 Task: Look for space in Biswān, India from 5th June, 2023 to 16th June, 2023 for 2 adults in price range Rs.7000 to Rs.15000. Place can be entire place with 1  bedroom having 1 bed and 1 bathroom. Property type can be house, flat, guest house, hotel. Booking option can be shelf check-in. Required host language is English.
Action: Mouse moved to (523, 74)
Screenshot: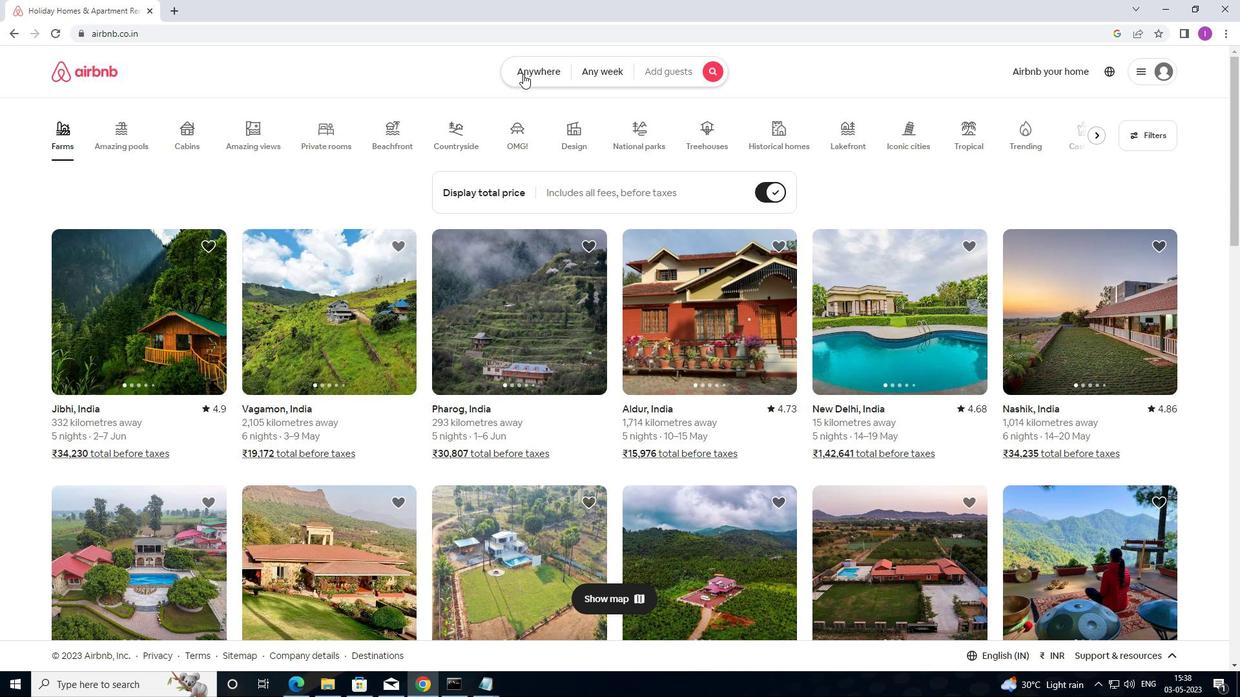 
Action: Mouse pressed left at (523, 74)
Screenshot: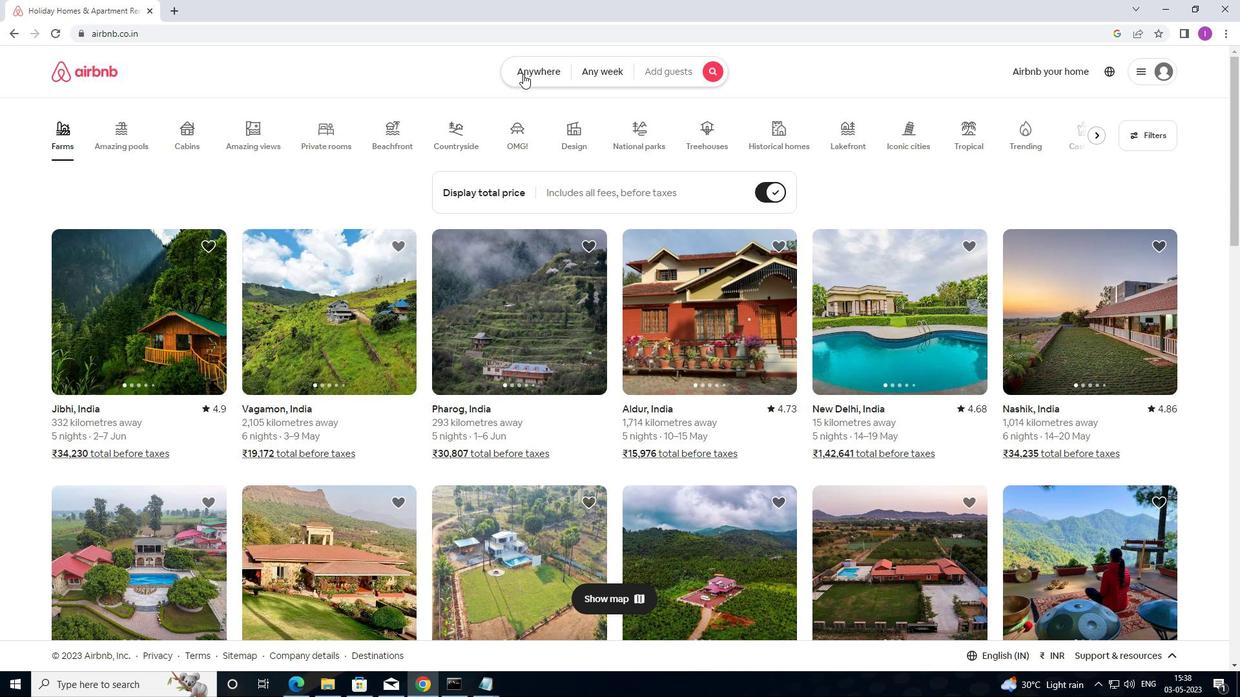 
Action: Mouse moved to (383, 115)
Screenshot: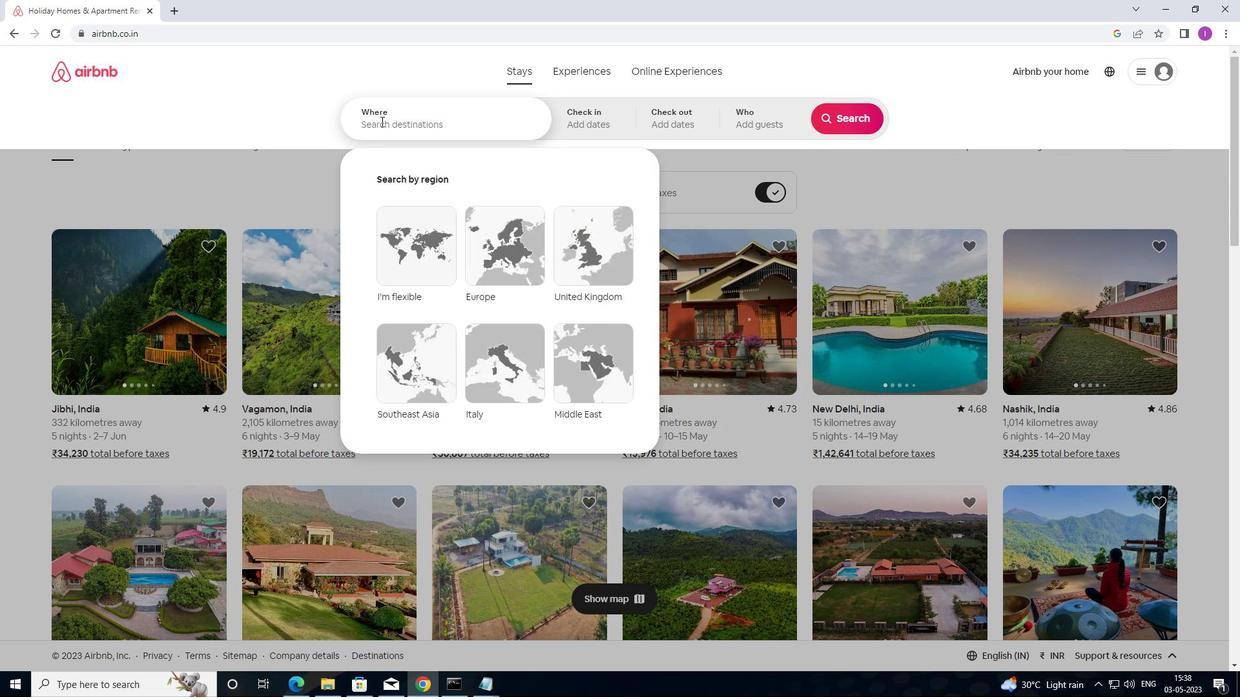 
Action: Mouse pressed left at (383, 115)
Screenshot: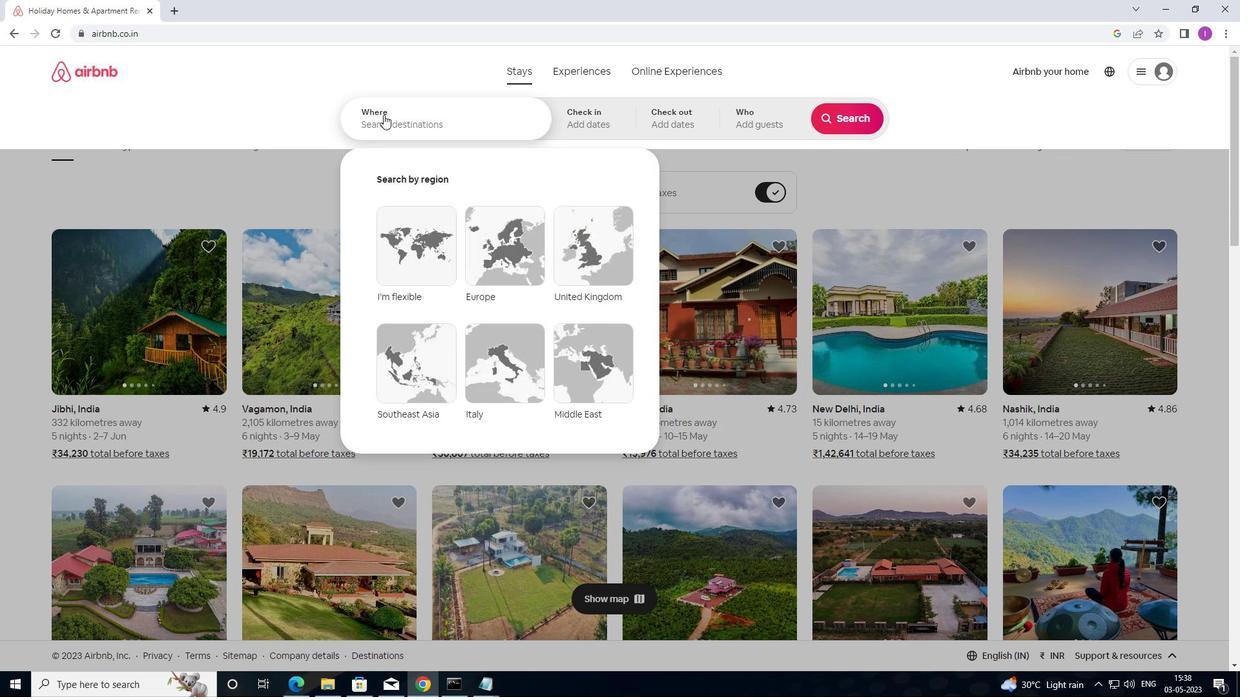 
Action: Mouse moved to (486, 99)
Screenshot: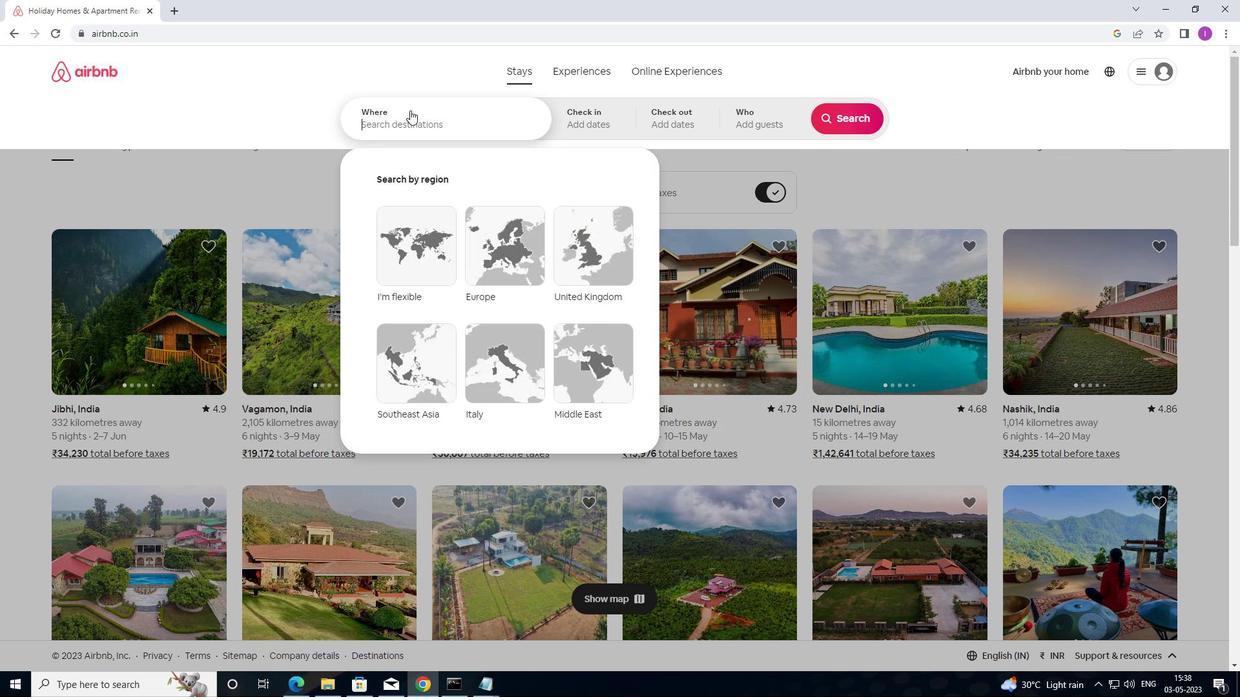 
Action: Key pressed <Key.shift><Key.shift>BISWAN,<Key.shift>INDIA
Screenshot: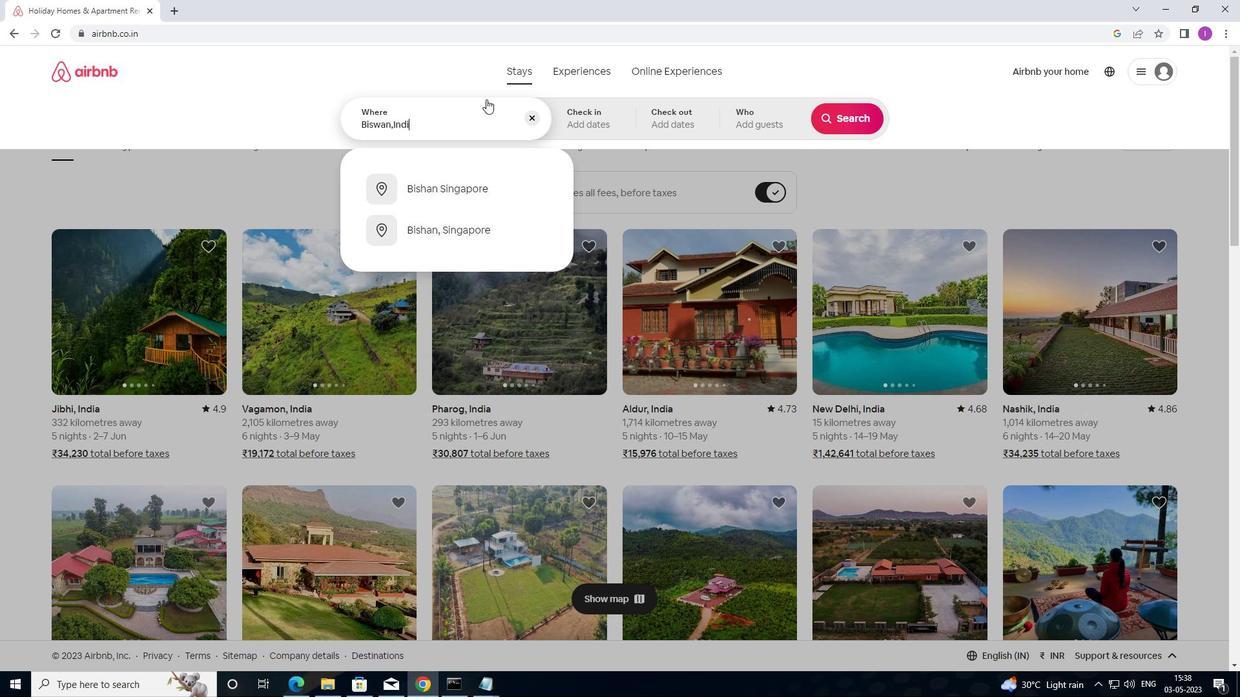 
Action: Mouse moved to (589, 126)
Screenshot: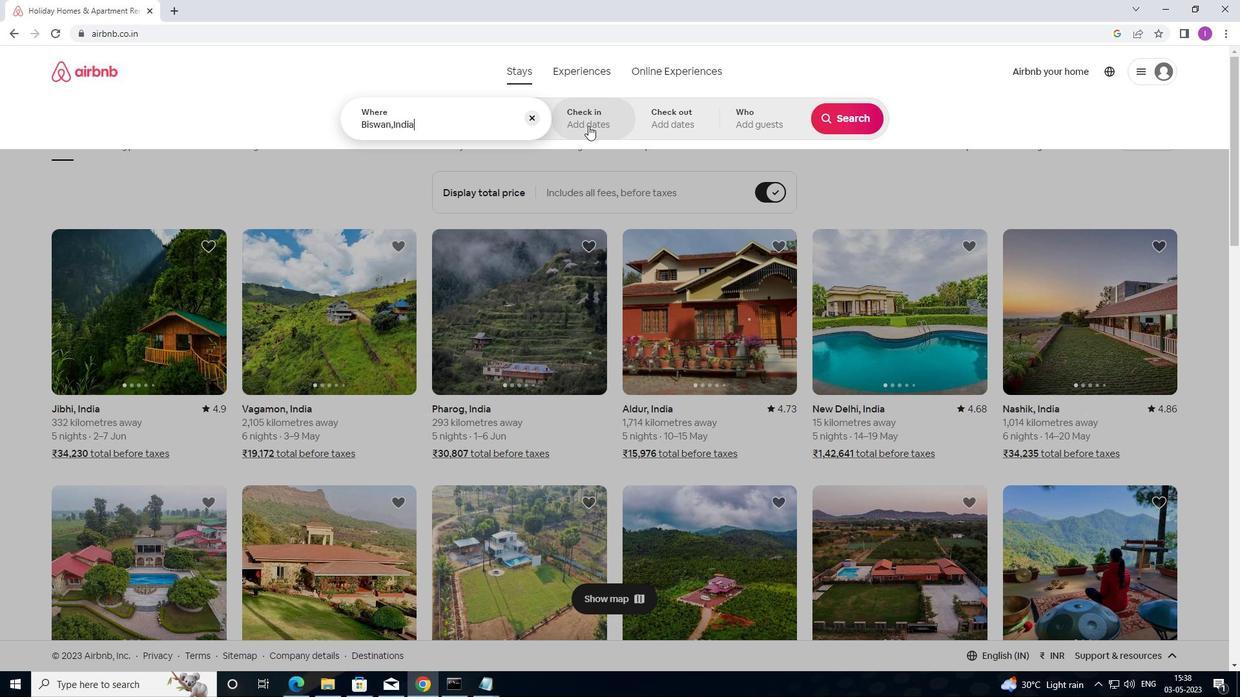 
Action: Mouse pressed left at (589, 126)
Screenshot: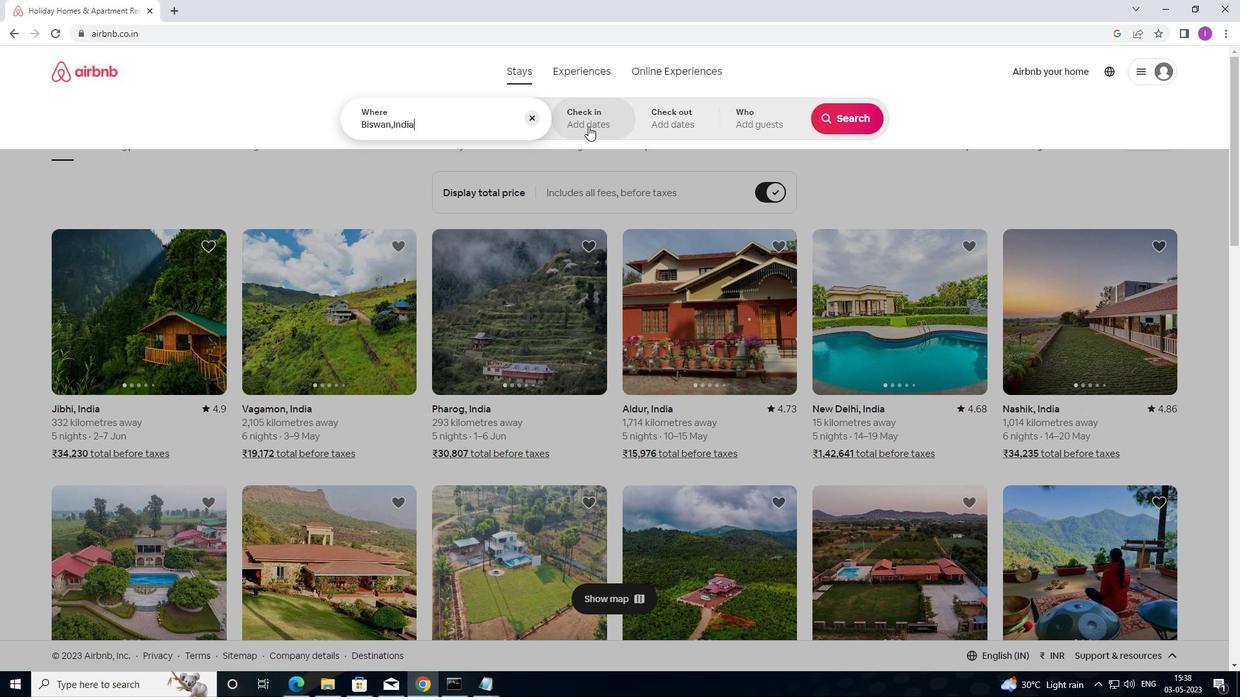 
Action: Mouse moved to (673, 306)
Screenshot: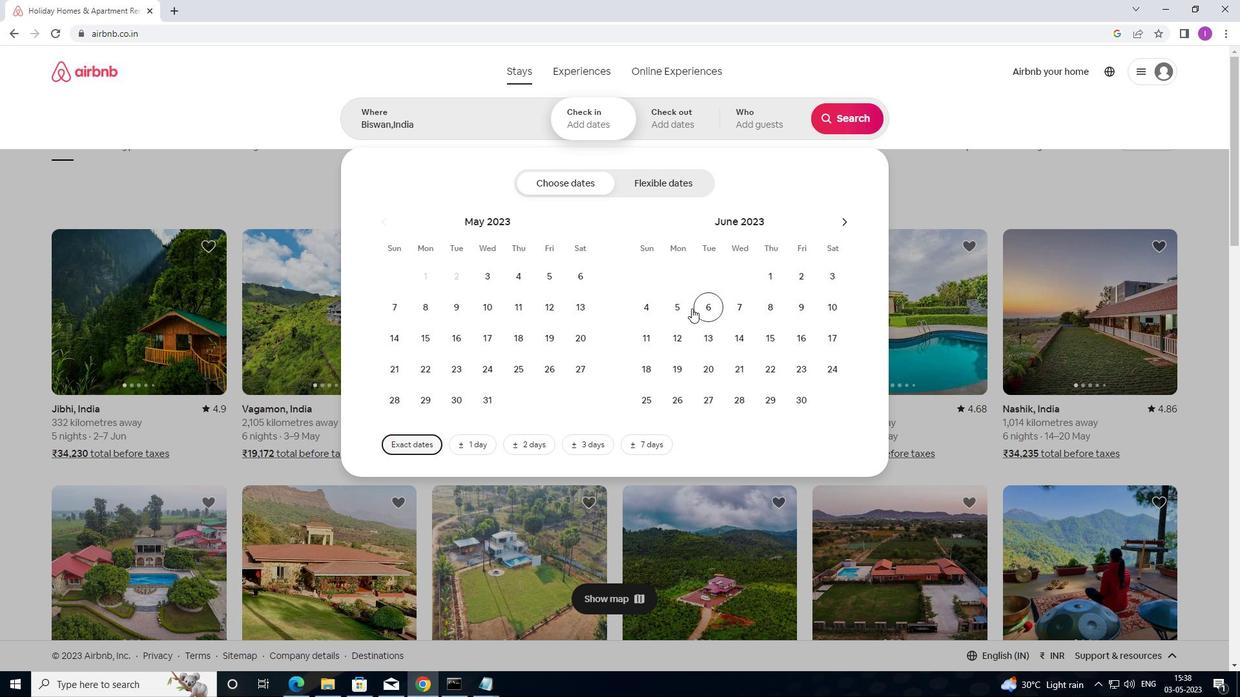 
Action: Mouse pressed left at (673, 306)
Screenshot: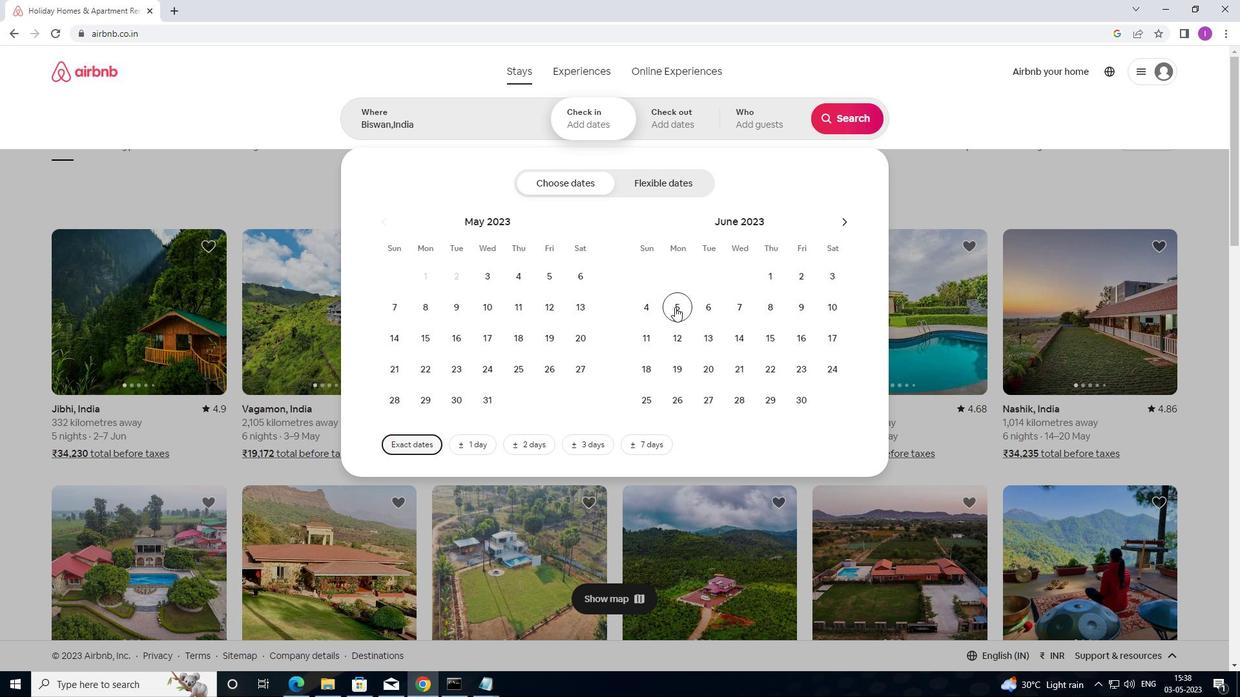 
Action: Mouse moved to (808, 336)
Screenshot: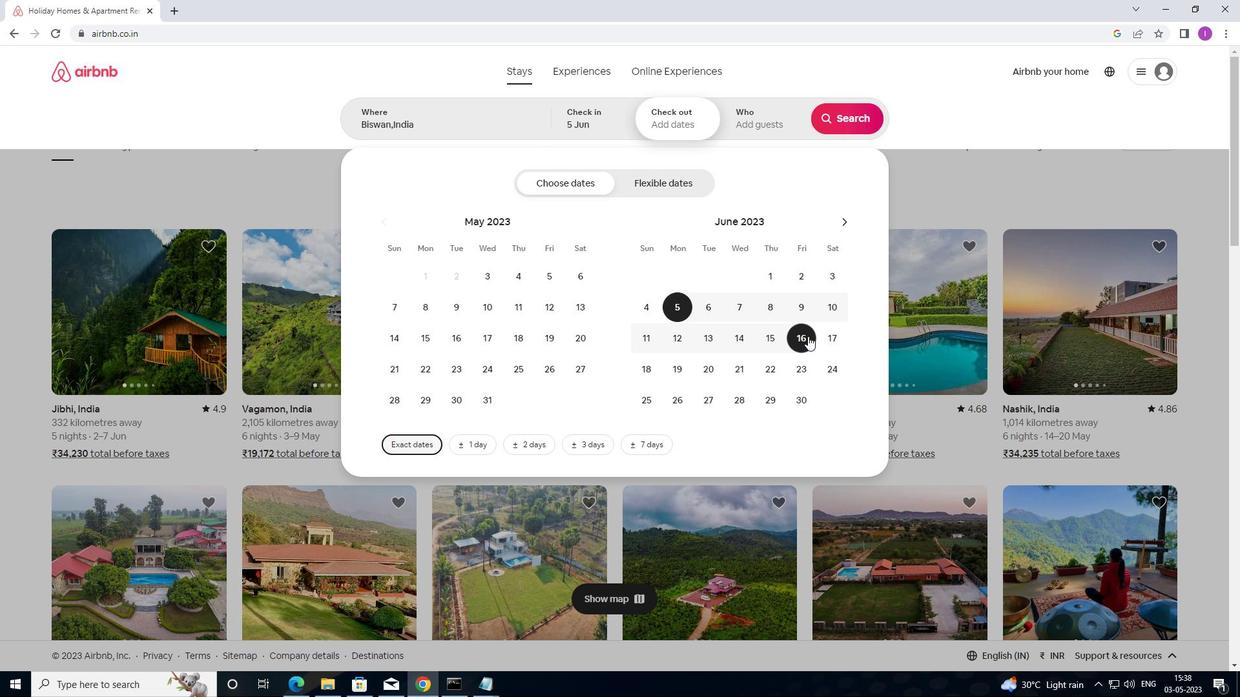 
Action: Mouse pressed left at (808, 336)
Screenshot: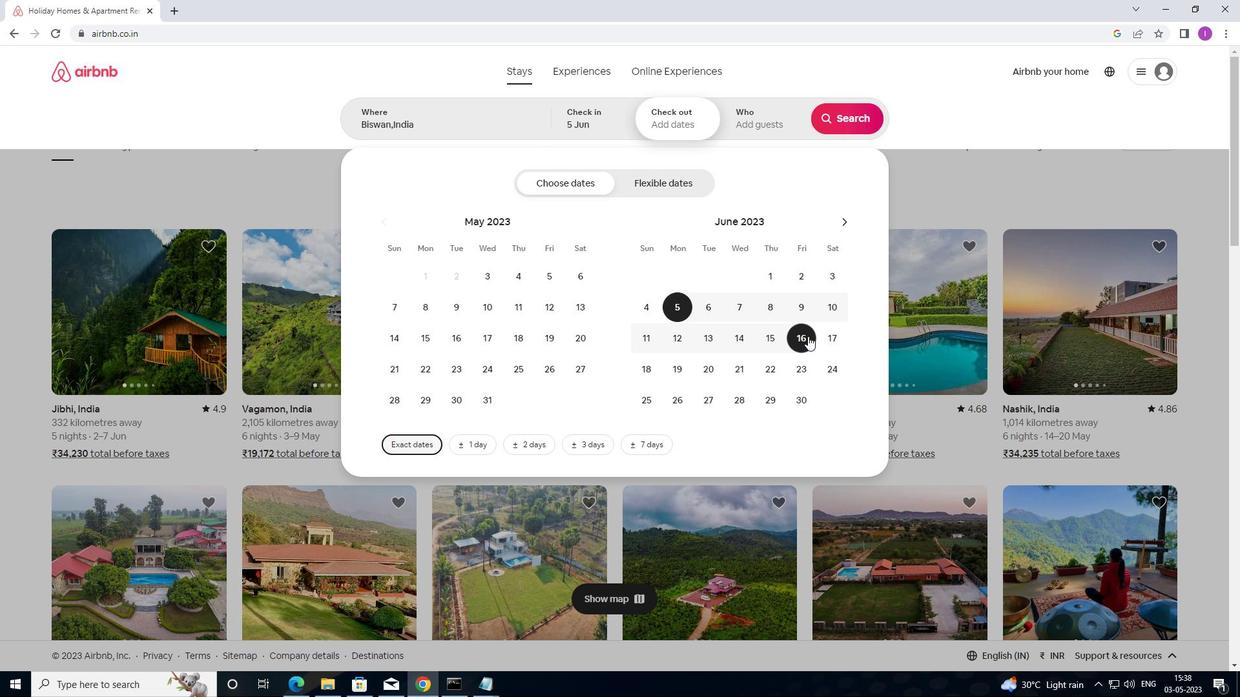 
Action: Mouse moved to (756, 130)
Screenshot: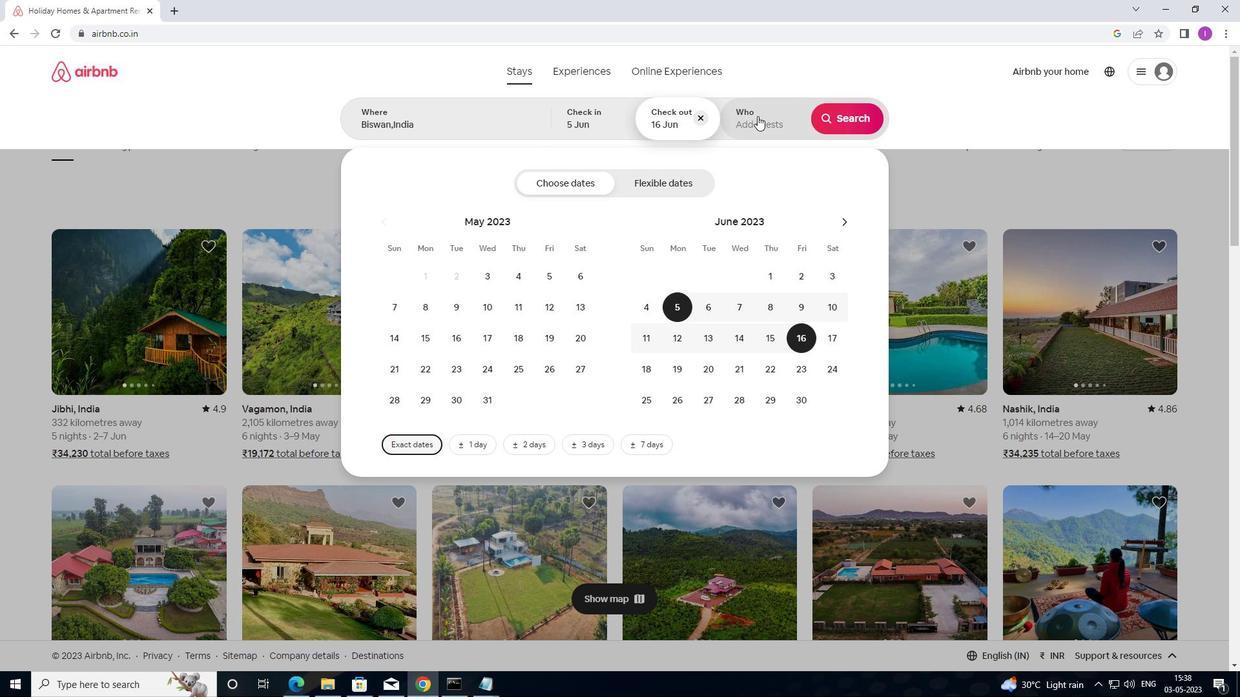 
Action: Mouse pressed left at (756, 130)
Screenshot: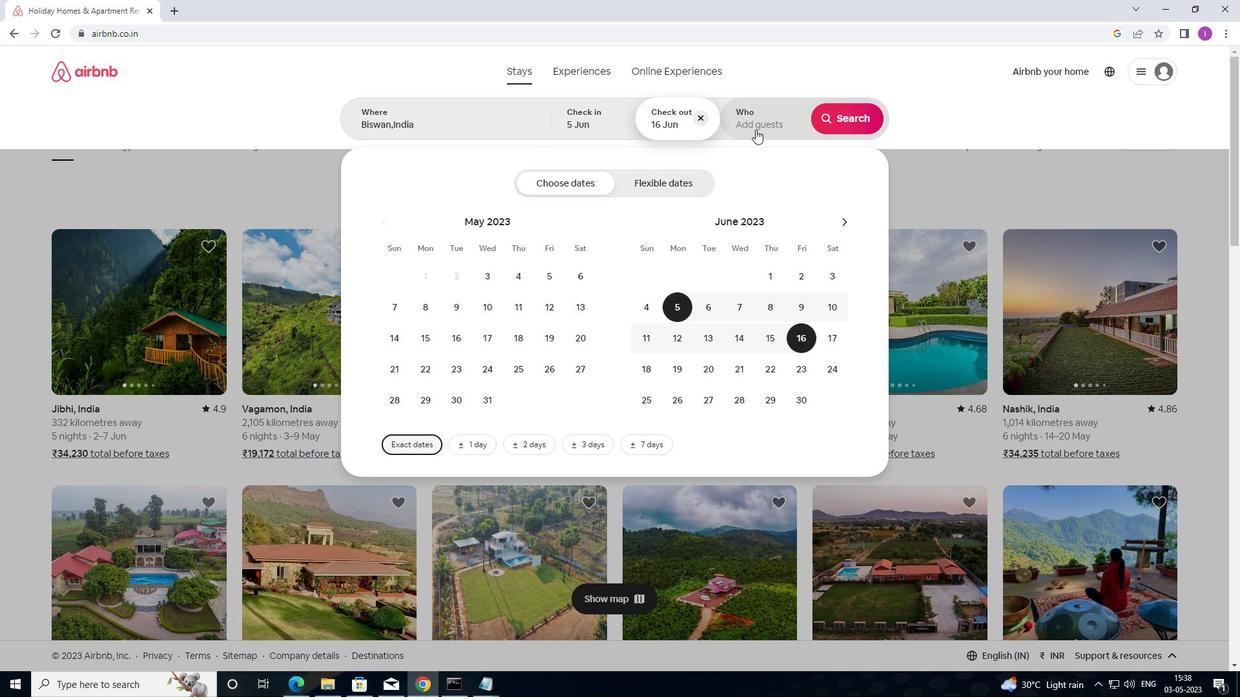 
Action: Mouse moved to (852, 188)
Screenshot: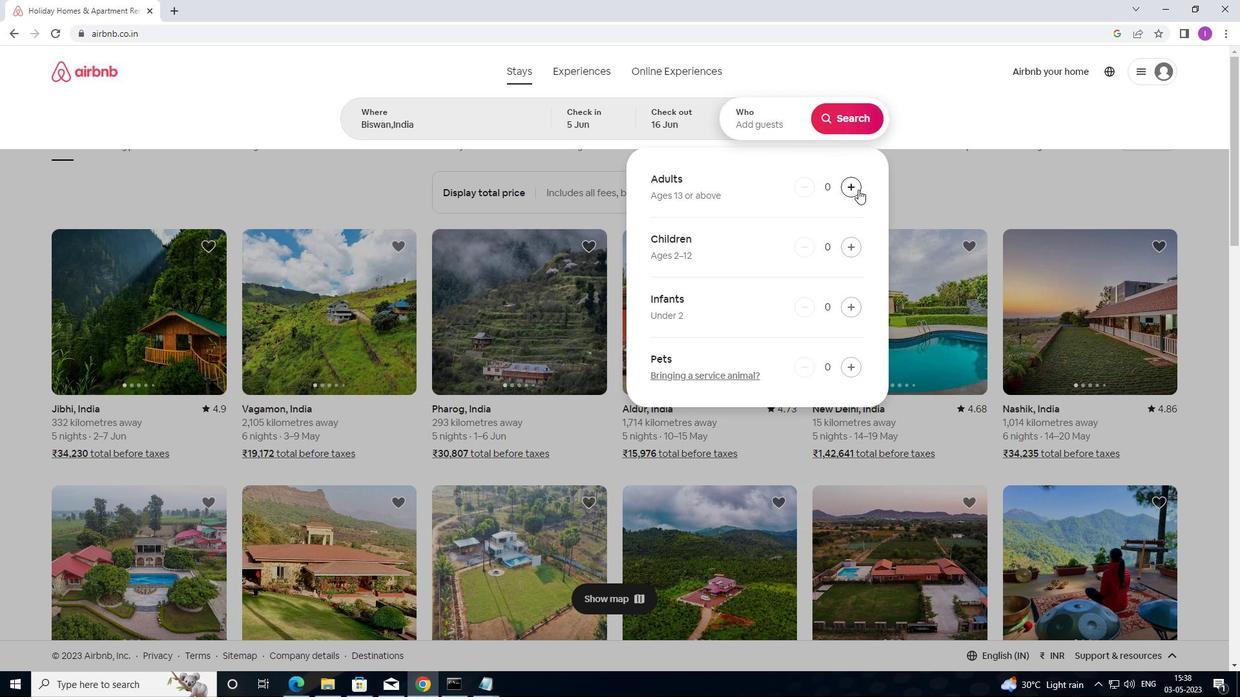
Action: Mouse pressed left at (852, 188)
Screenshot: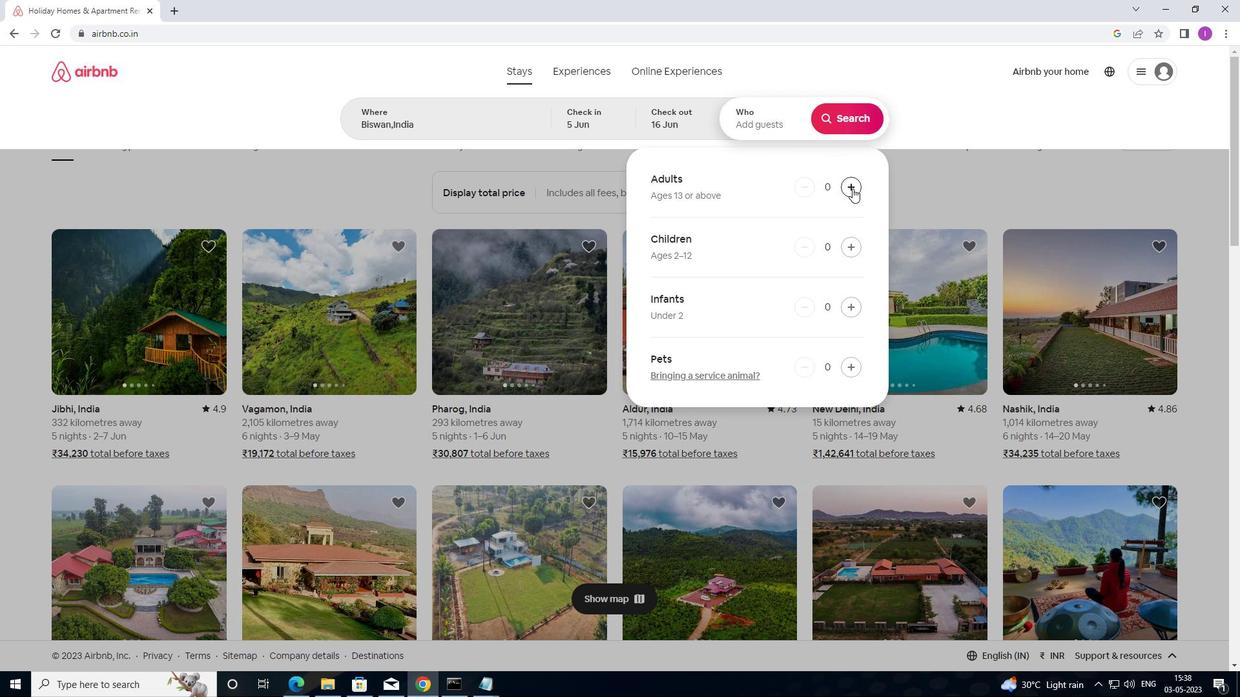 
Action: Mouse pressed left at (852, 188)
Screenshot: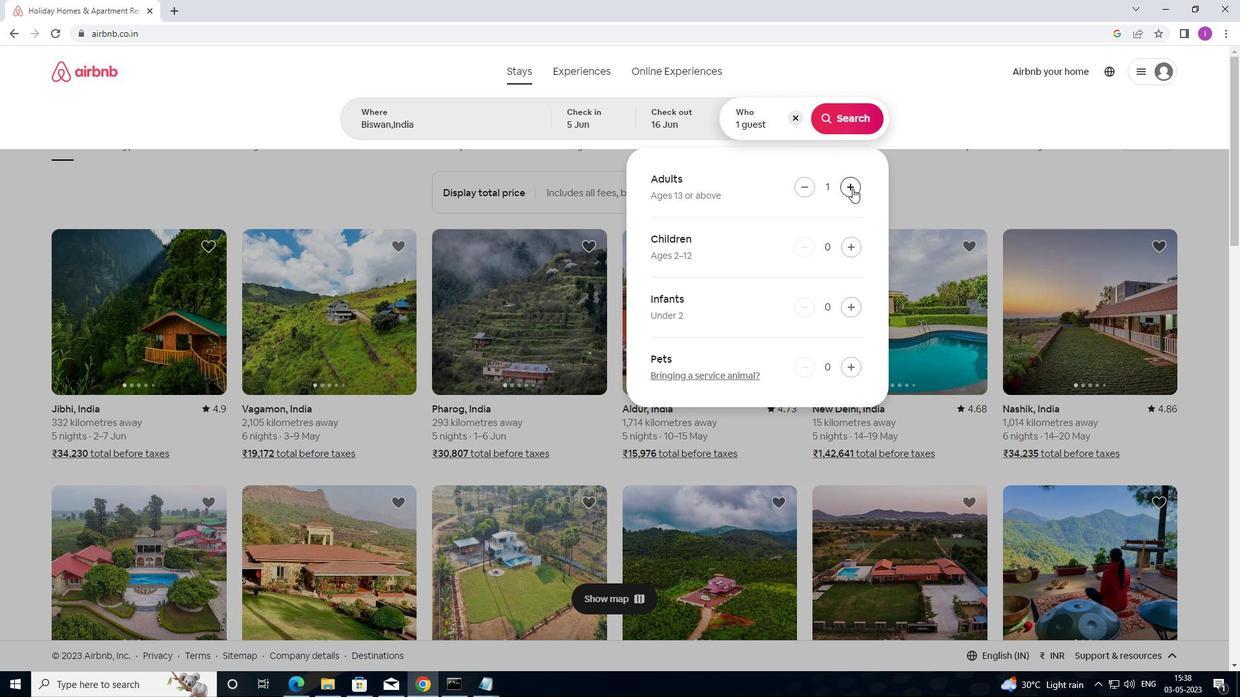 
Action: Mouse moved to (852, 120)
Screenshot: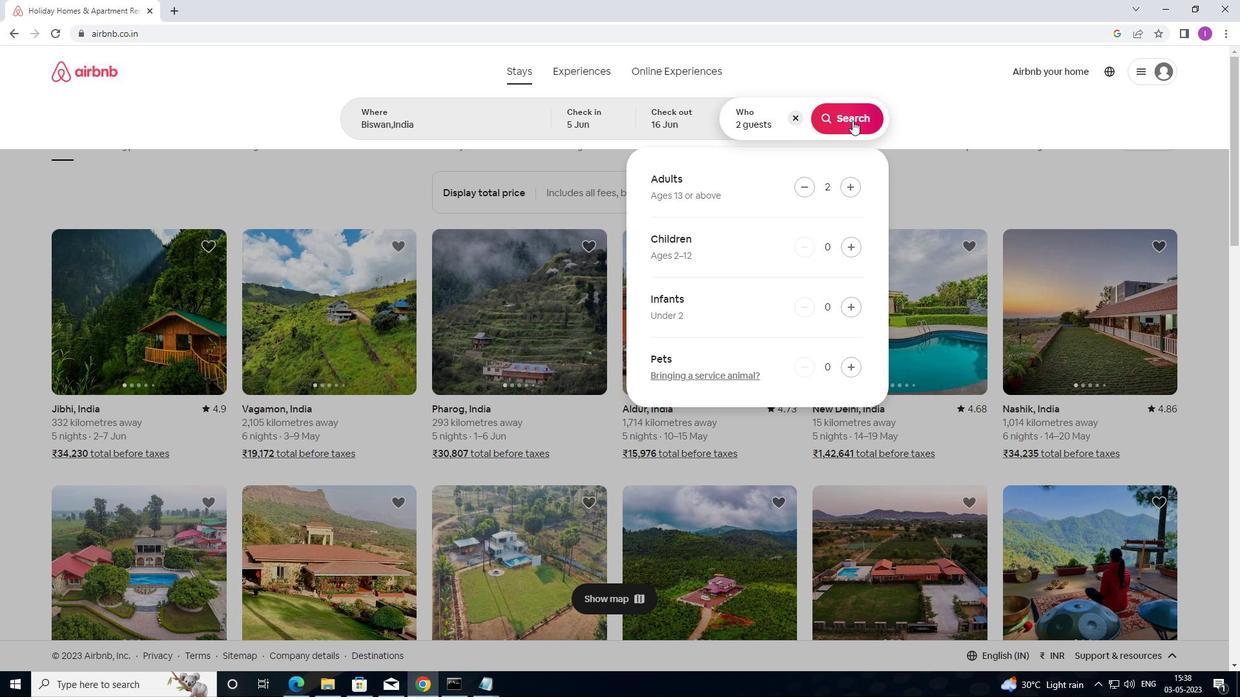 
Action: Mouse pressed left at (852, 120)
Screenshot: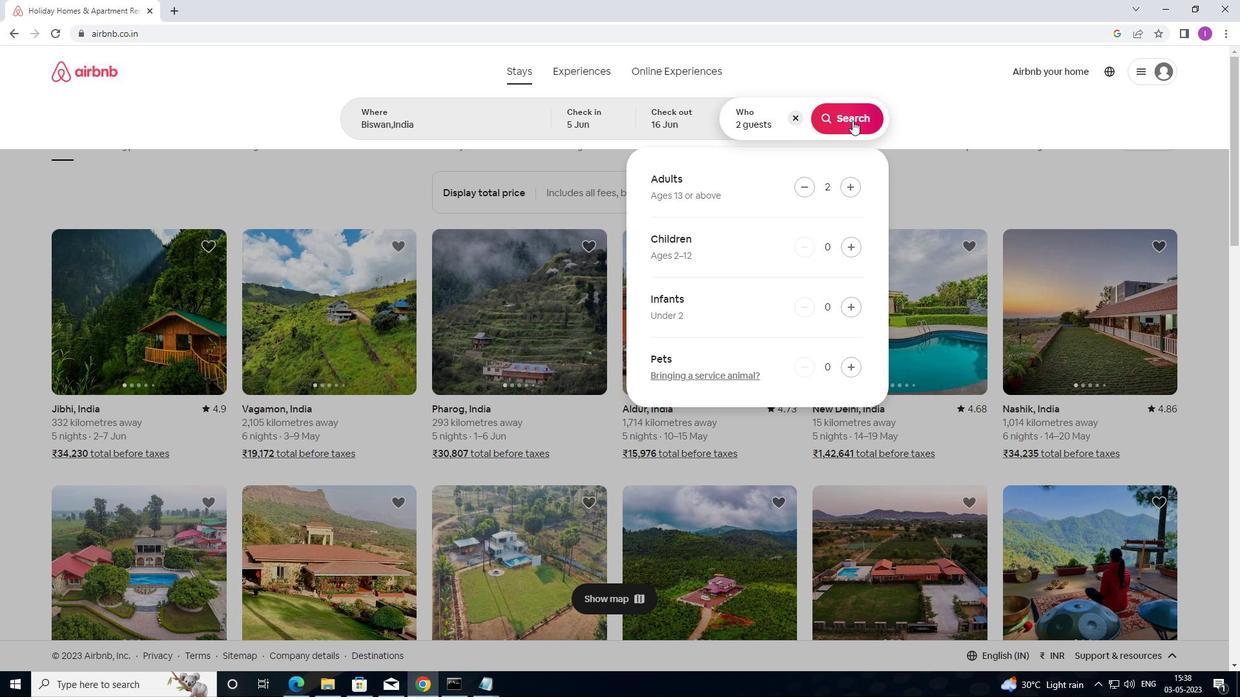 
Action: Mouse moved to (1182, 120)
Screenshot: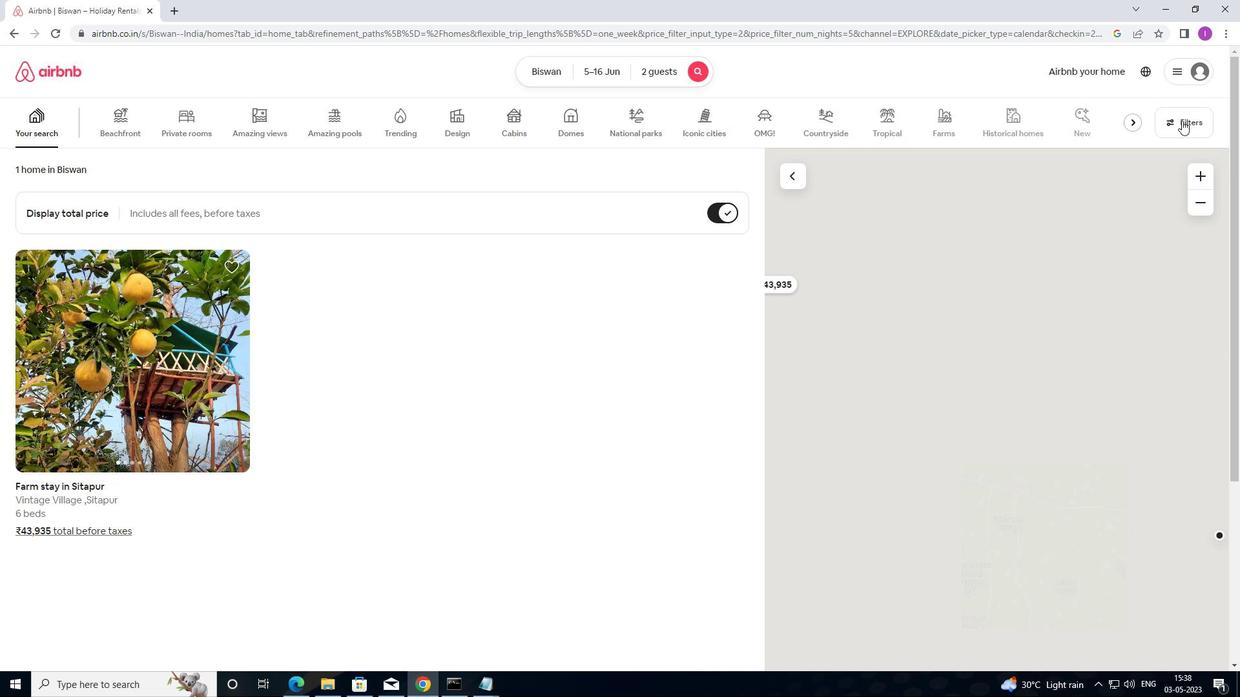 
Action: Mouse pressed left at (1182, 120)
Screenshot: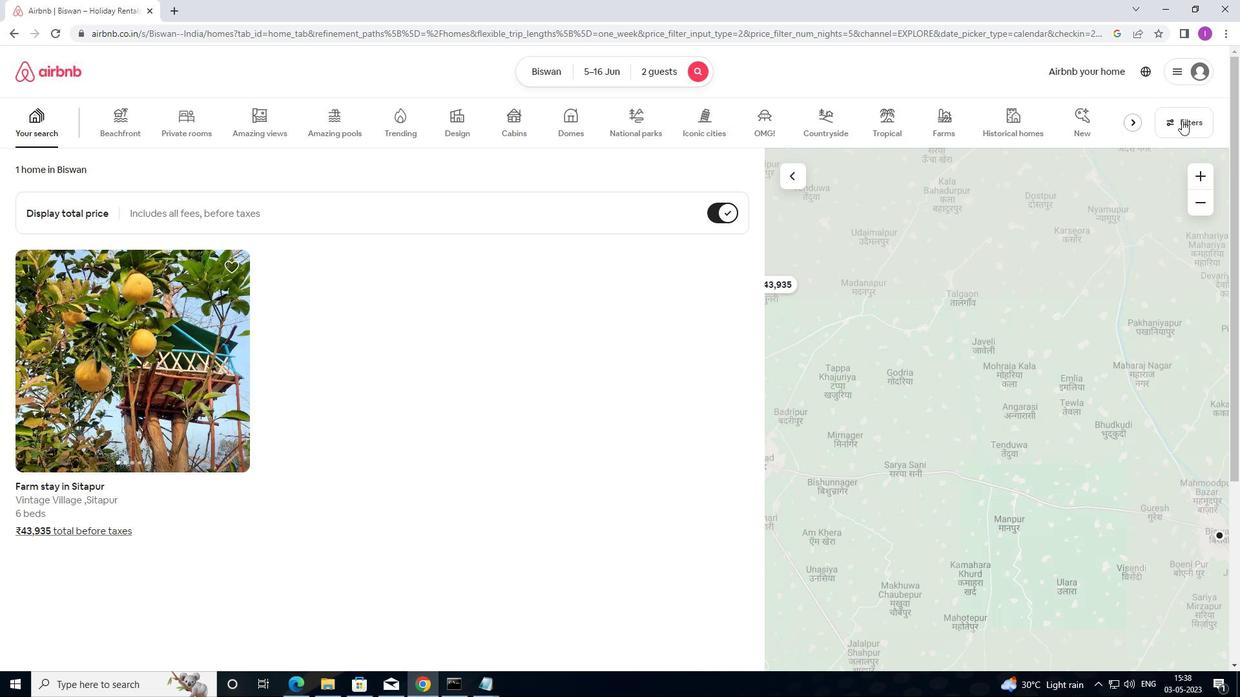 
Action: Mouse moved to (478, 290)
Screenshot: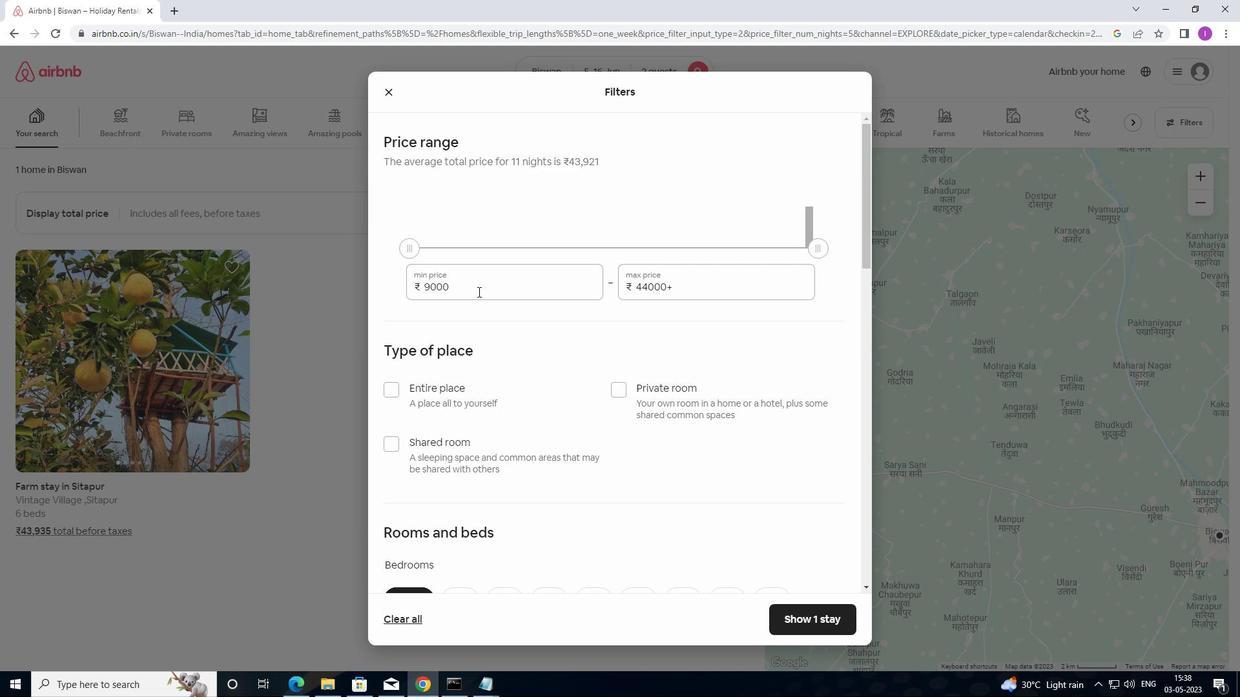 
Action: Mouse pressed left at (478, 290)
Screenshot: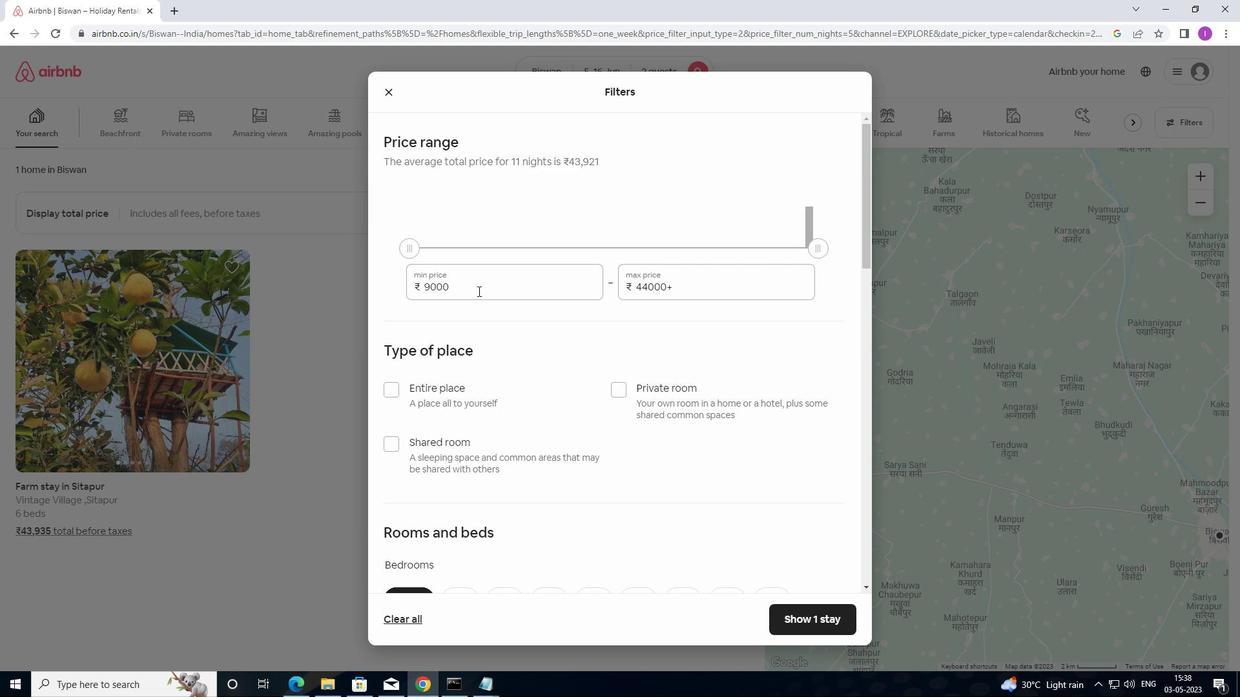
Action: Mouse moved to (435, 270)
Screenshot: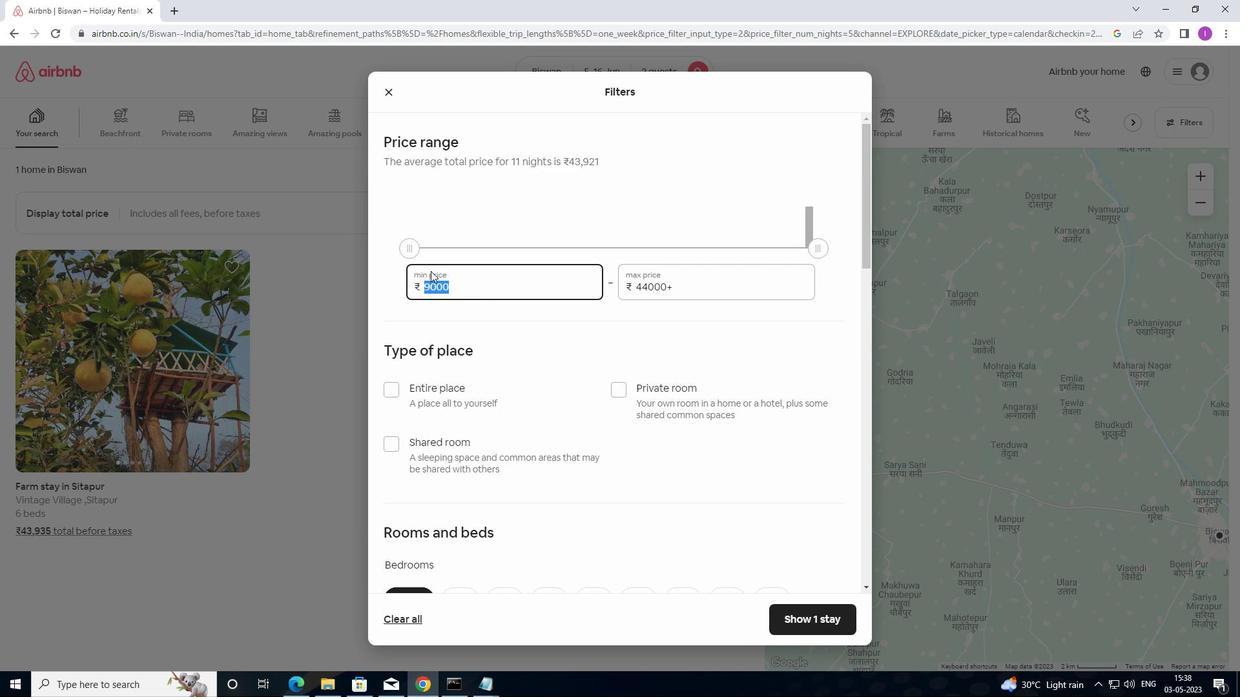 
Action: Key pressed 7
Screenshot: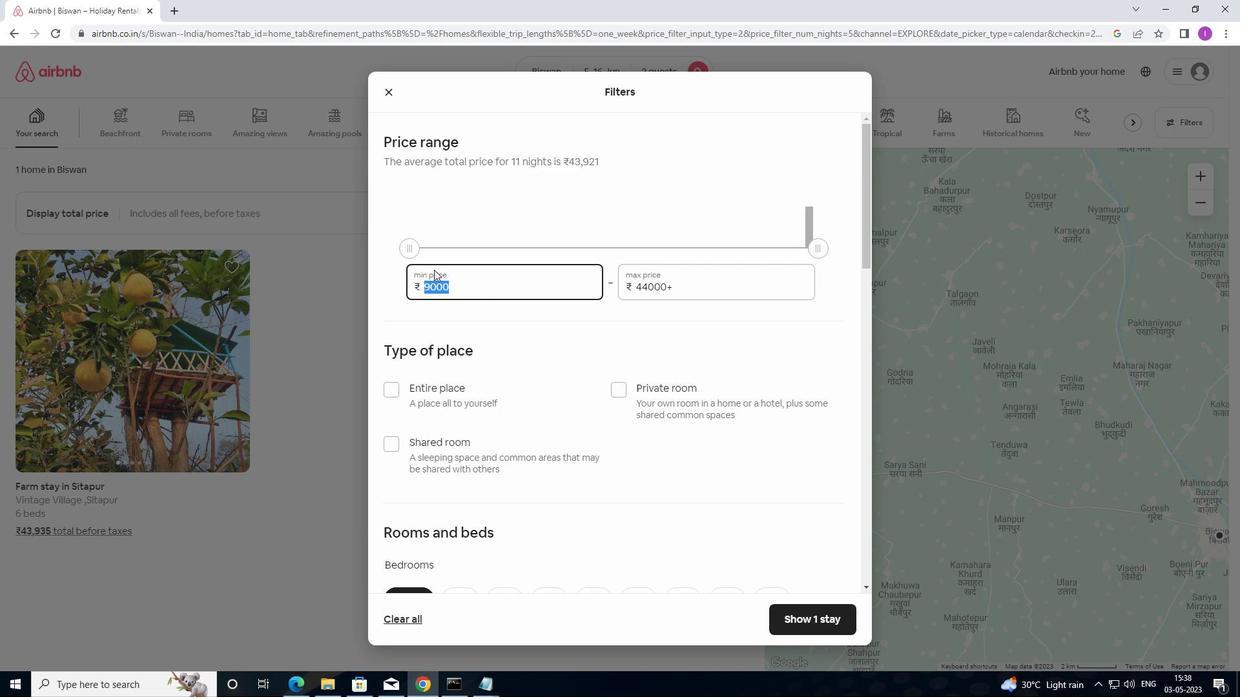 
Action: Mouse moved to (441, 269)
Screenshot: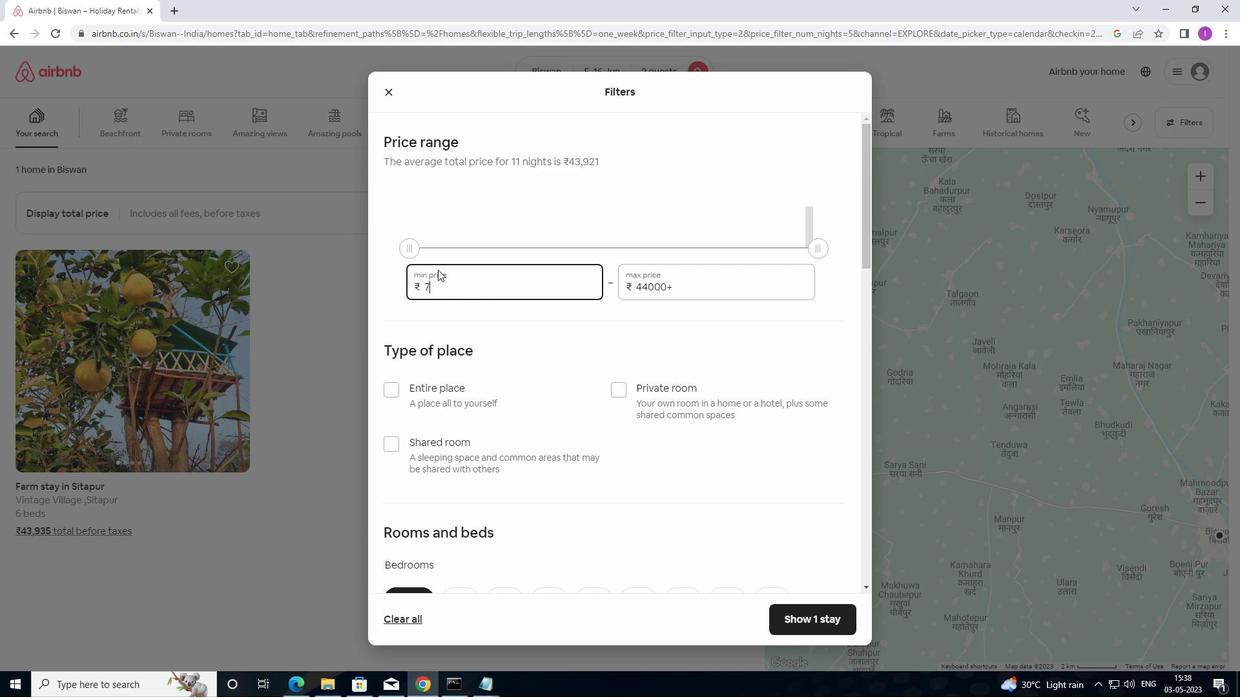 
Action: Key pressed 00
Screenshot: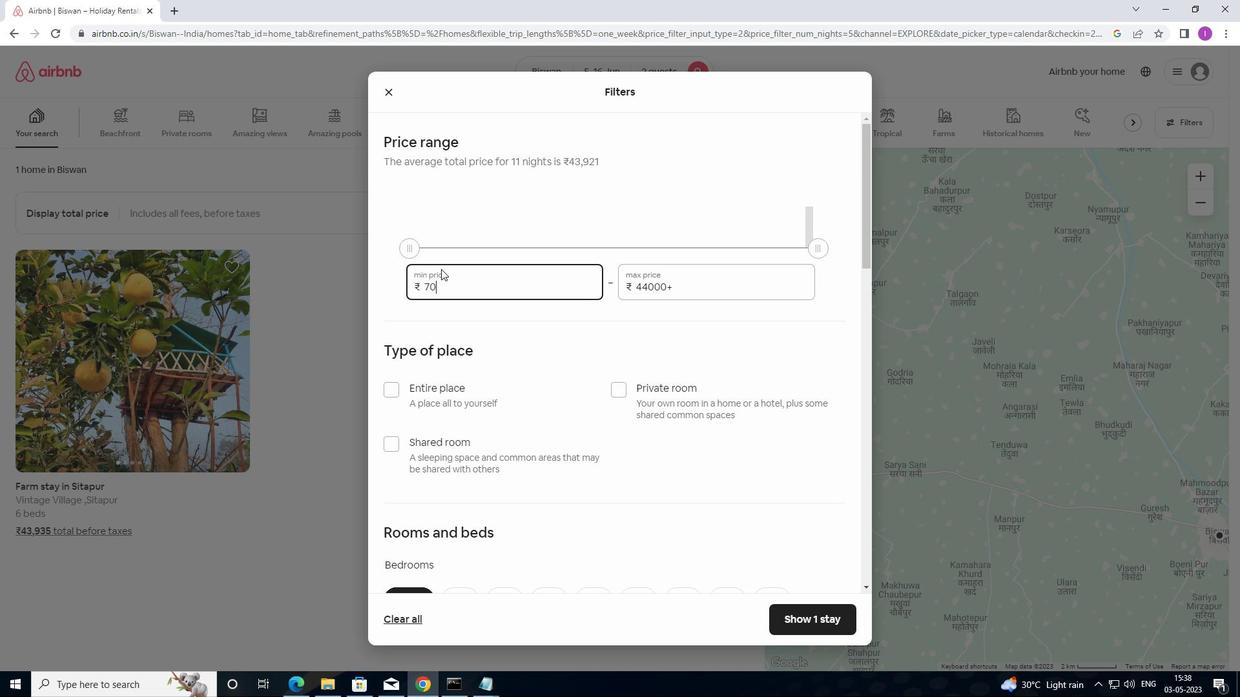 
Action: Mouse moved to (448, 267)
Screenshot: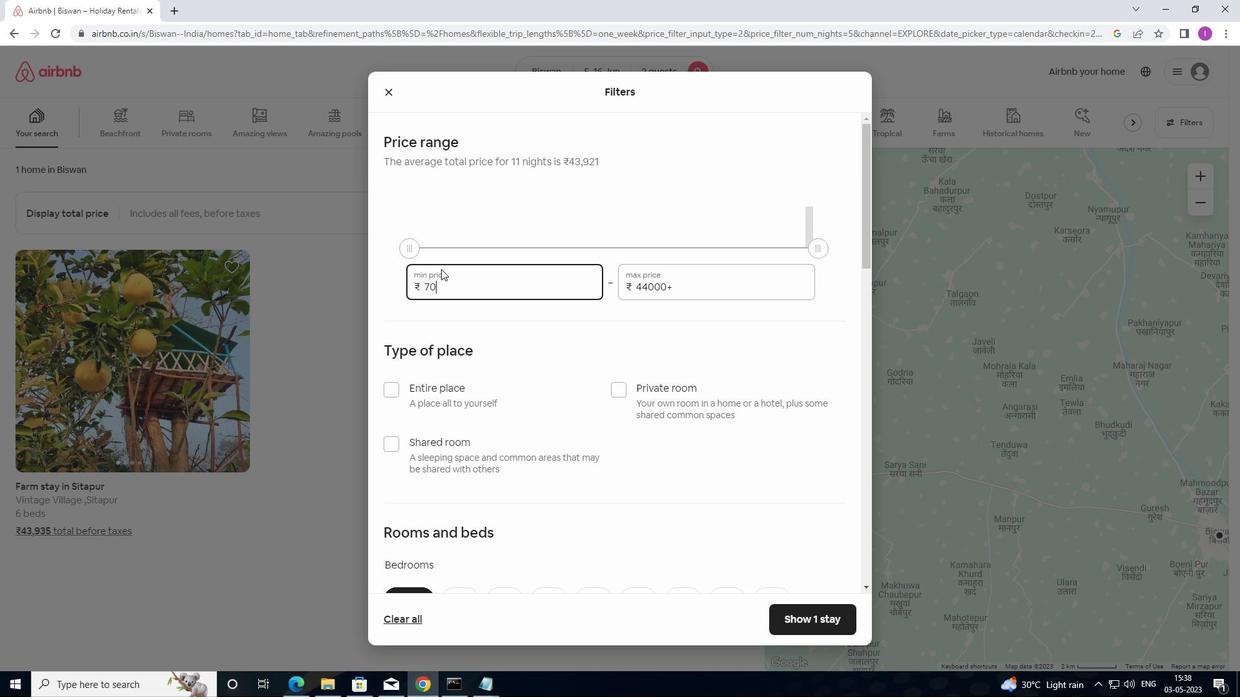 
Action: Key pressed 0
Screenshot: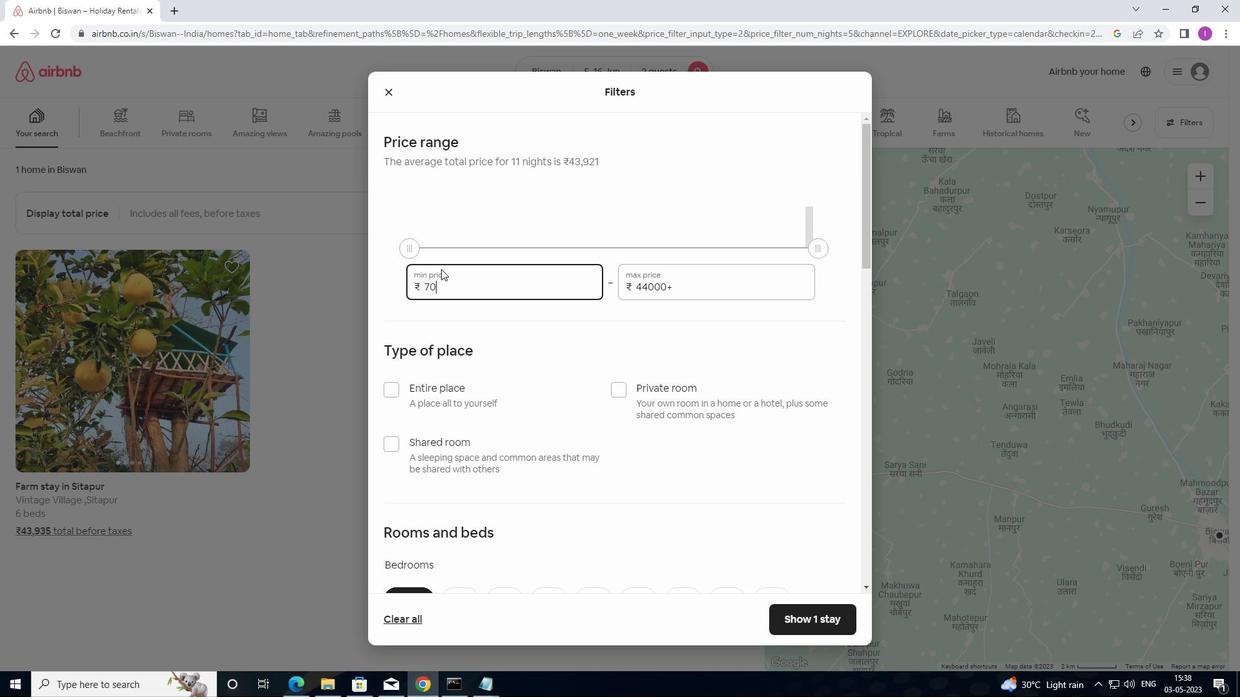 
Action: Mouse moved to (701, 288)
Screenshot: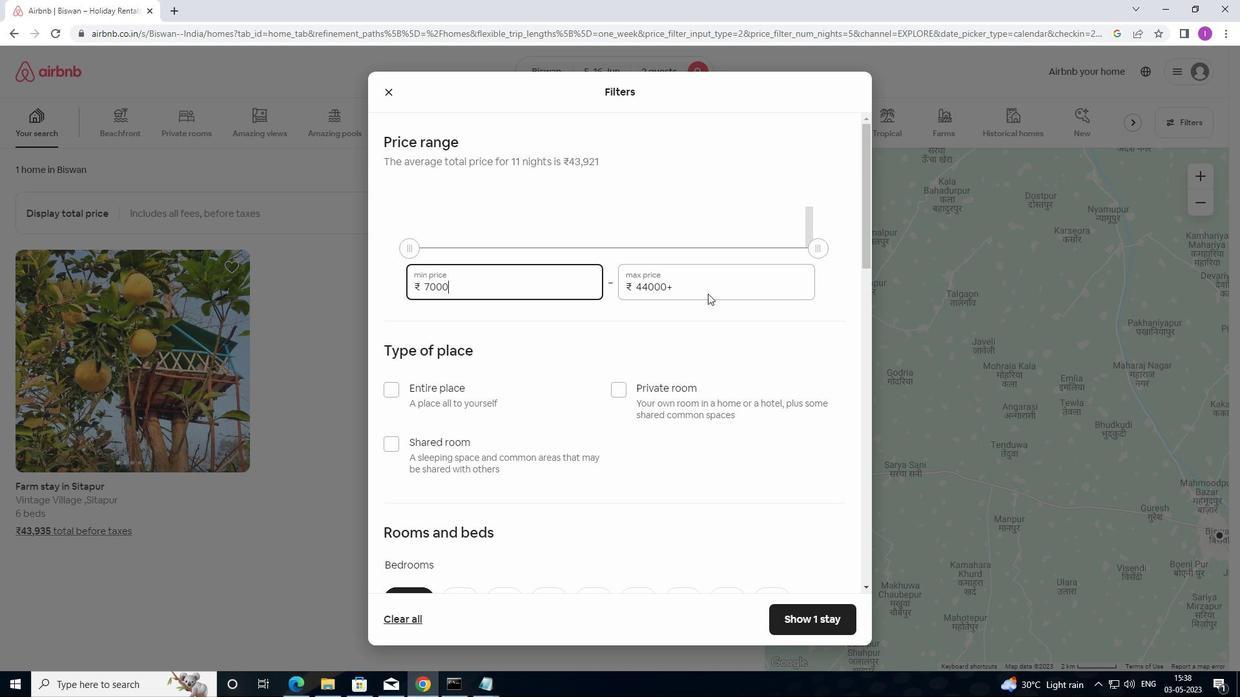 
Action: Mouse pressed left at (701, 288)
Screenshot: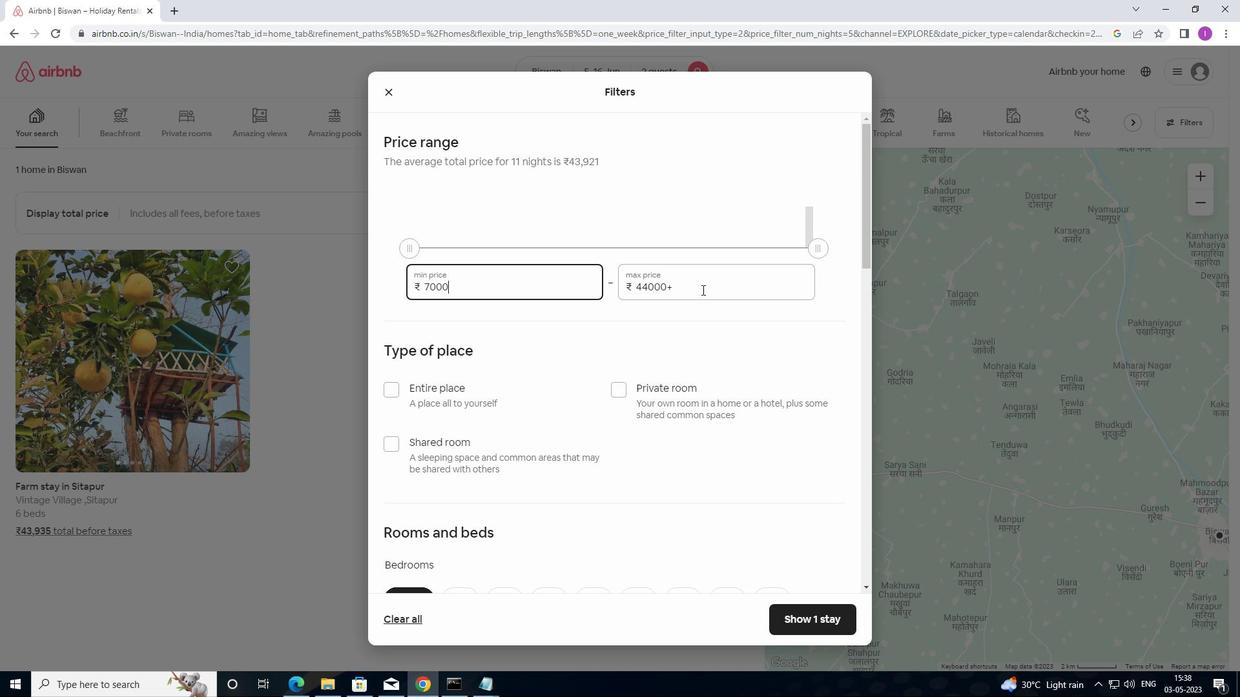 
Action: Mouse moved to (631, 291)
Screenshot: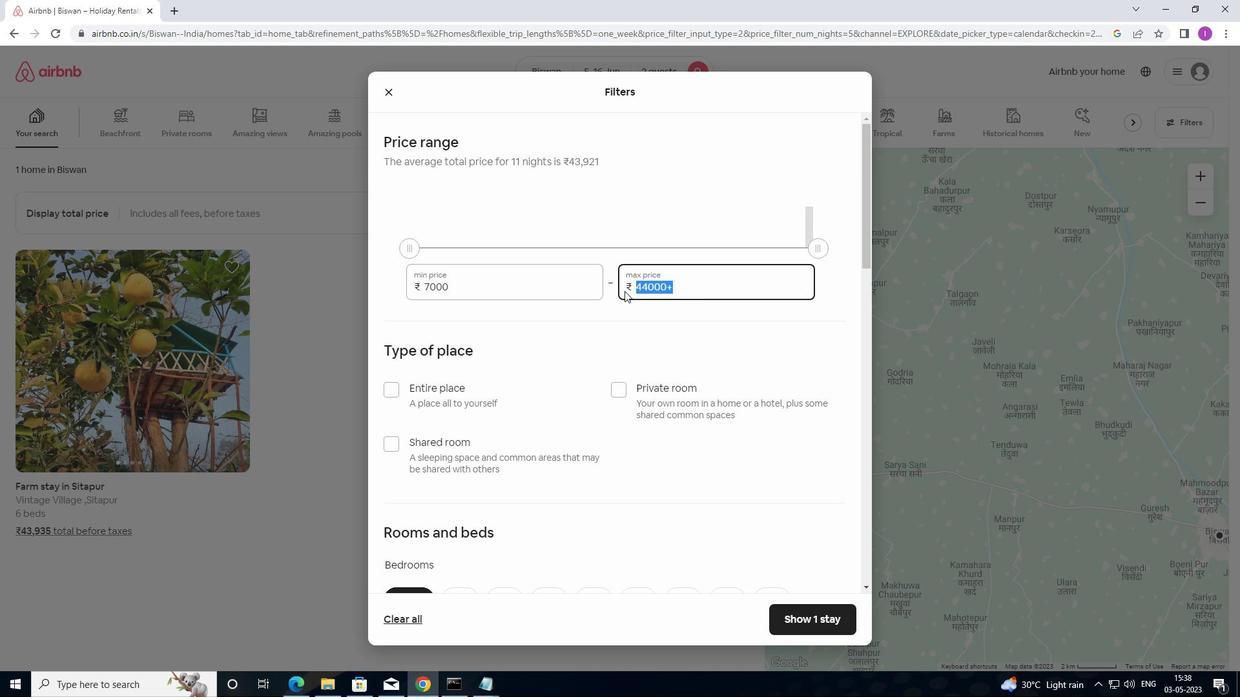 
Action: Key pressed 1
Screenshot: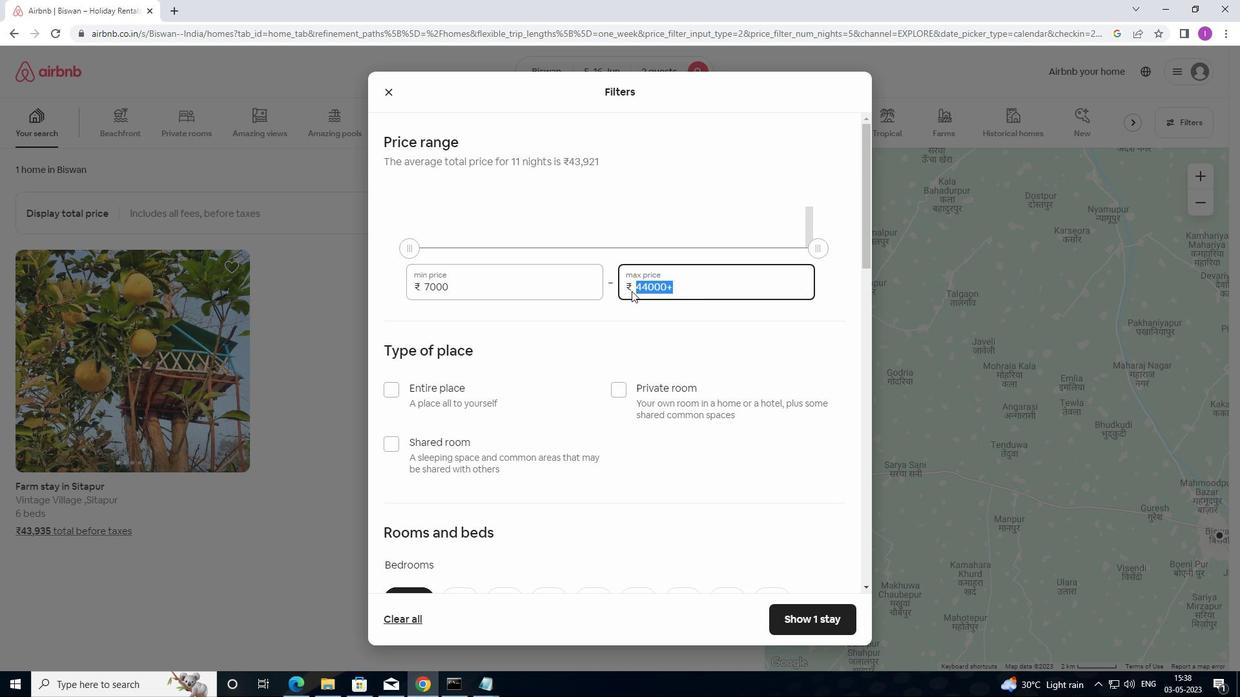 
Action: Mouse moved to (632, 290)
Screenshot: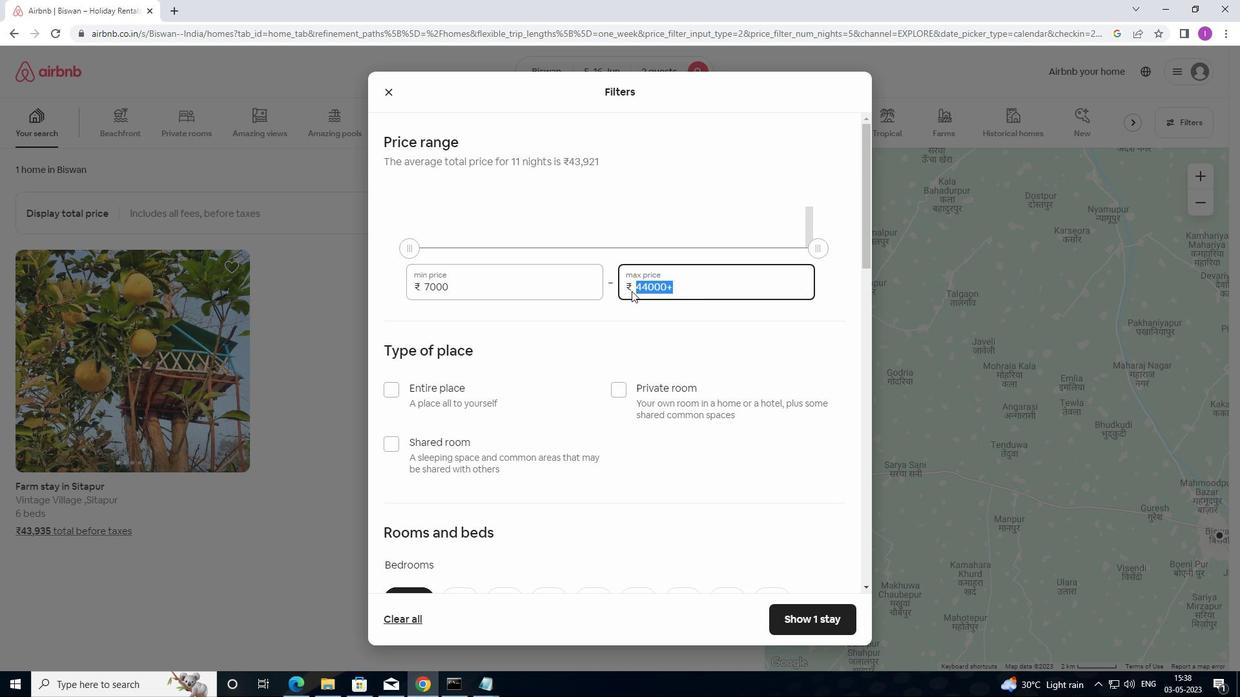 
Action: Key pressed 500
Screenshot: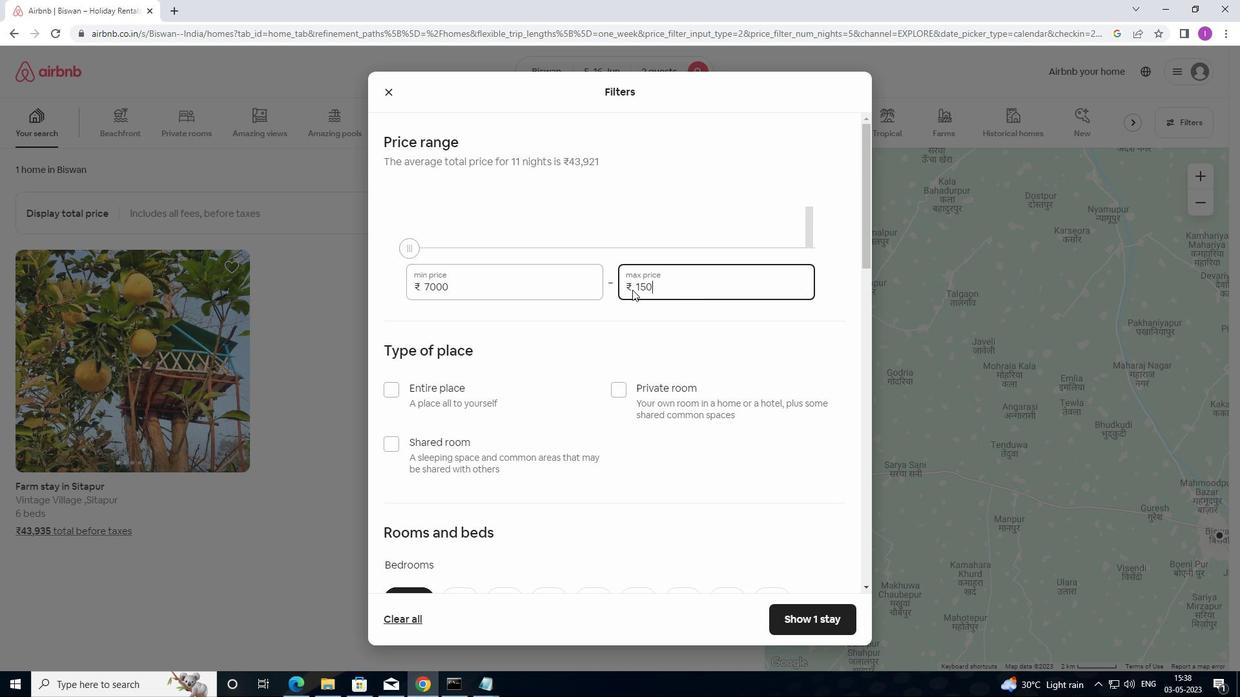 
Action: Mouse moved to (634, 289)
Screenshot: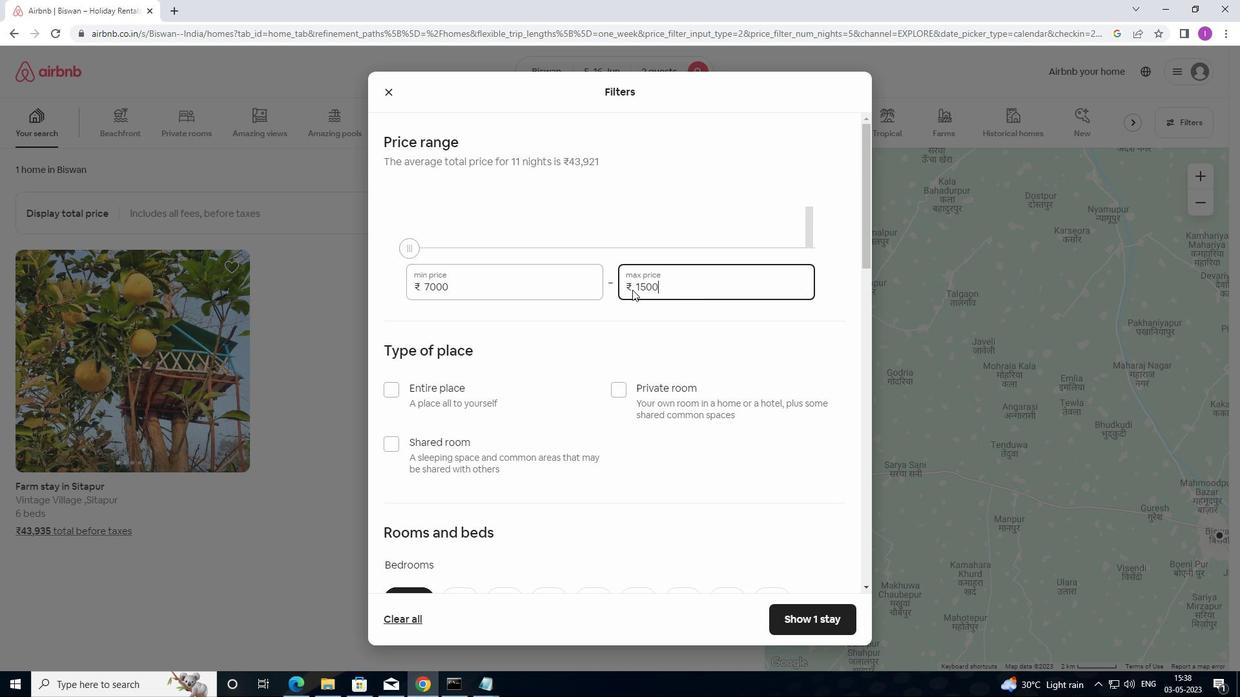 
Action: Key pressed 0
Screenshot: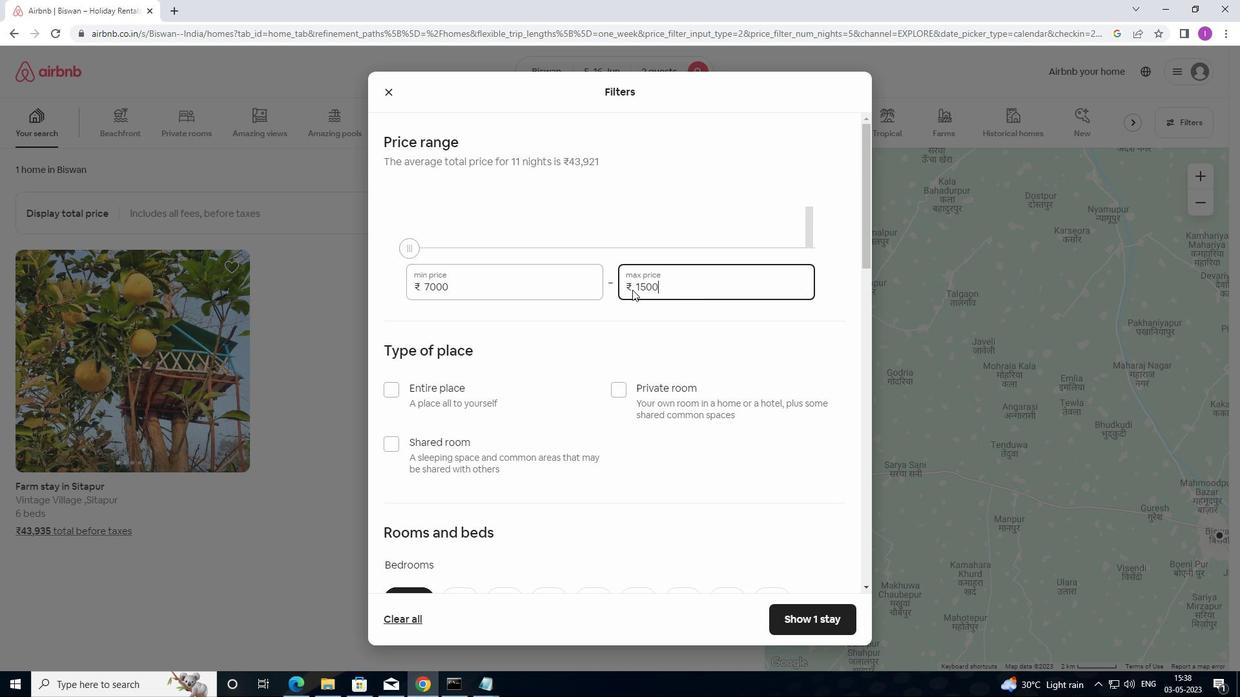 
Action: Mouse moved to (627, 303)
Screenshot: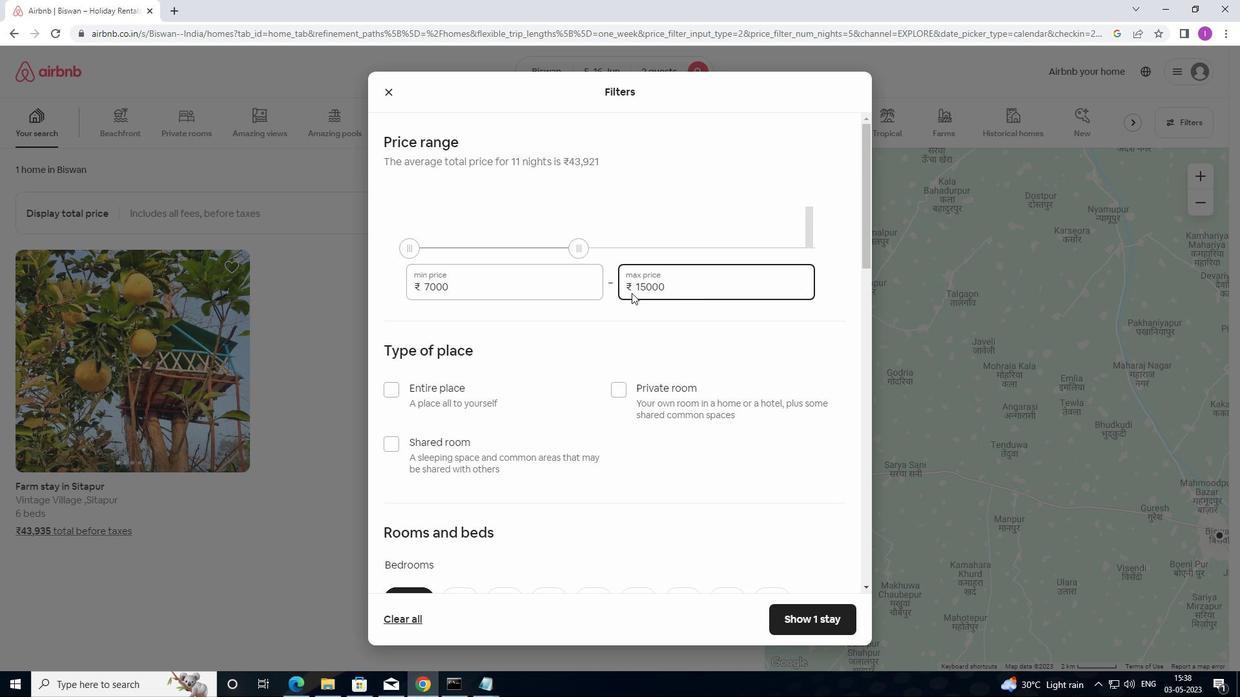
Action: Mouse scrolled (627, 303) with delta (0, 0)
Screenshot: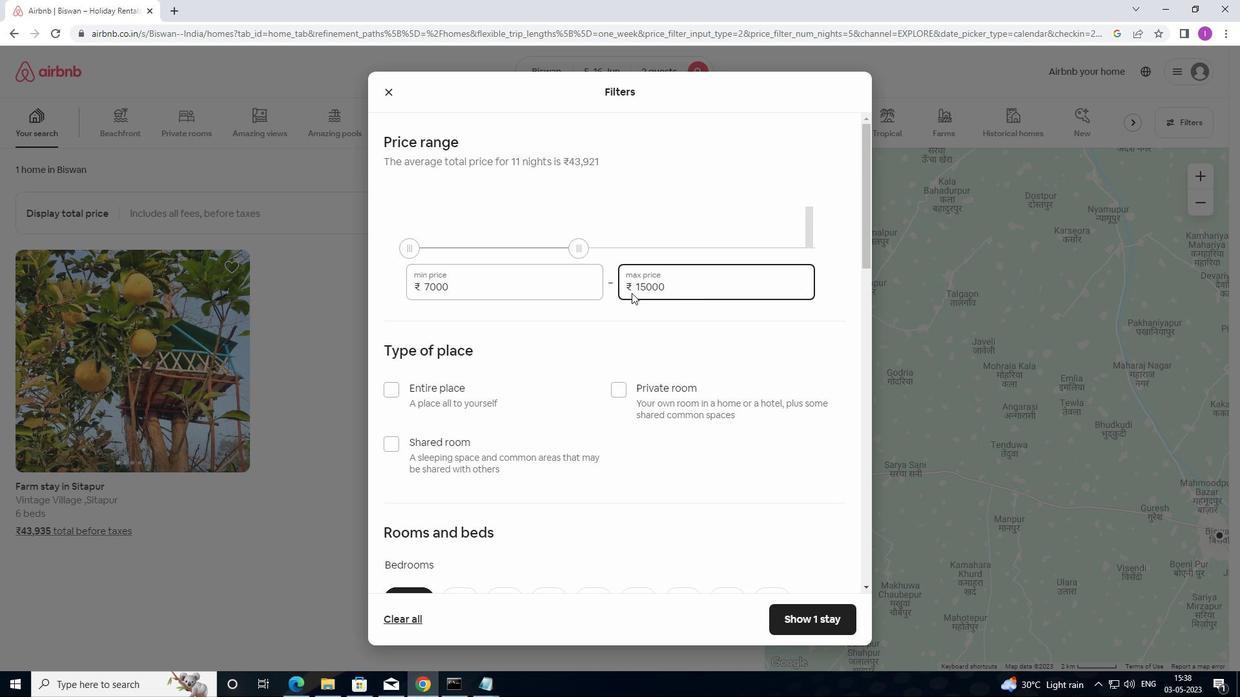 
Action: Mouse moved to (626, 306)
Screenshot: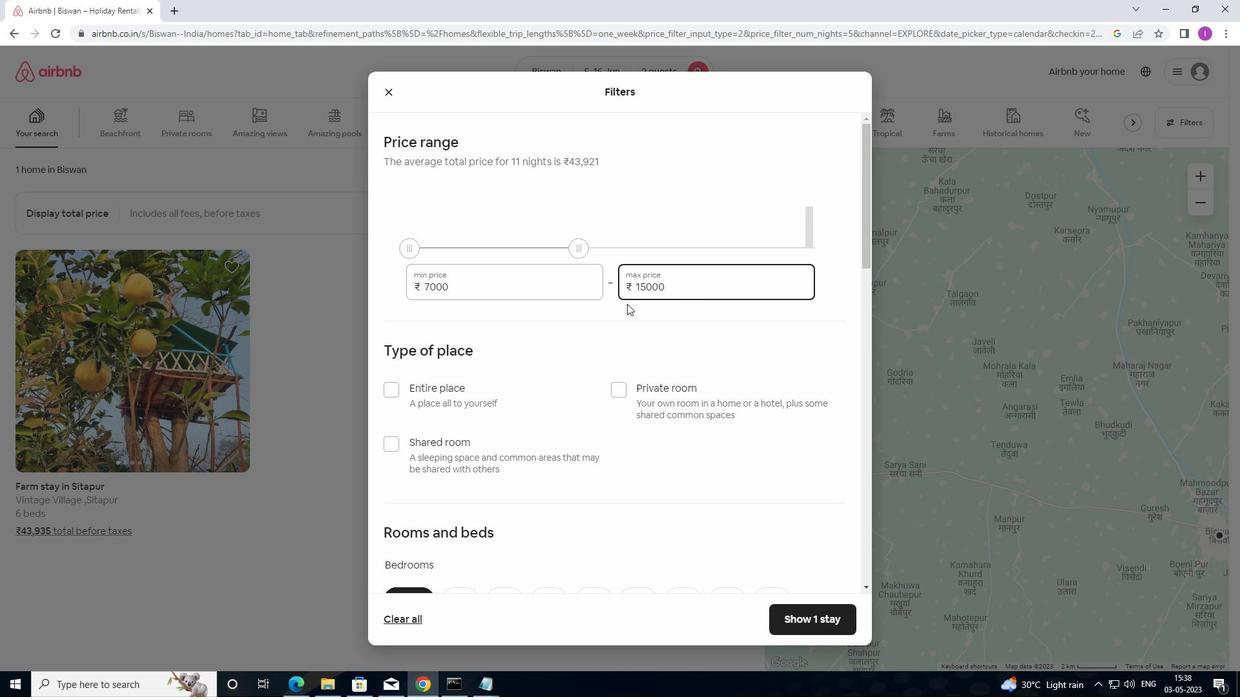
Action: Mouse scrolled (626, 305) with delta (0, 0)
Screenshot: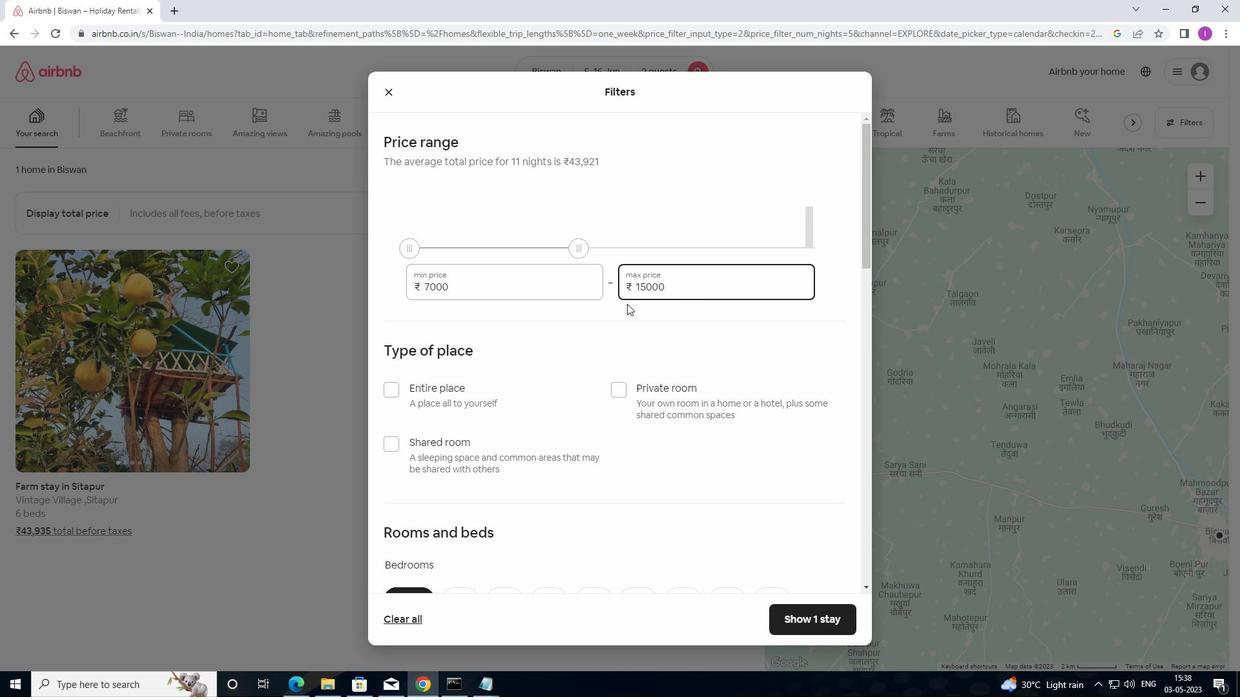 
Action: Mouse moved to (396, 255)
Screenshot: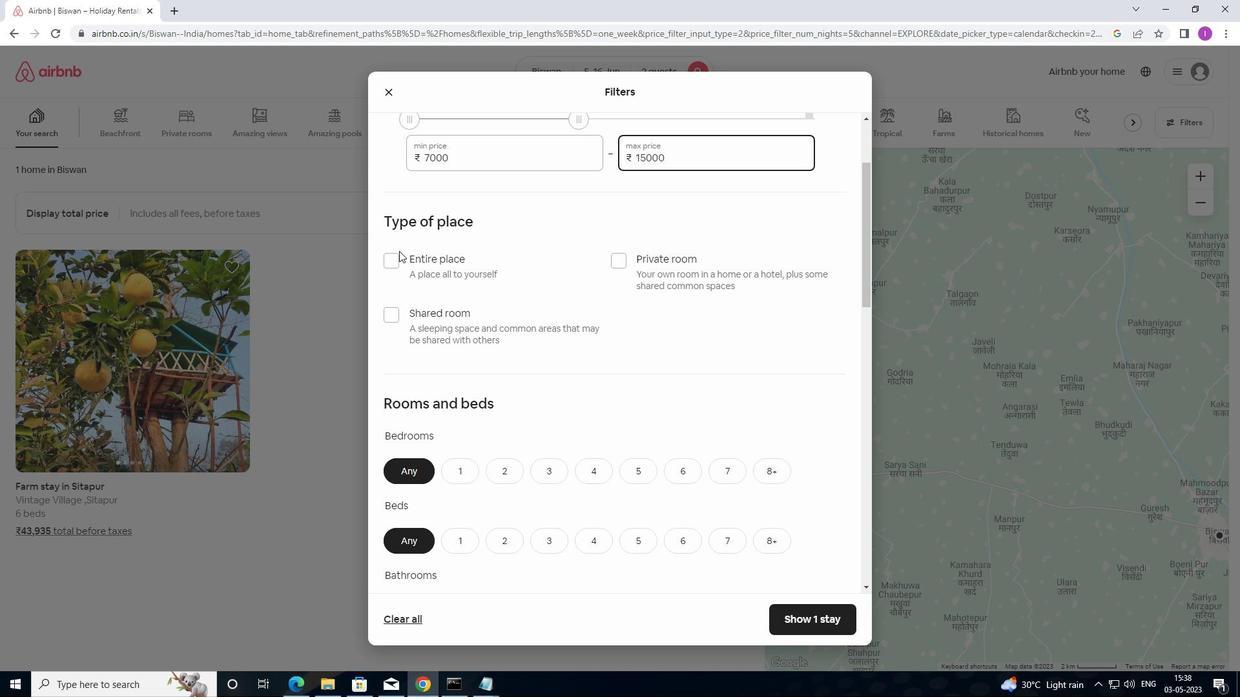 
Action: Mouse pressed left at (396, 255)
Screenshot: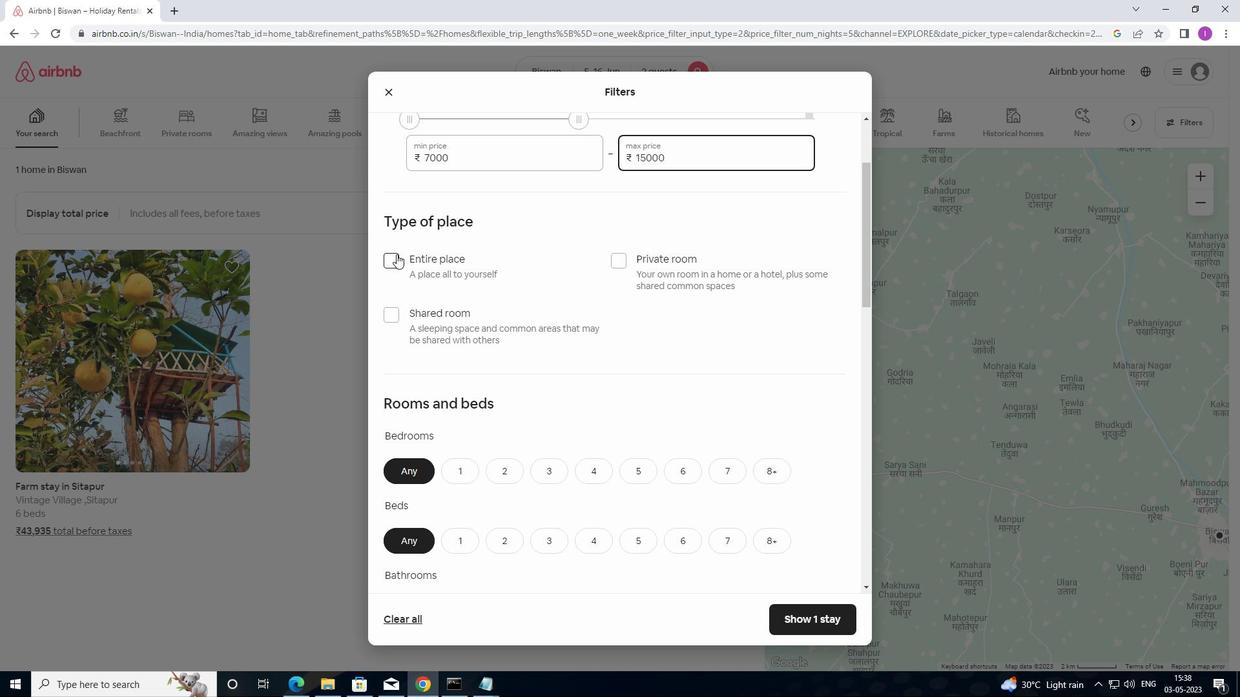 
Action: Mouse moved to (578, 280)
Screenshot: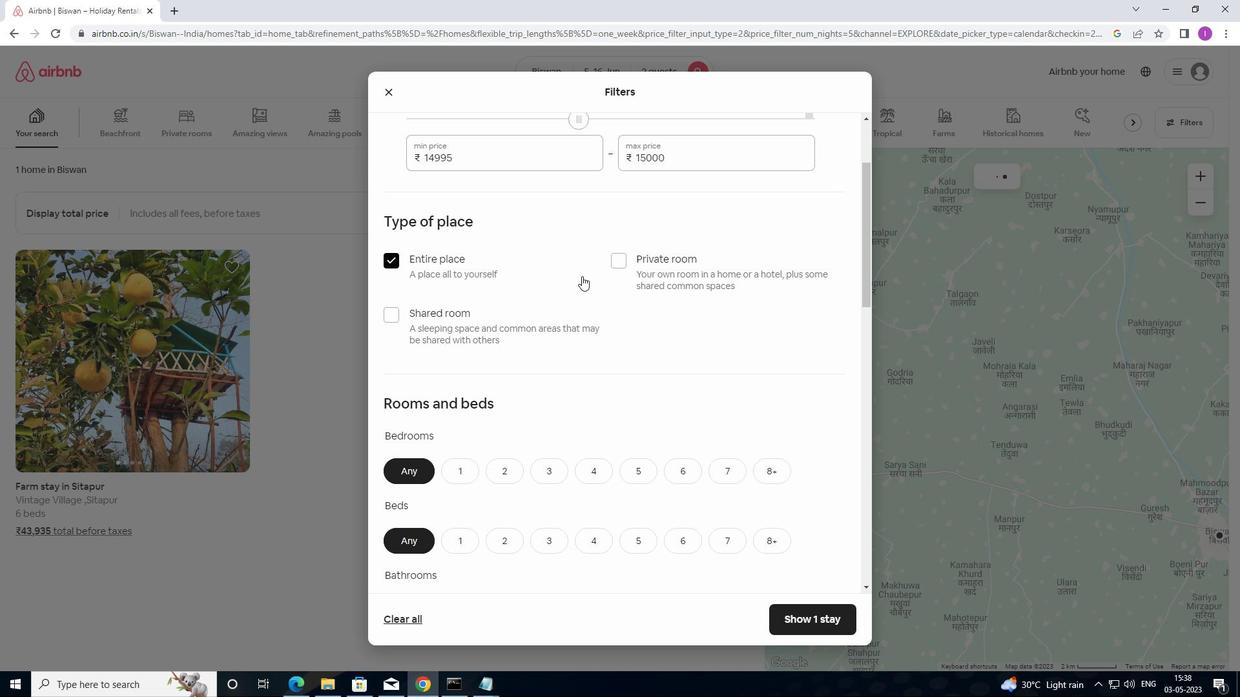 
Action: Mouse scrolled (578, 279) with delta (0, 0)
Screenshot: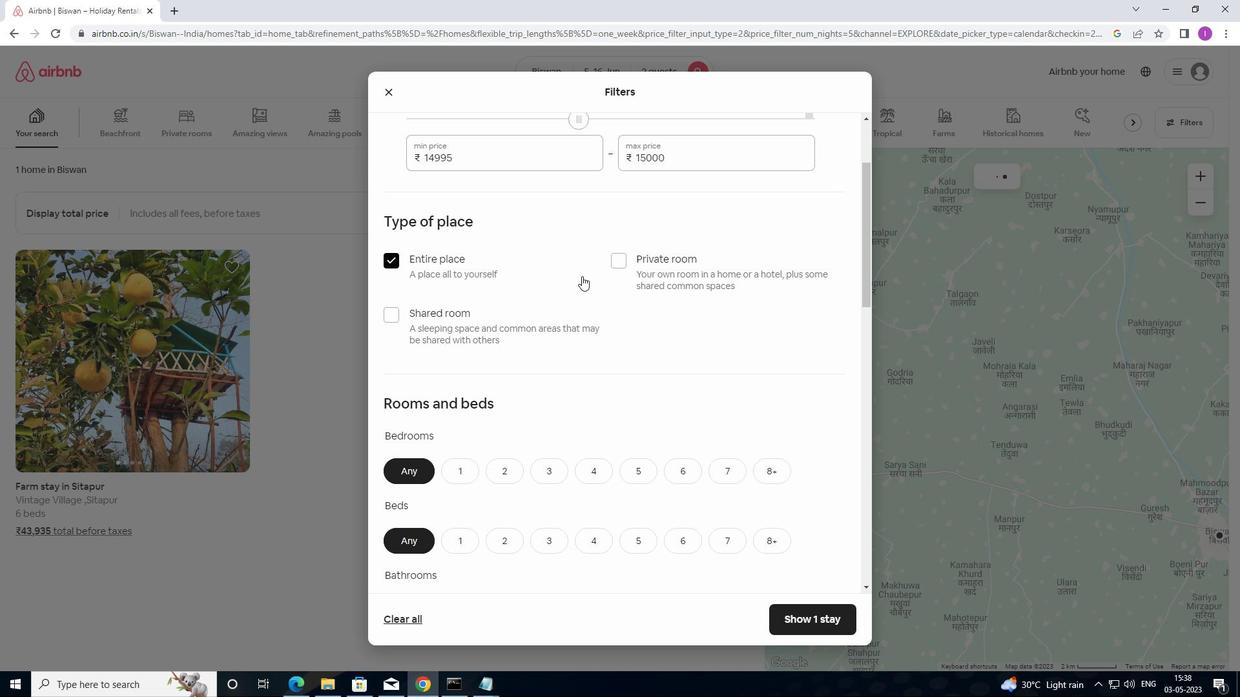 
Action: Mouse moved to (573, 281)
Screenshot: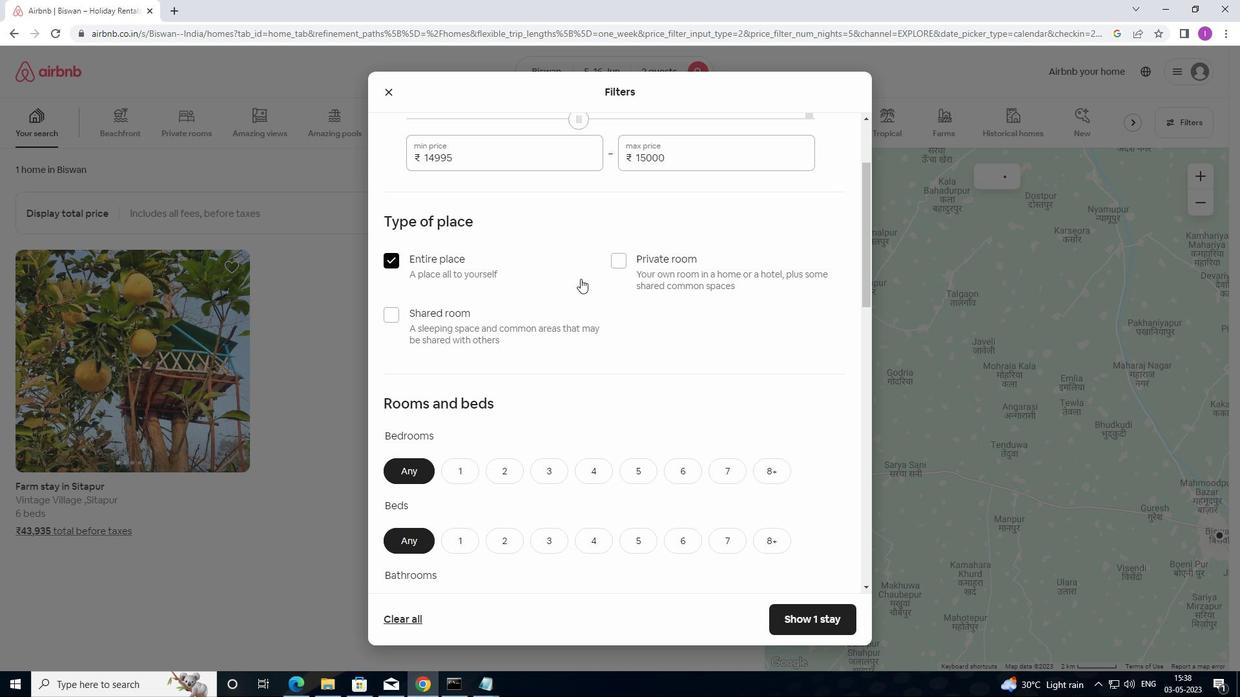
Action: Mouse scrolled (573, 281) with delta (0, 0)
Screenshot: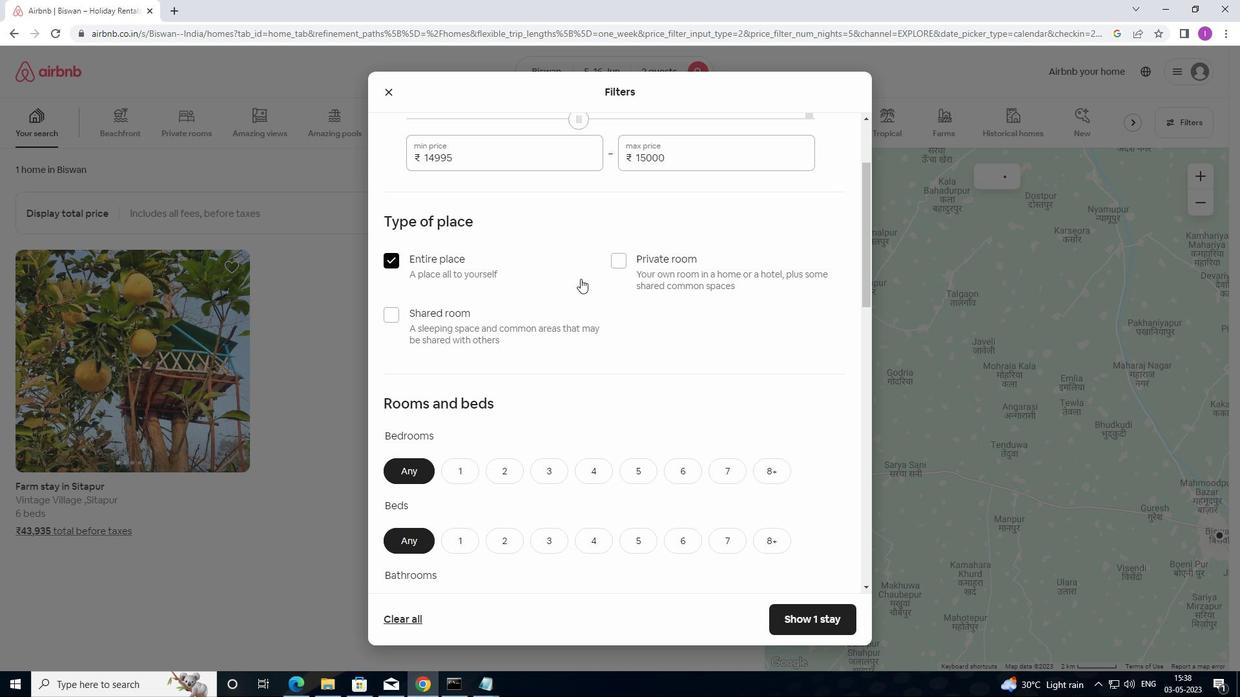 
Action: Mouse moved to (464, 345)
Screenshot: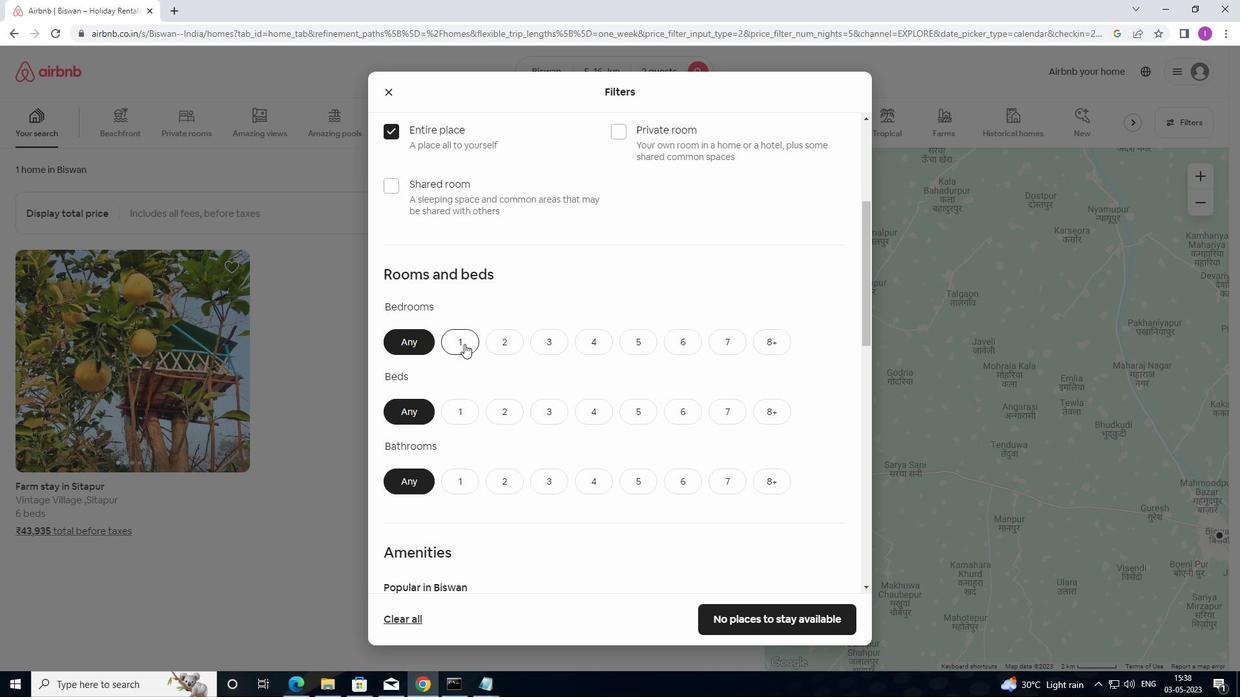 
Action: Mouse pressed left at (464, 345)
Screenshot: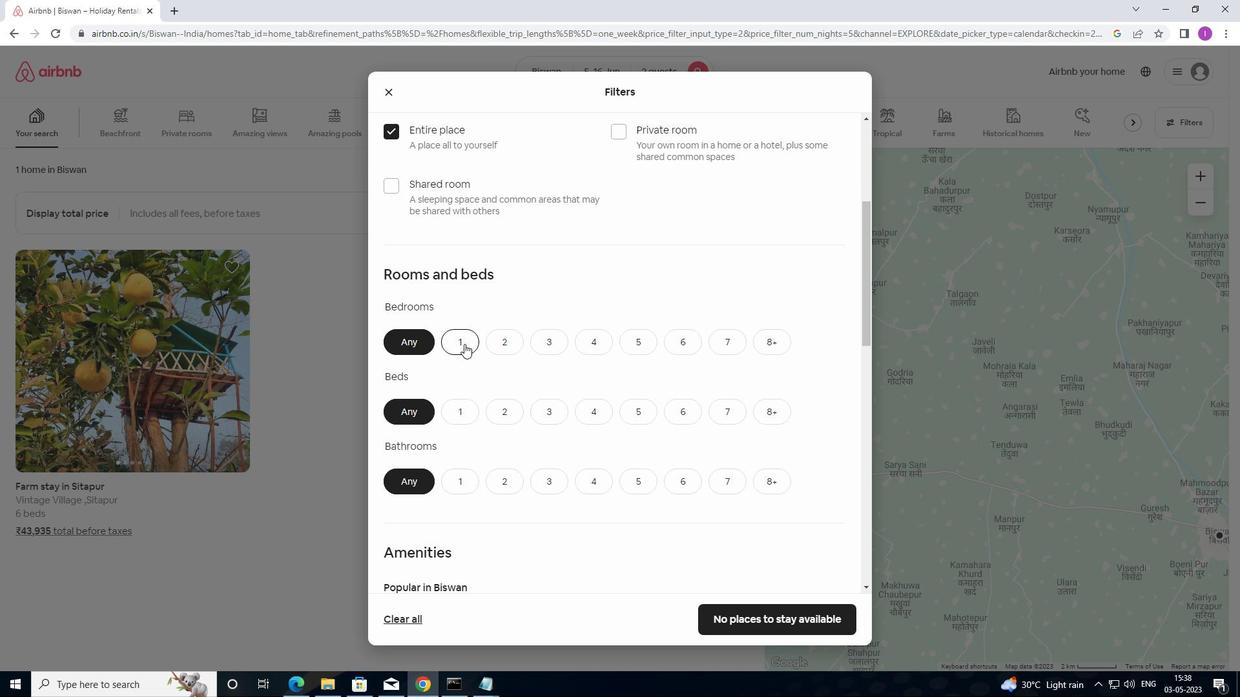 
Action: Mouse moved to (469, 407)
Screenshot: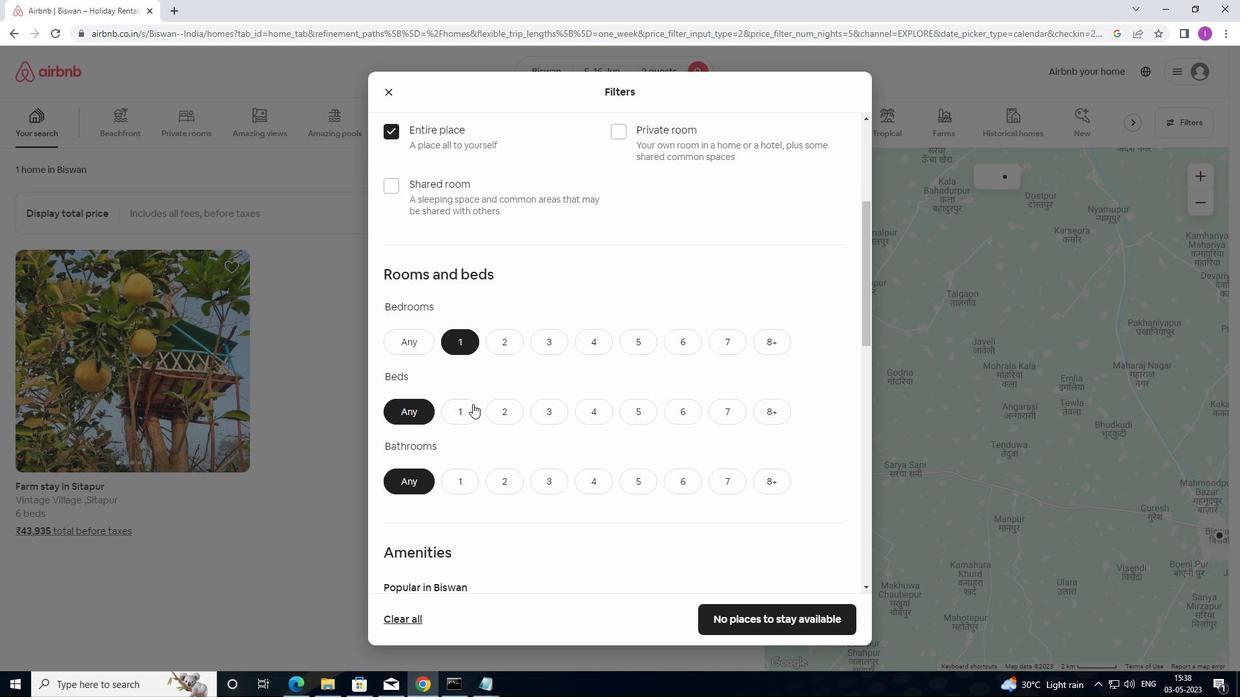 
Action: Mouse pressed left at (469, 407)
Screenshot: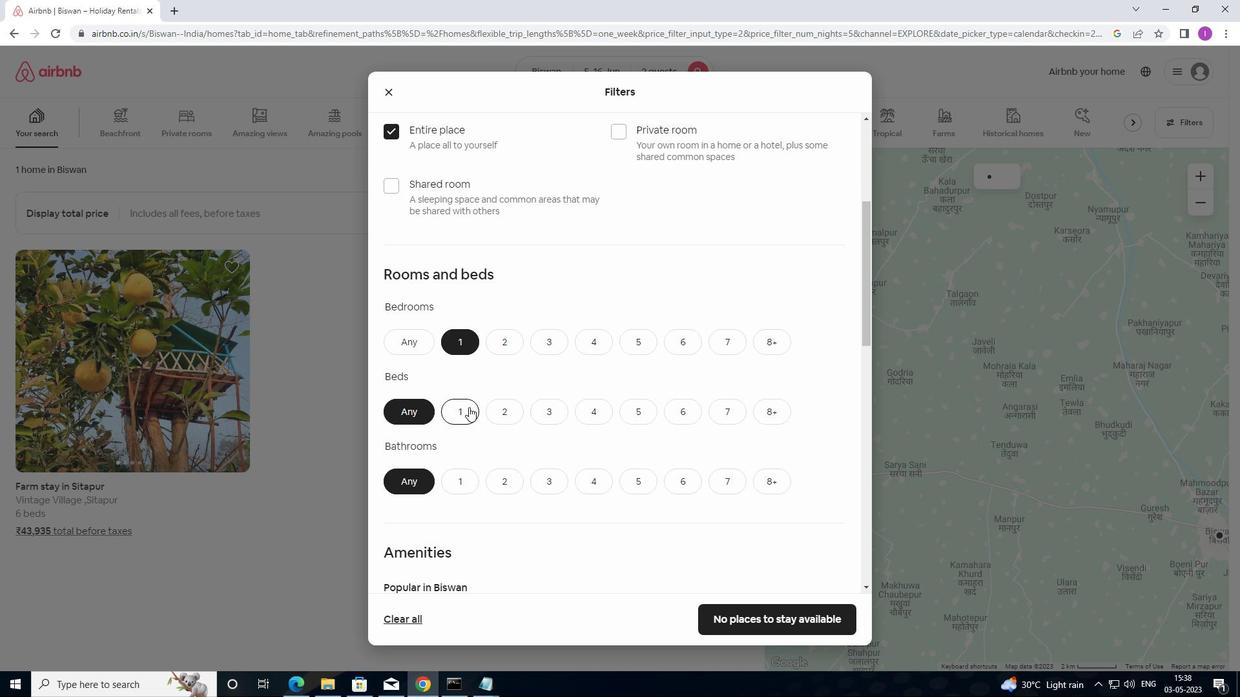 
Action: Mouse moved to (459, 487)
Screenshot: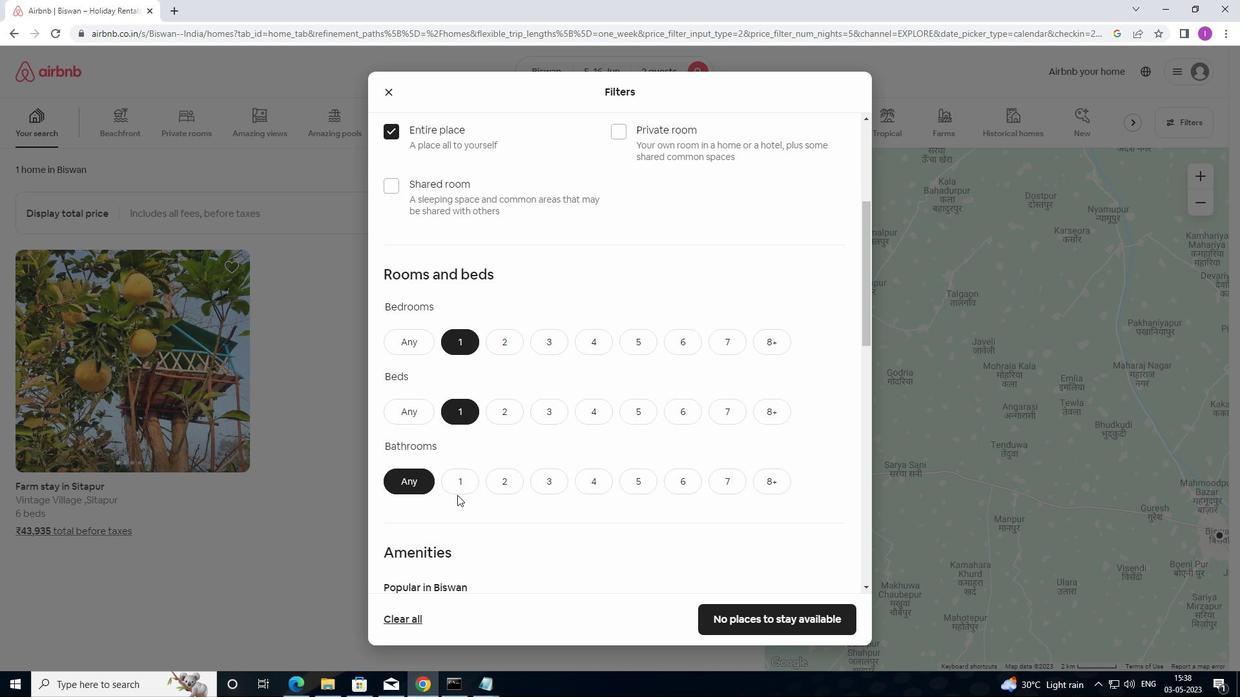 
Action: Mouse pressed left at (459, 487)
Screenshot: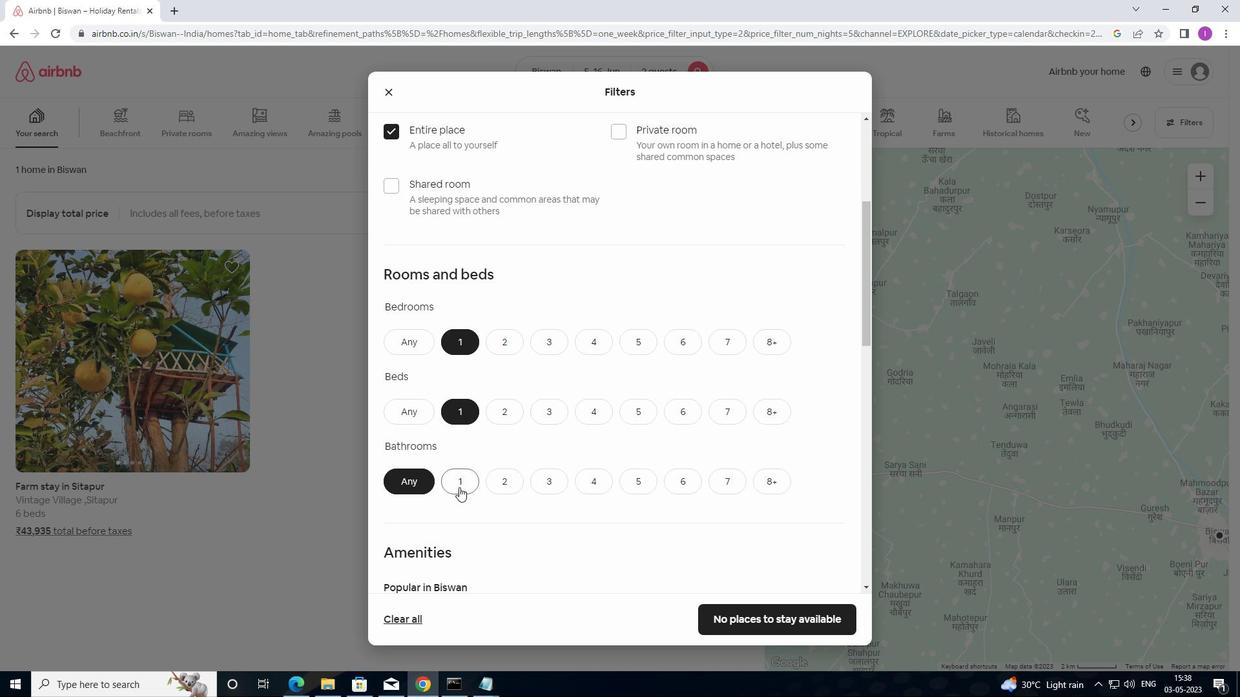 
Action: Mouse moved to (537, 510)
Screenshot: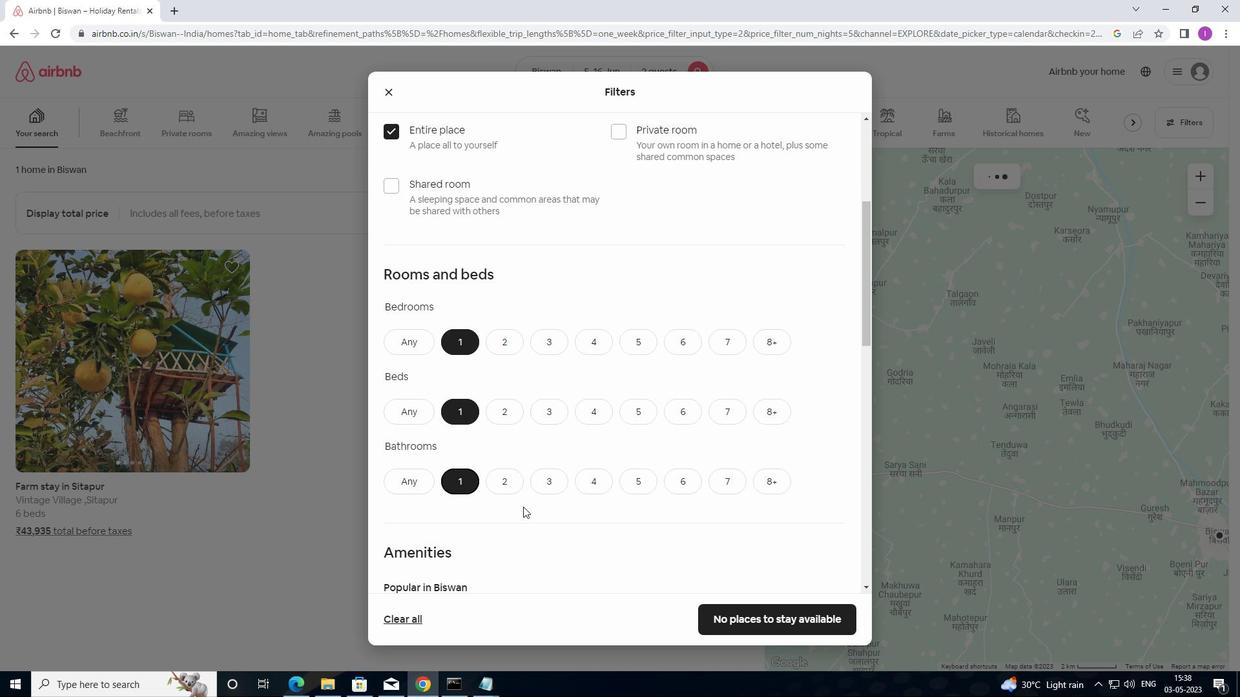 
Action: Mouse scrolled (537, 509) with delta (0, 0)
Screenshot: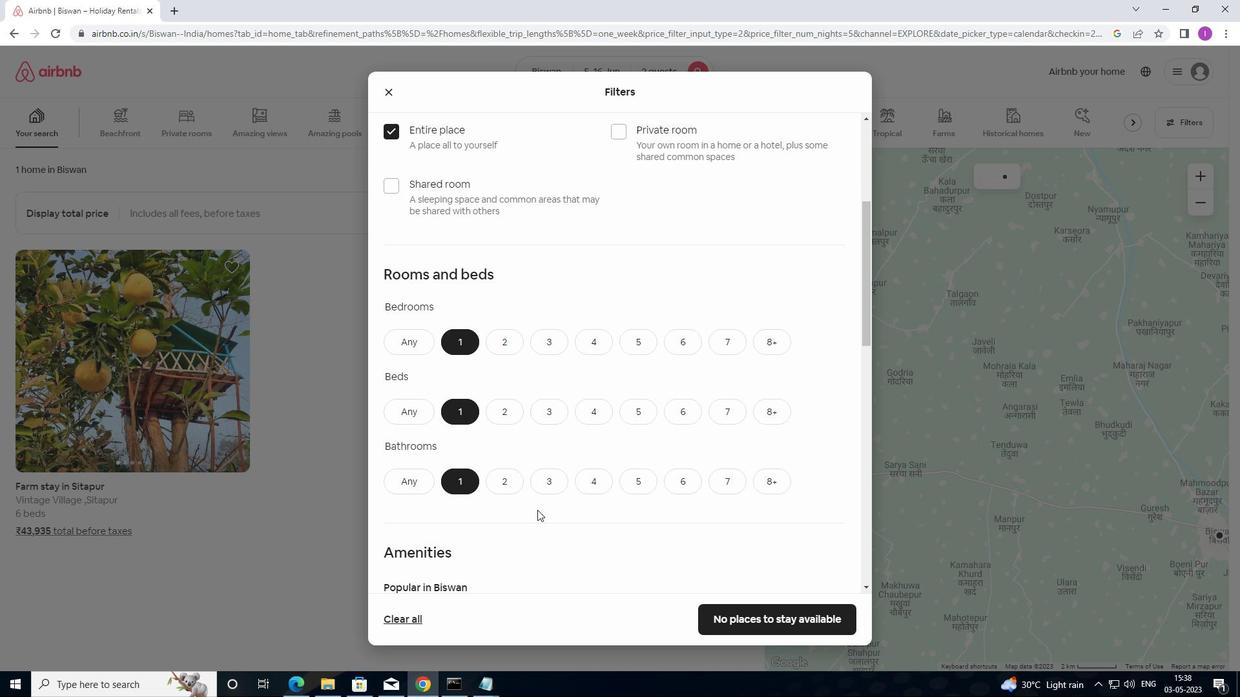 
Action: Mouse scrolled (537, 509) with delta (0, 0)
Screenshot: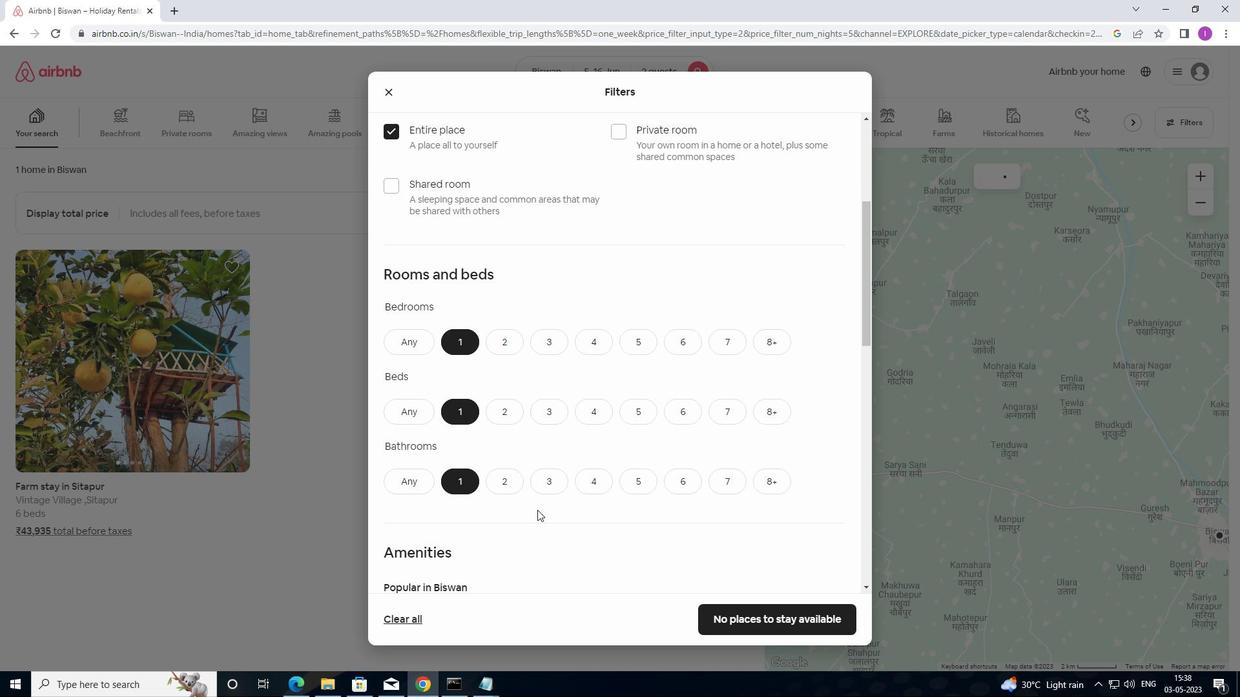 
Action: Mouse moved to (544, 507)
Screenshot: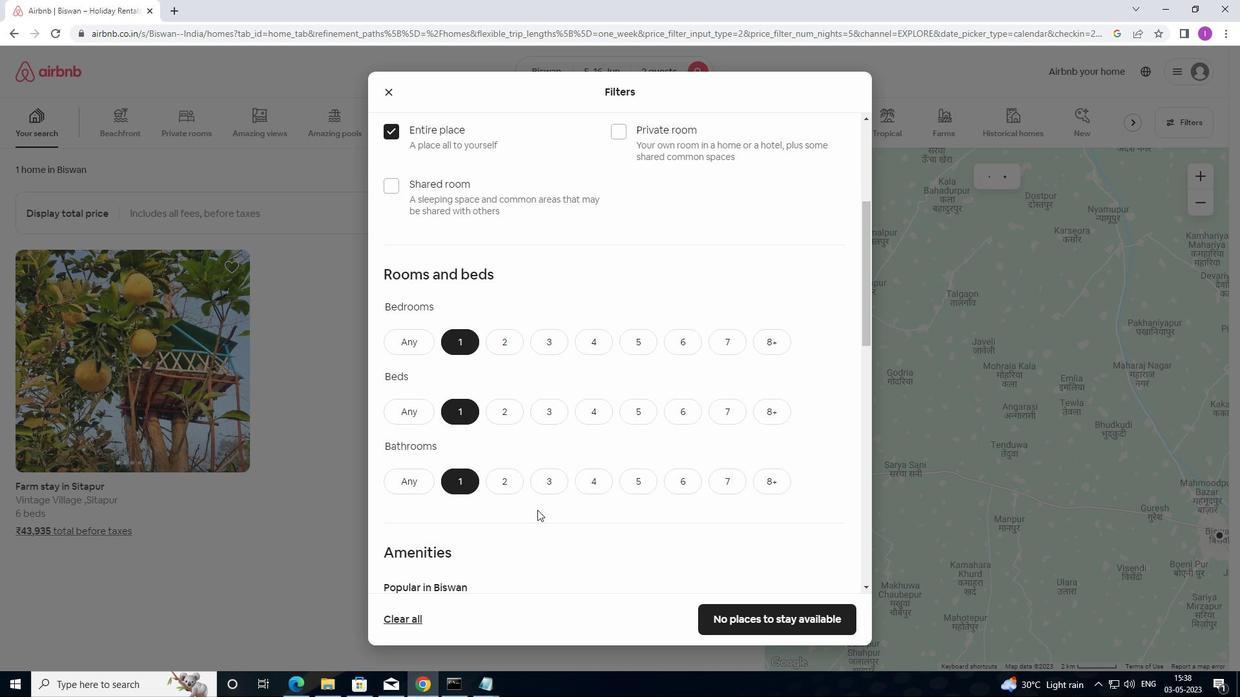 
Action: Mouse scrolled (544, 507) with delta (0, 0)
Screenshot: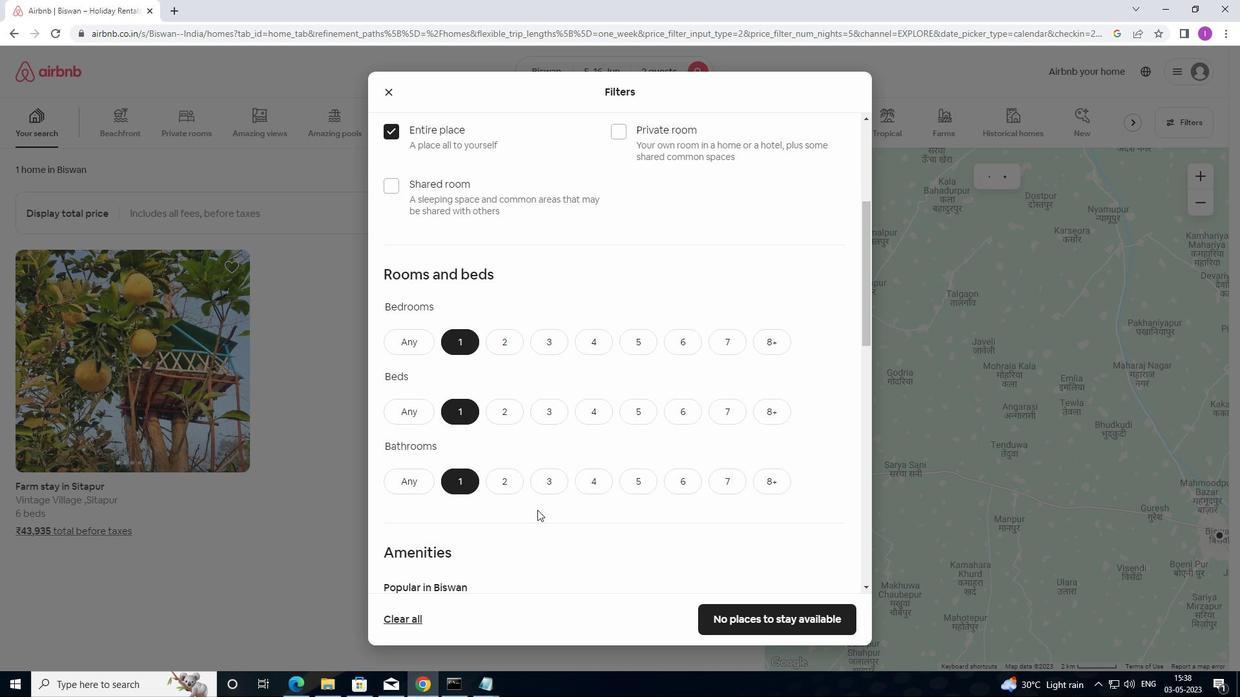 
Action: Mouse moved to (560, 492)
Screenshot: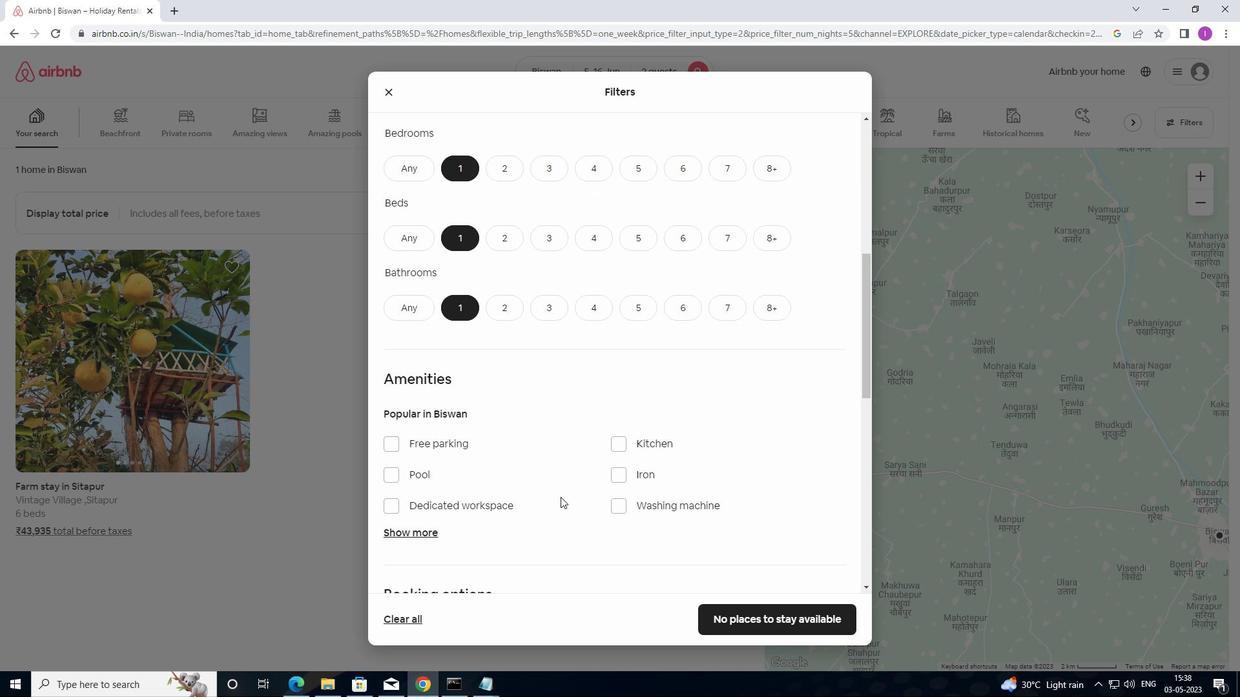 
Action: Mouse scrolled (560, 491) with delta (0, 0)
Screenshot: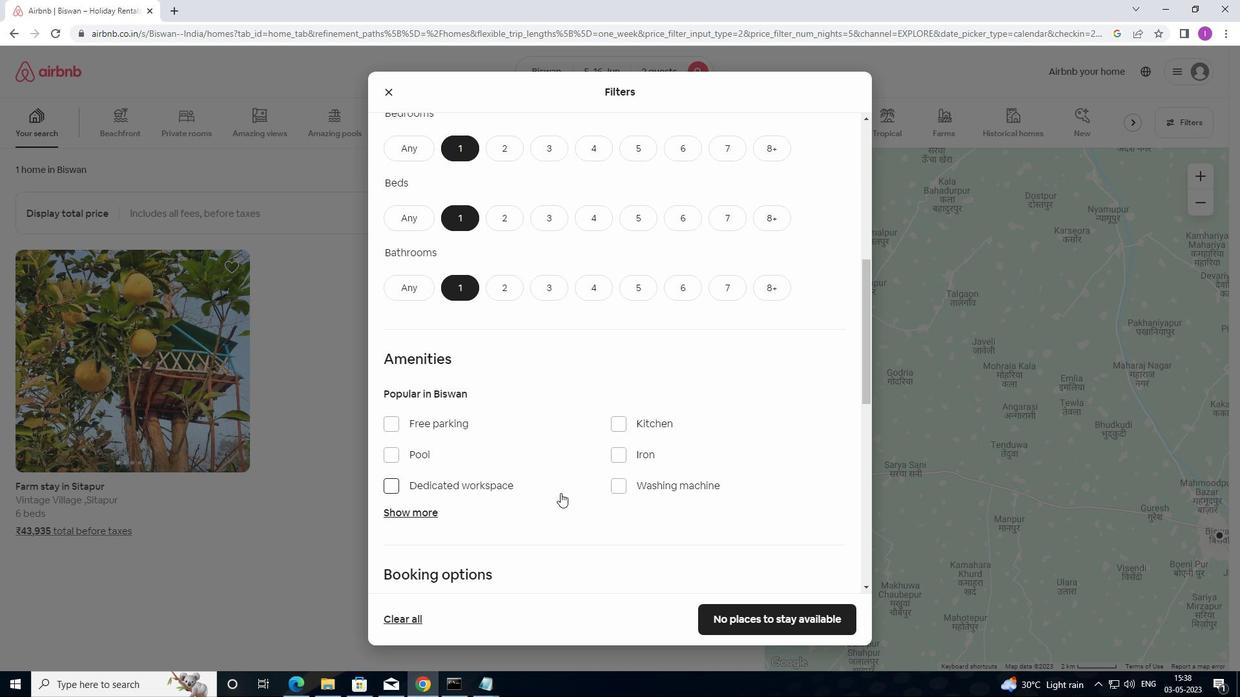 
Action: Mouse scrolled (560, 491) with delta (0, 0)
Screenshot: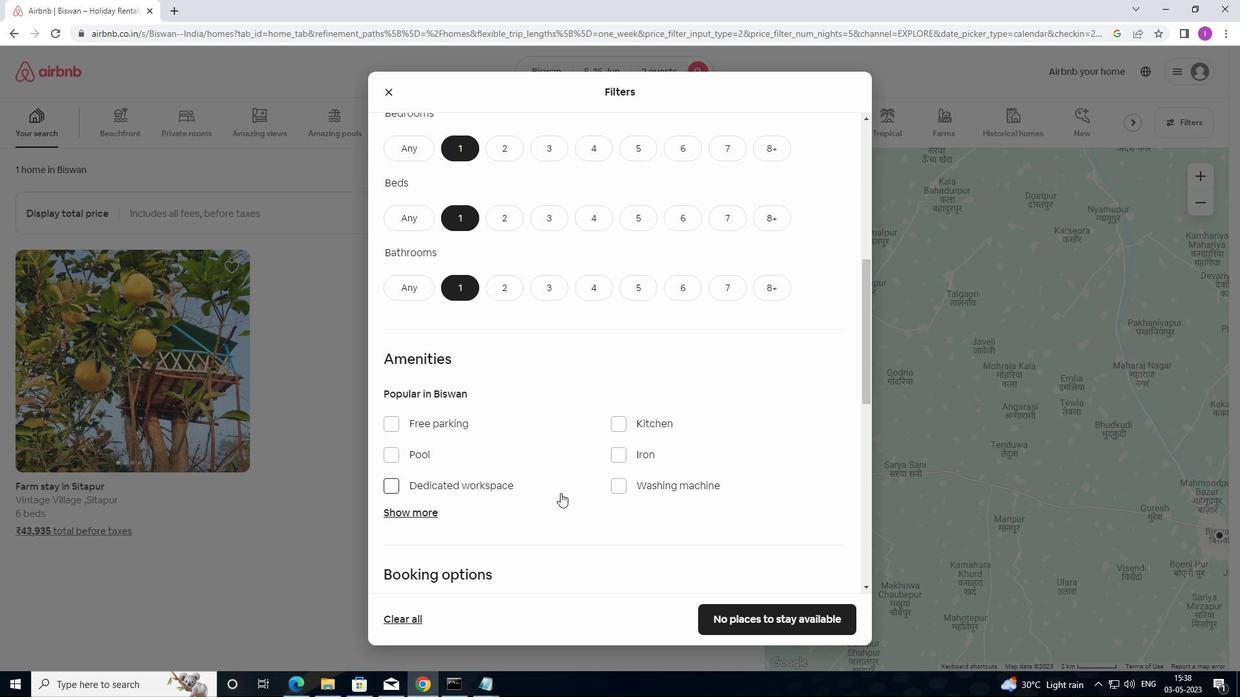 
Action: Mouse moved to (539, 381)
Screenshot: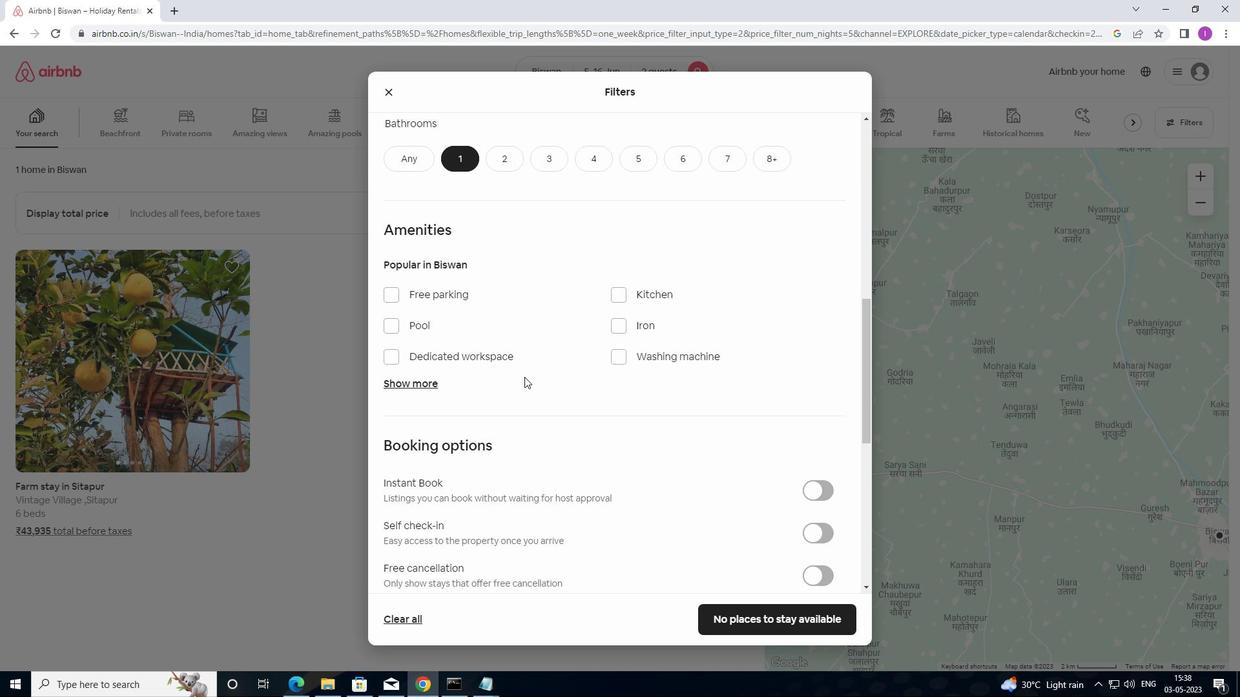 
Action: Mouse scrolled (539, 381) with delta (0, 0)
Screenshot: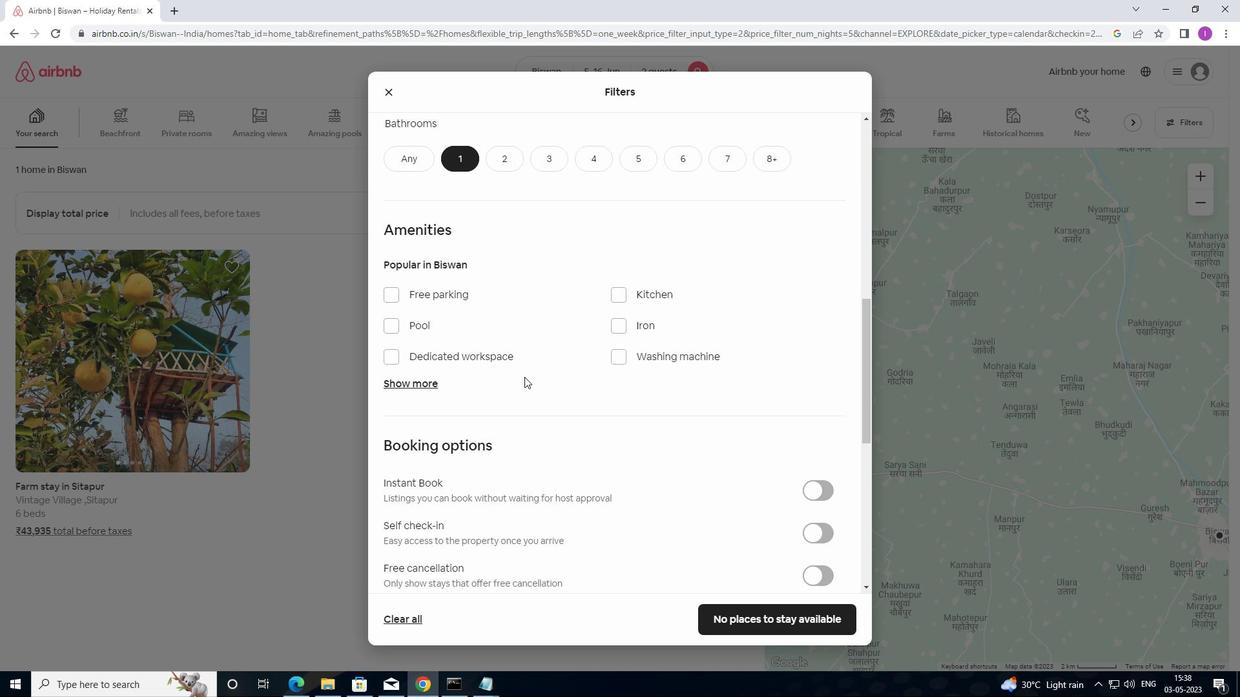 
Action: Mouse moved to (548, 388)
Screenshot: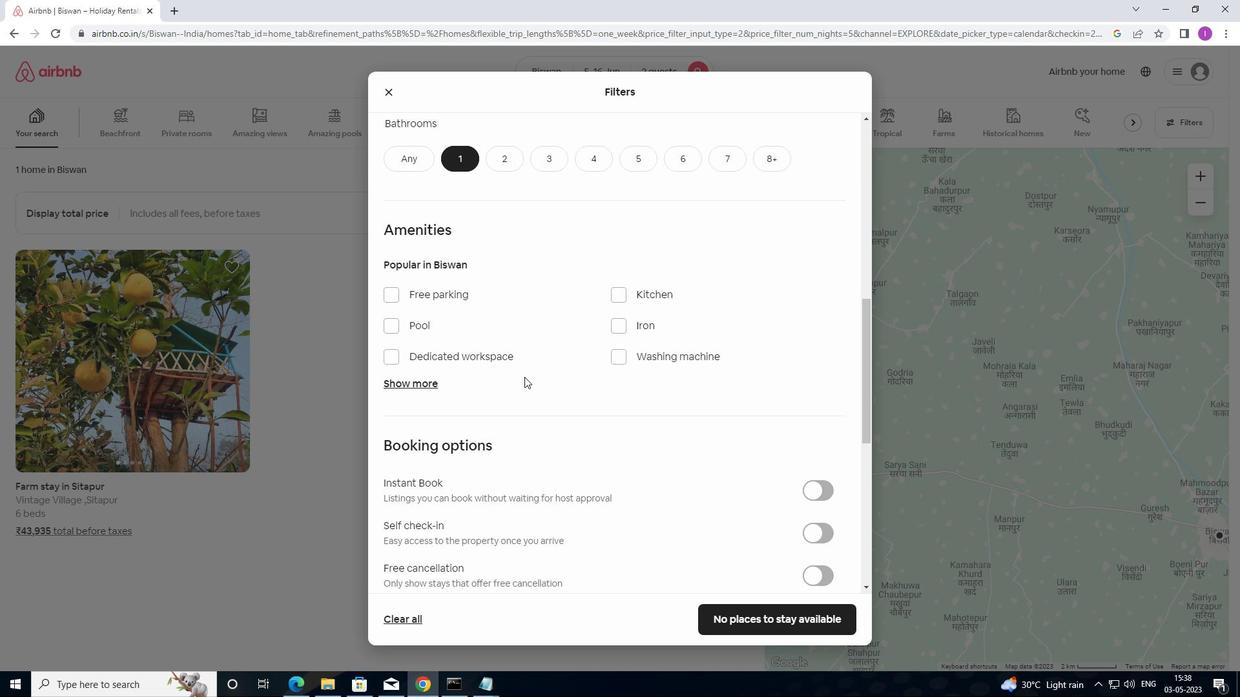 
Action: Mouse scrolled (548, 387) with delta (0, 0)
Screenshot: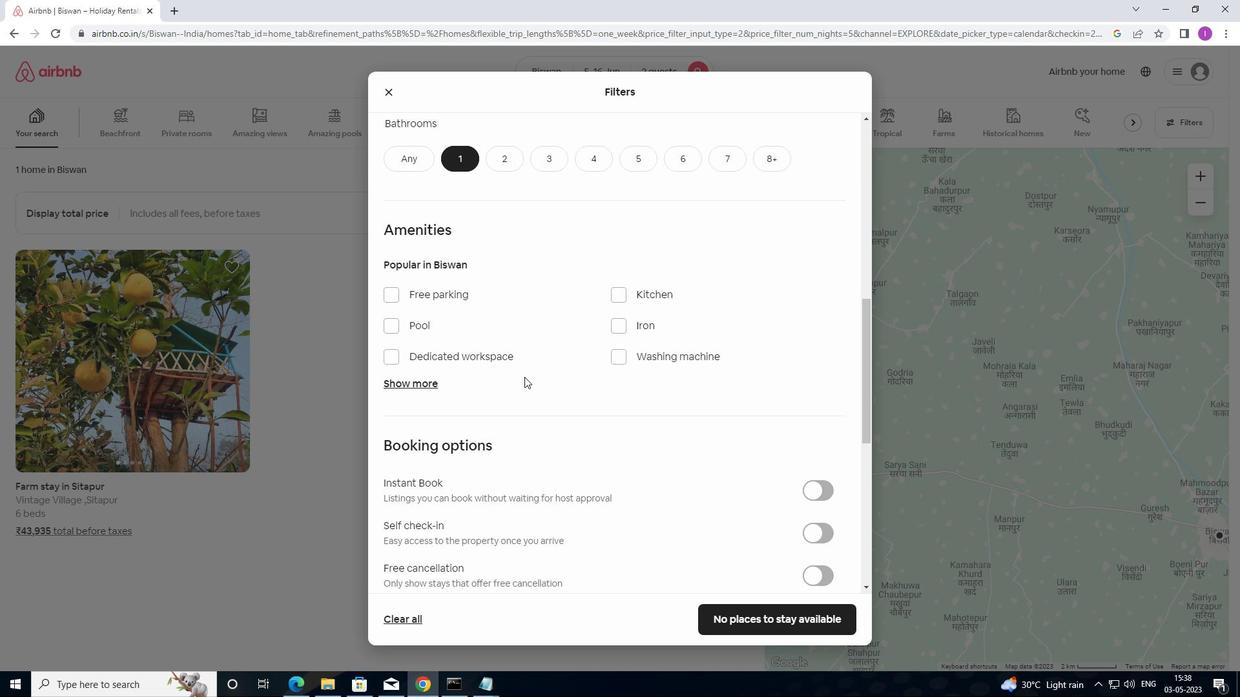 
Action: Mouse moved to (573, 399)
Screenshot: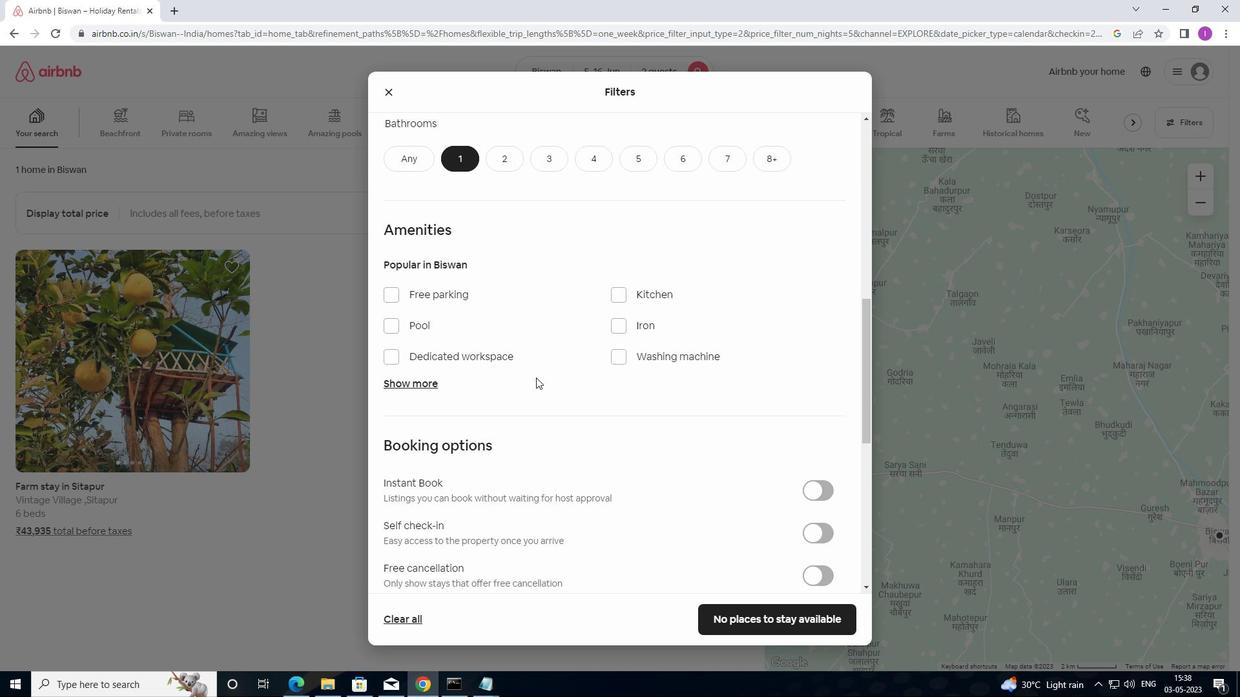 
Action: Mouse scrolled (573, 399) with delta (0, 0)
Screenshot: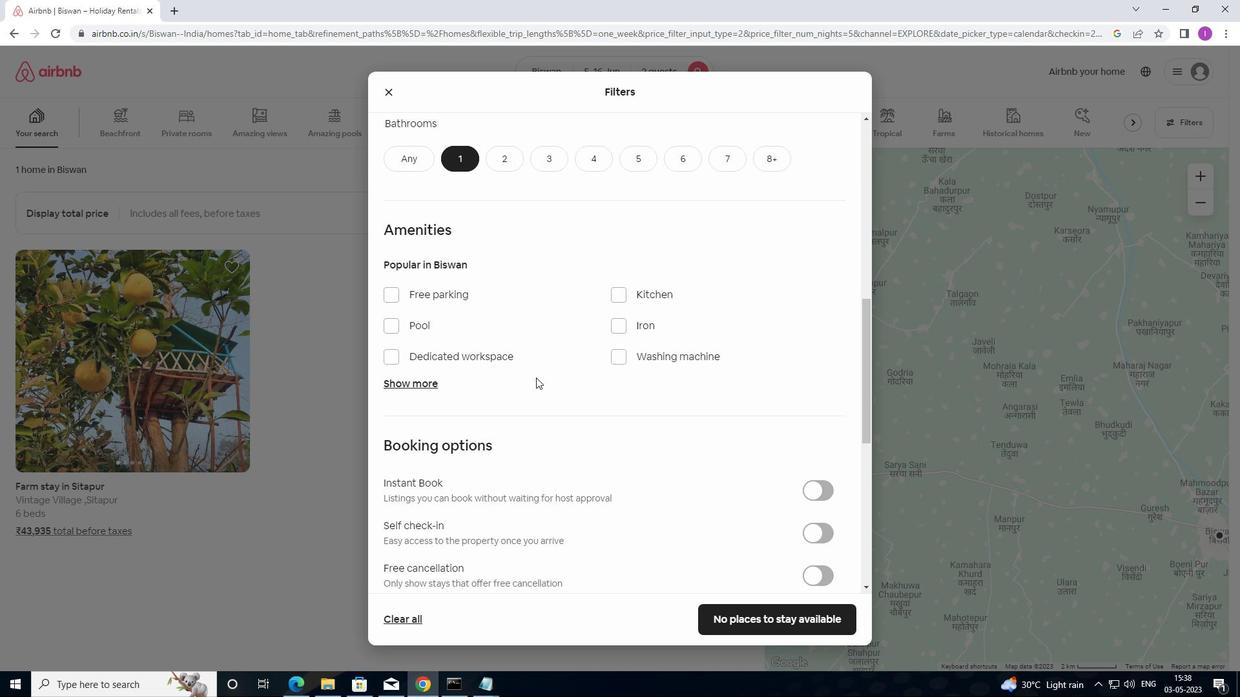 
Action: Mouse moved to (584, 401)
Screenshot: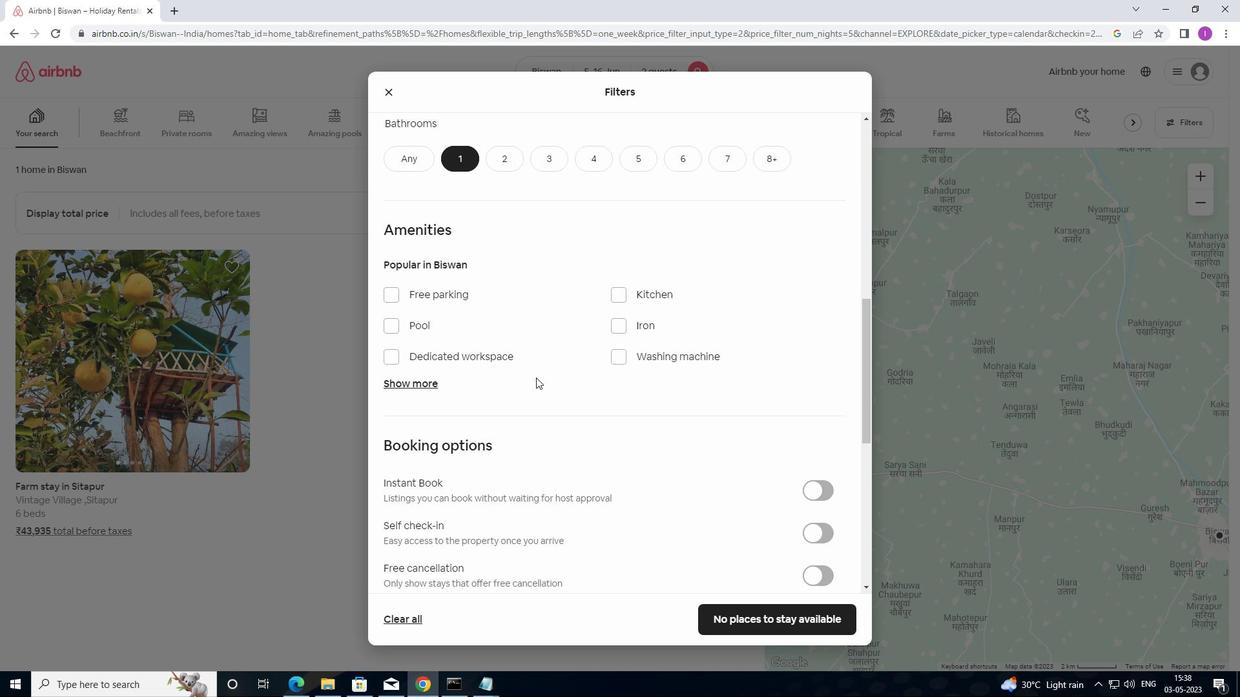
Action: Mouse scrolled (584, 400) with delta (0, 0)
Screenshot: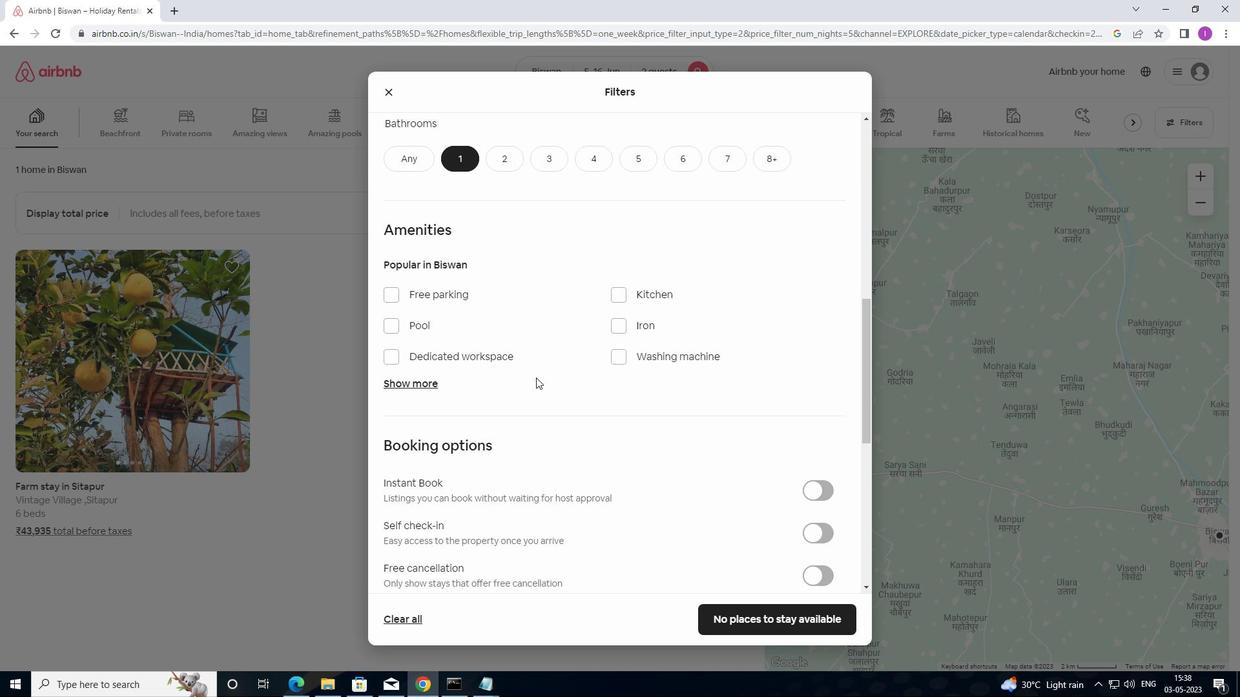 
Action: Mouse moved to (822, 275)
Screenshot: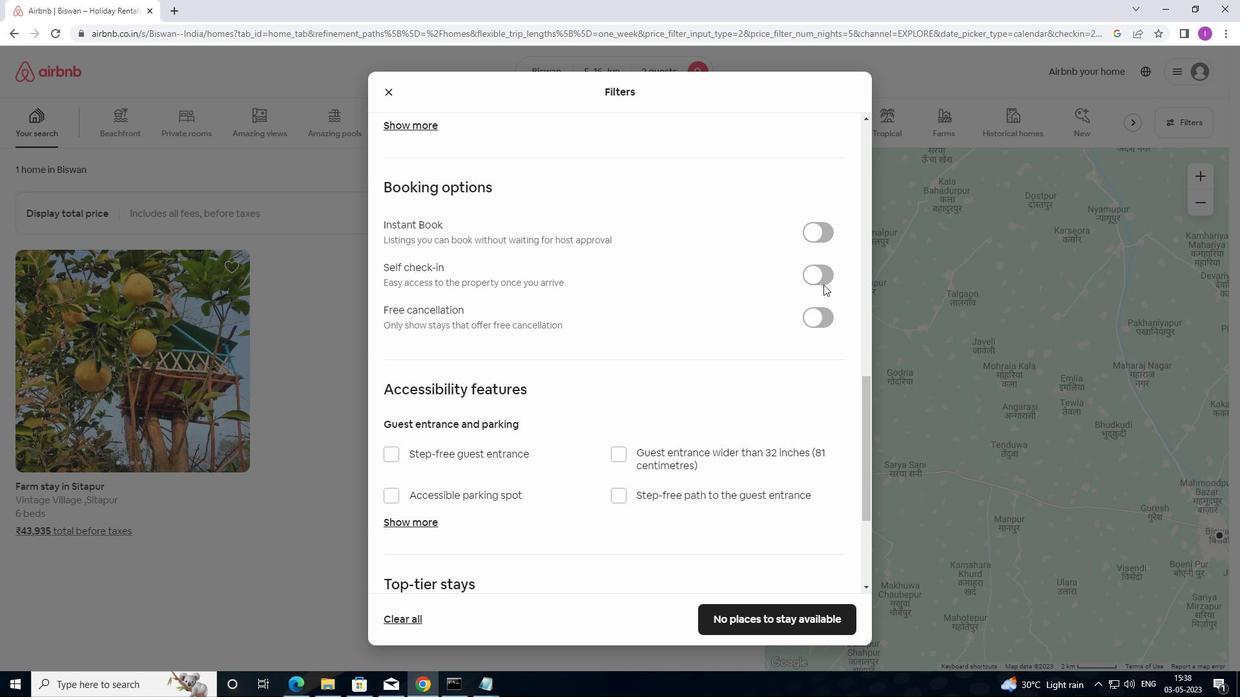 
Action: Mouse pressed left at (822, 275)
Screenshot: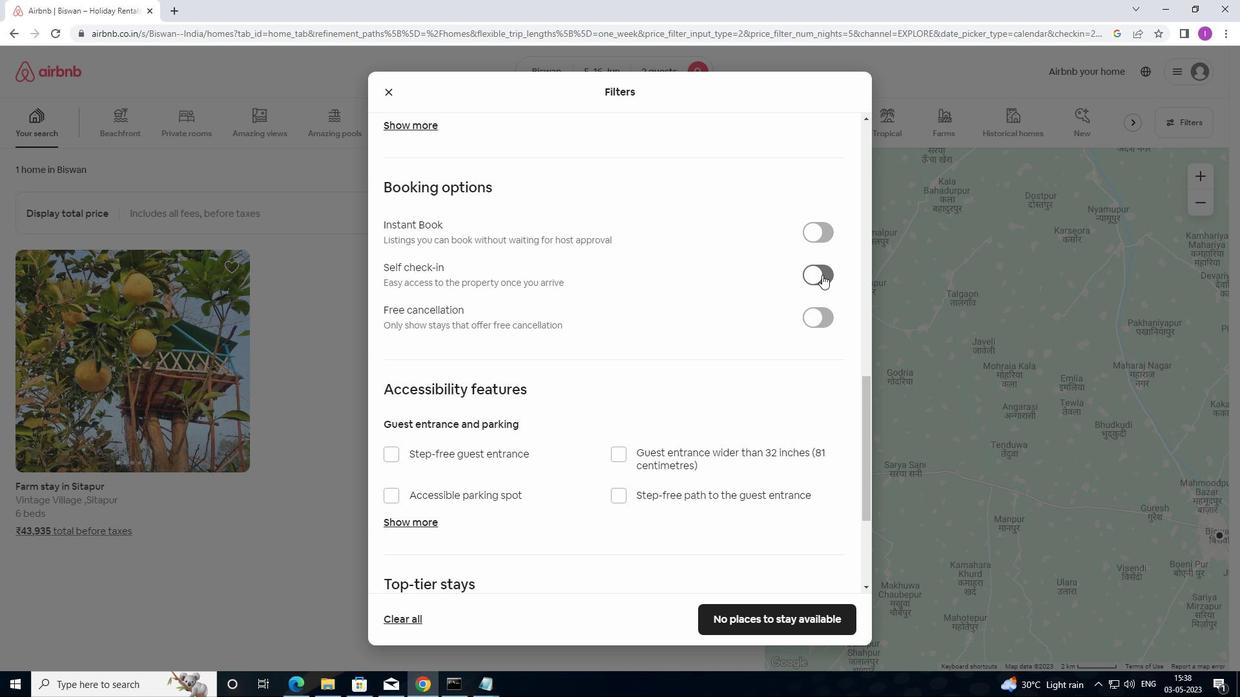 
Action: Mouse moved to (731, 292)
Screenshot: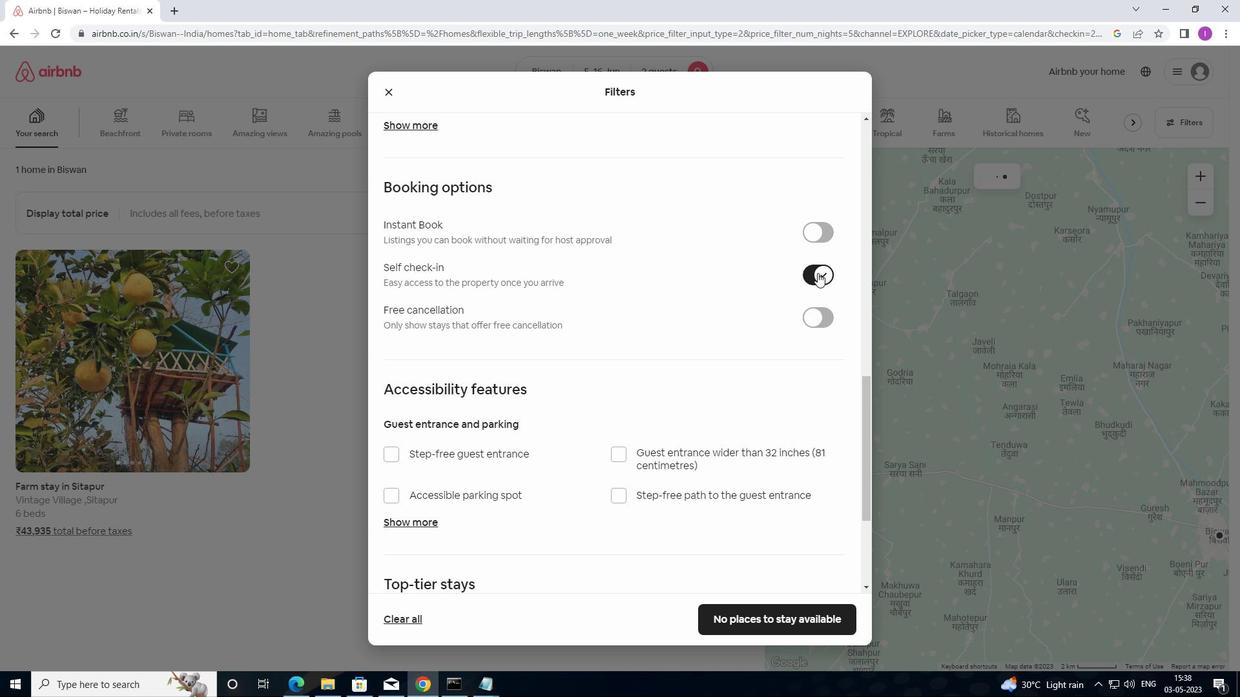 
Action: Mouse scrolled (731, 291) with delta (0, 0)
Screenshot: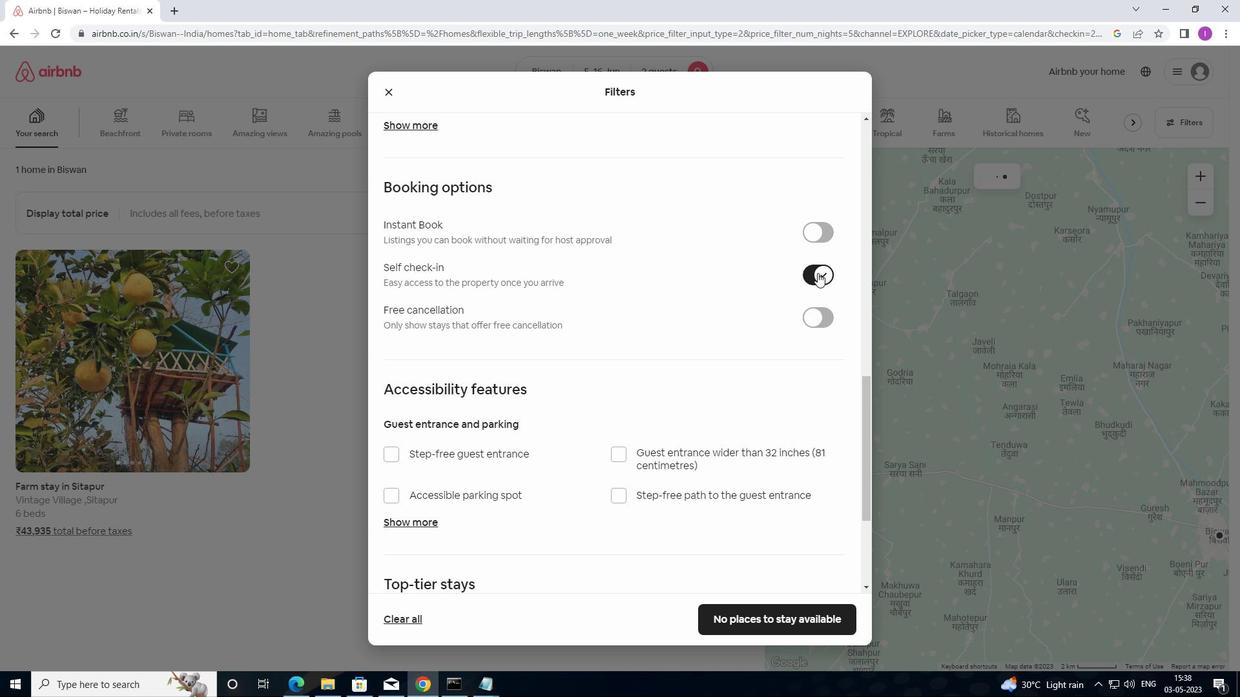 
Action: Mouse moved to (701, 297)
Screenshot: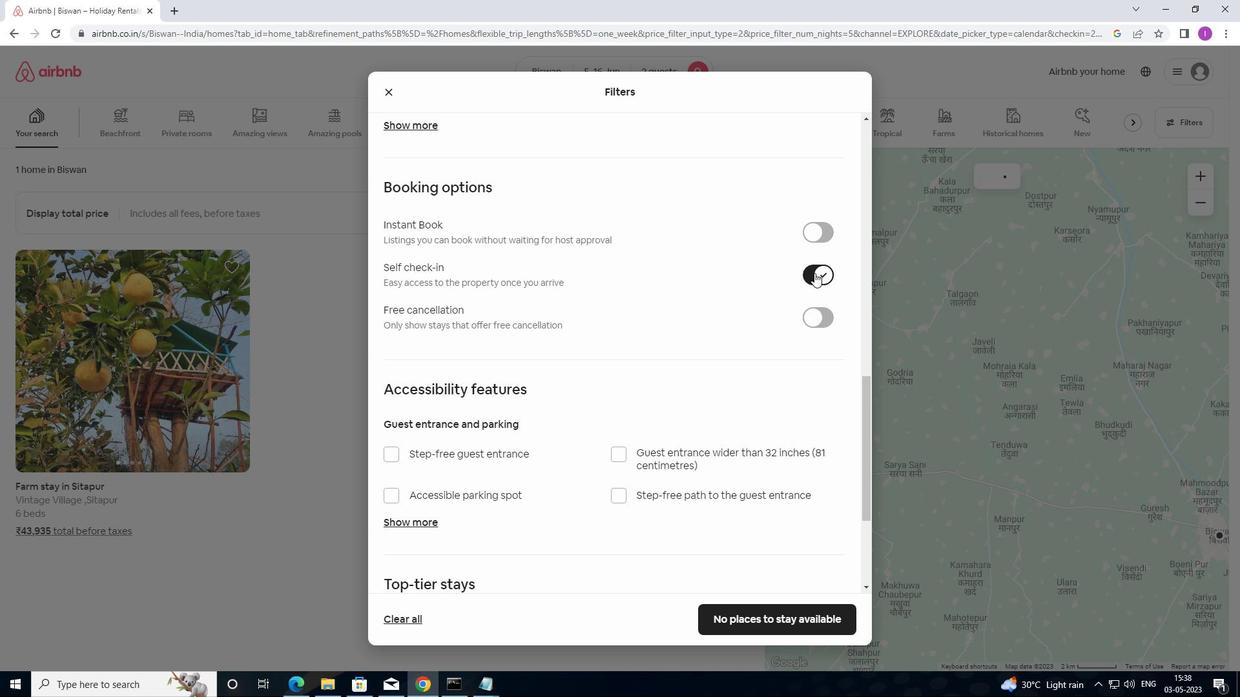 
Action: Mouse scrolled (701, 297) with delta (0, 0)
Screenshot: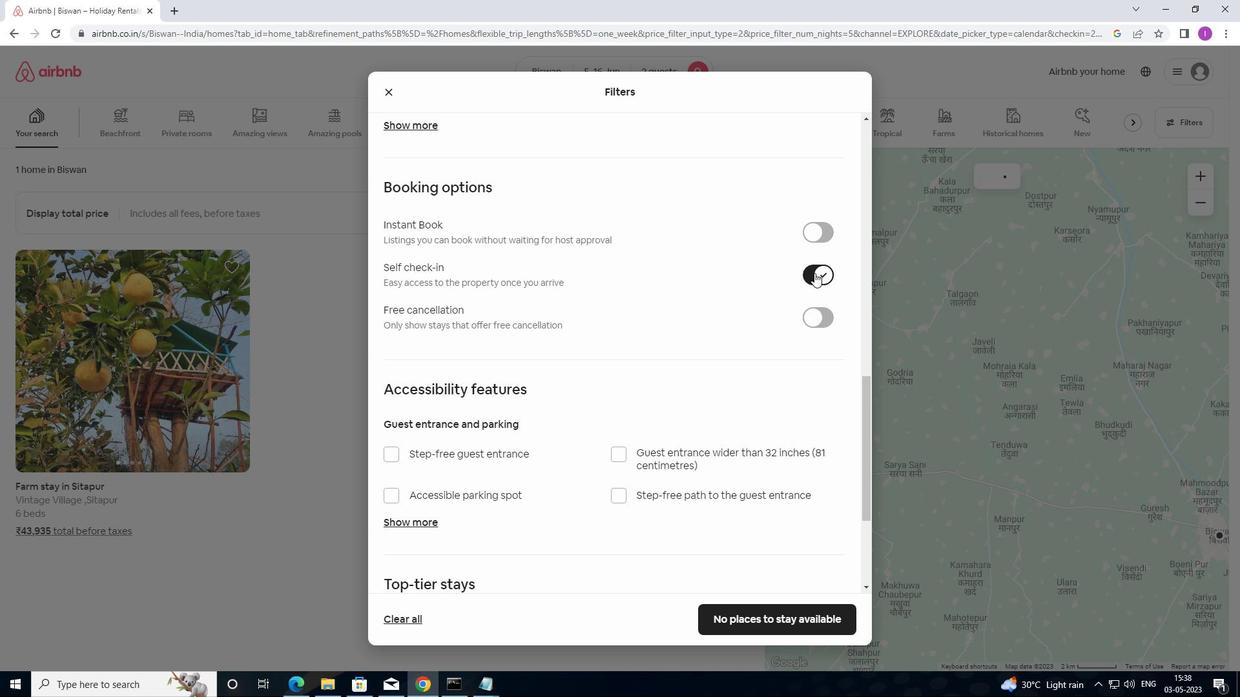 
Action: Mouse moved to (672, 302)
Screenshot: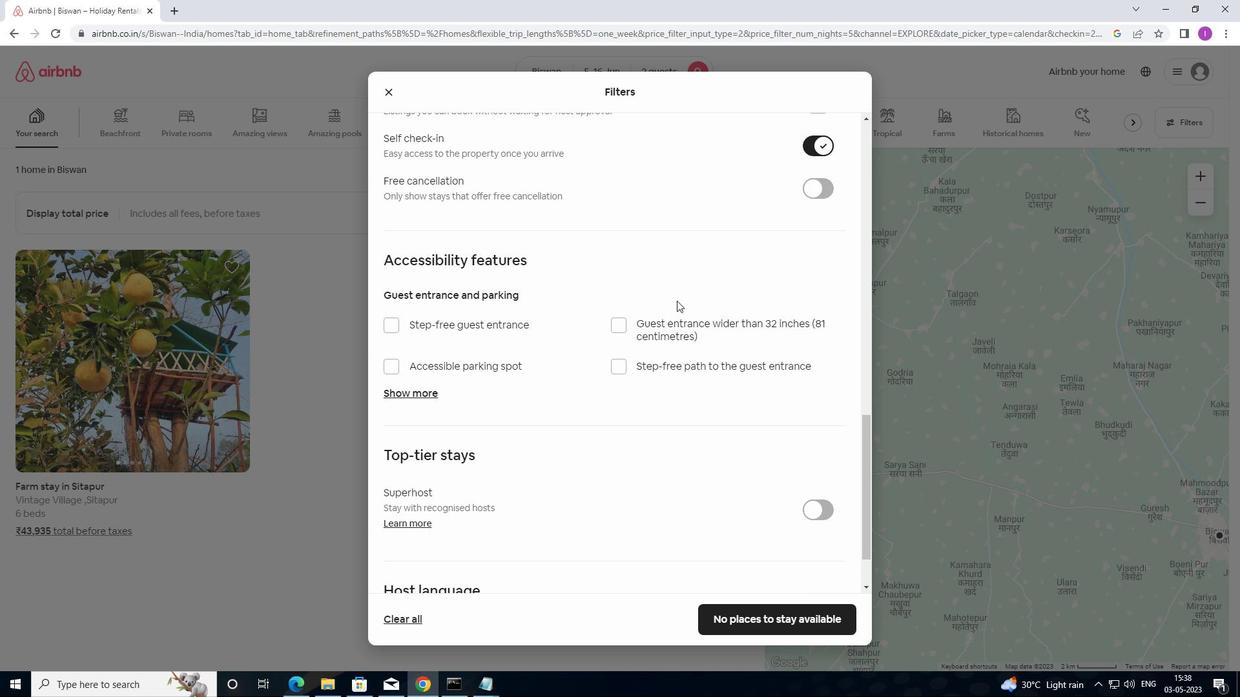 
Action: Mouse scrolled (672, 301) with delta (0, 0)
Screenshot: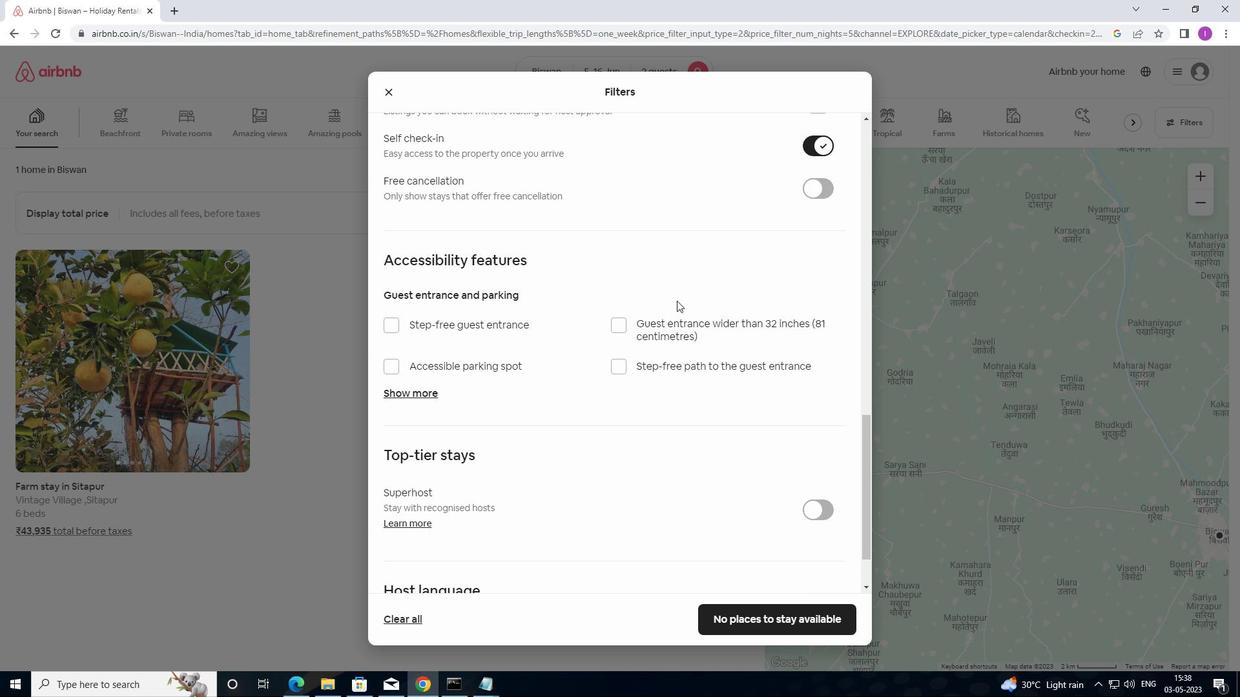
Action: Mouse moved to (668, 305)
Screenshot: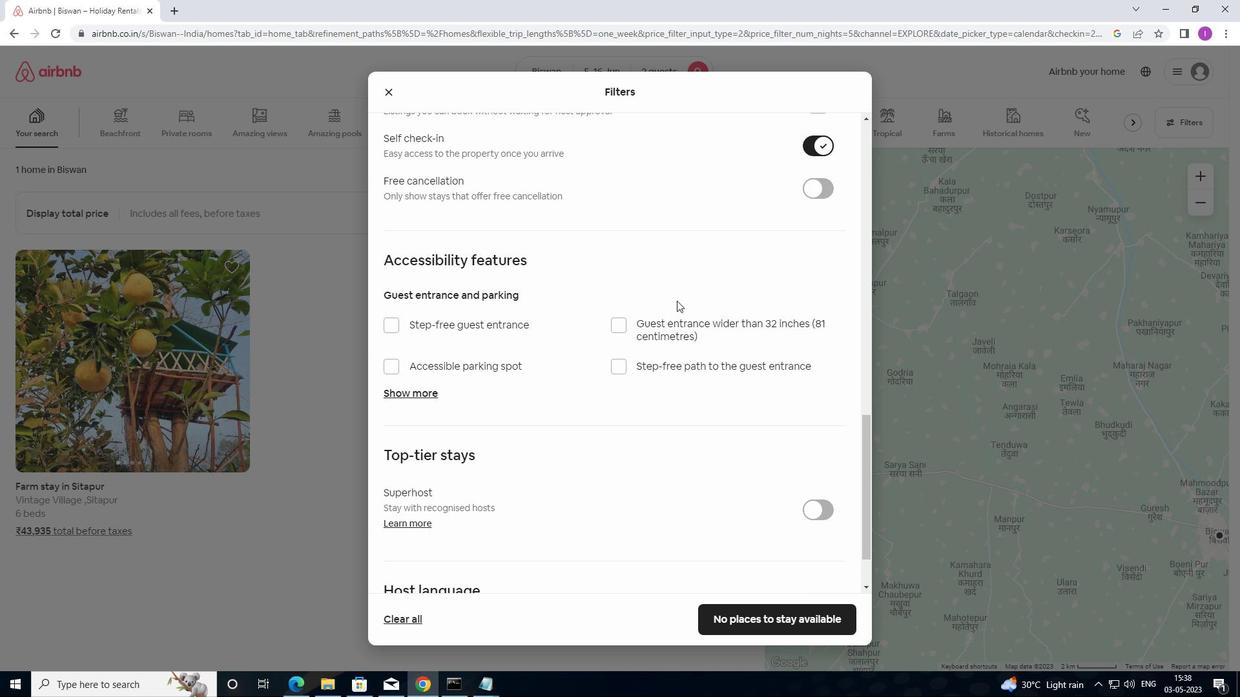
Action: Mouse scrolled (668, 304) with delta (0, 0)
Screenshot: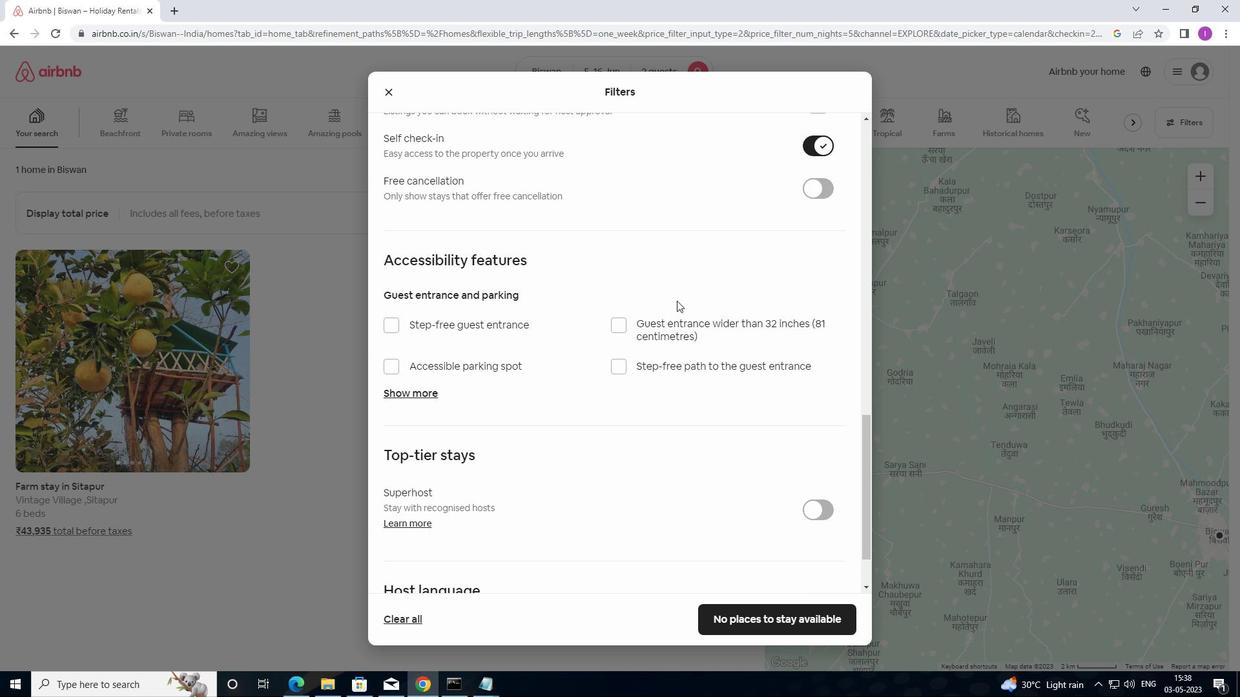 
Action: Mouse moved to (662, 309)
Screenshot: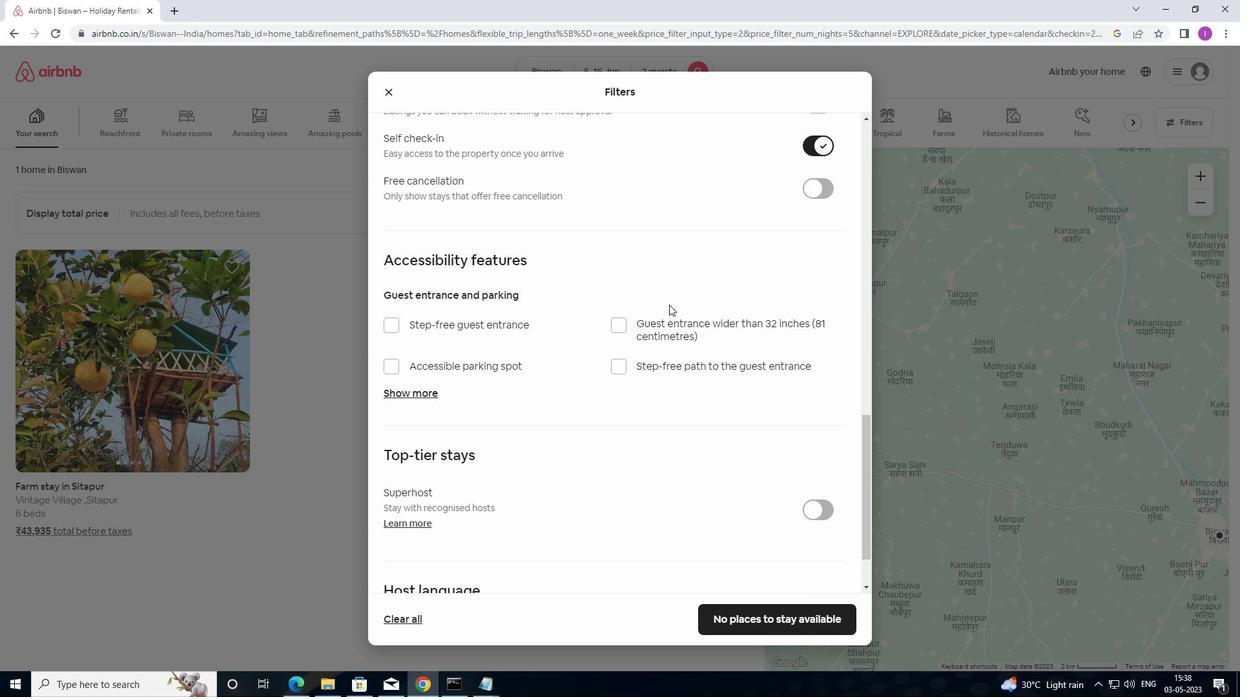 
Action: Mouse scrolled (662, 308) with delta (0, 0)
Screenshot: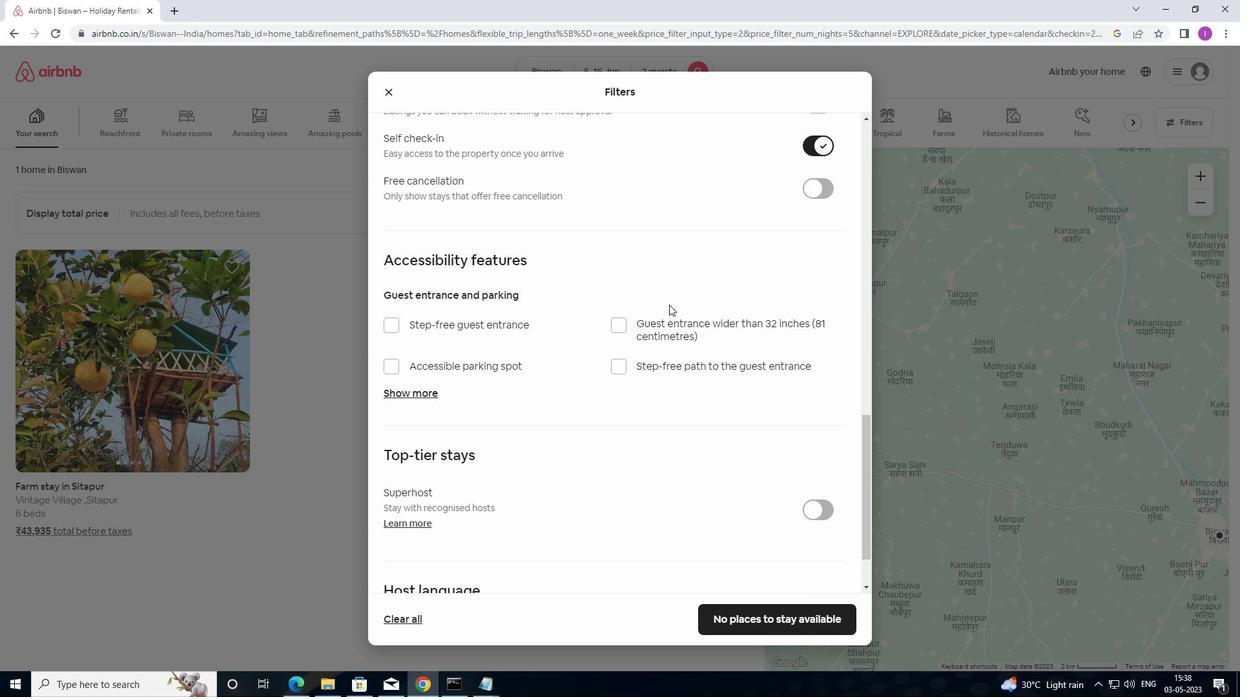 
Action: Mouse moved to (582, 374)
Screenshot: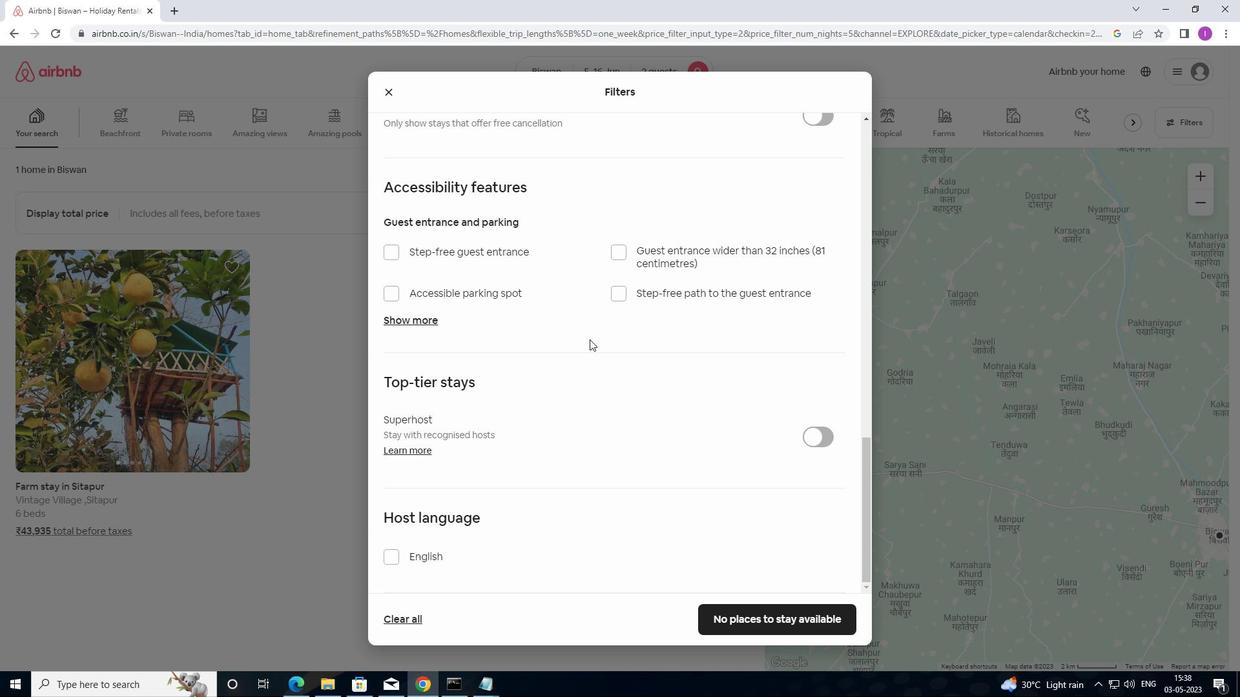 
Action: Mouse scrolled (582, 374) with delta (0, 0)
Screenshot: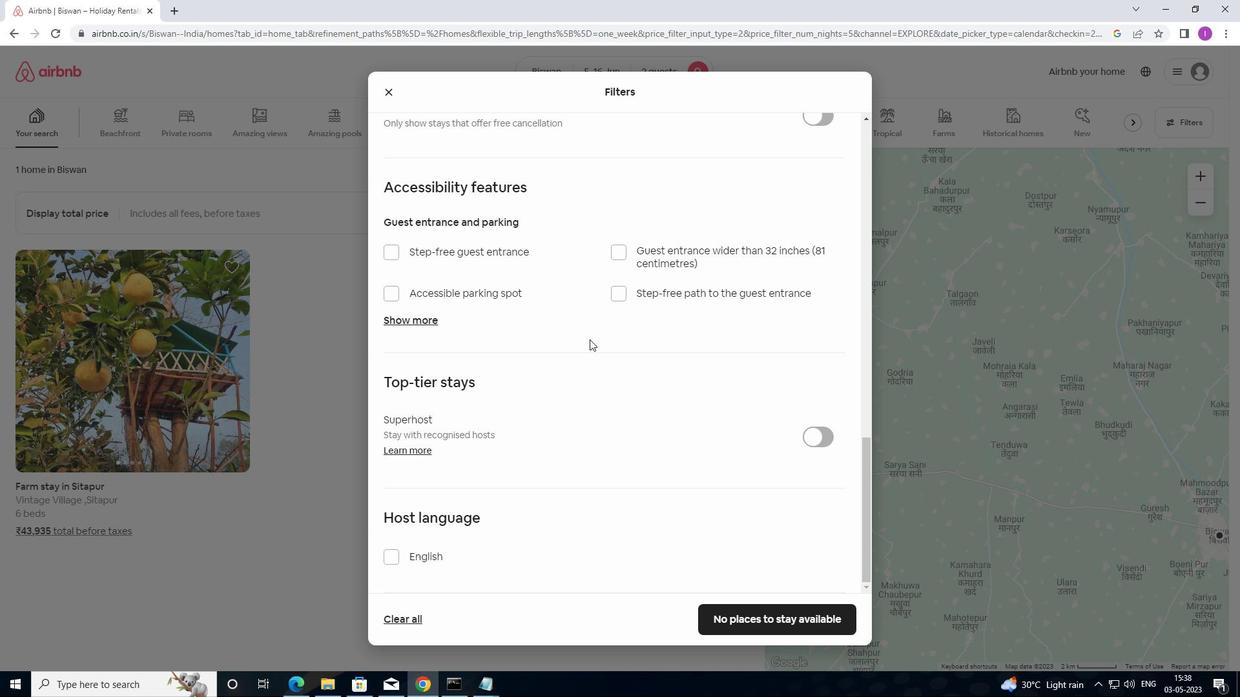 
Action: Mouse moved to (589, 409)
Screenshot: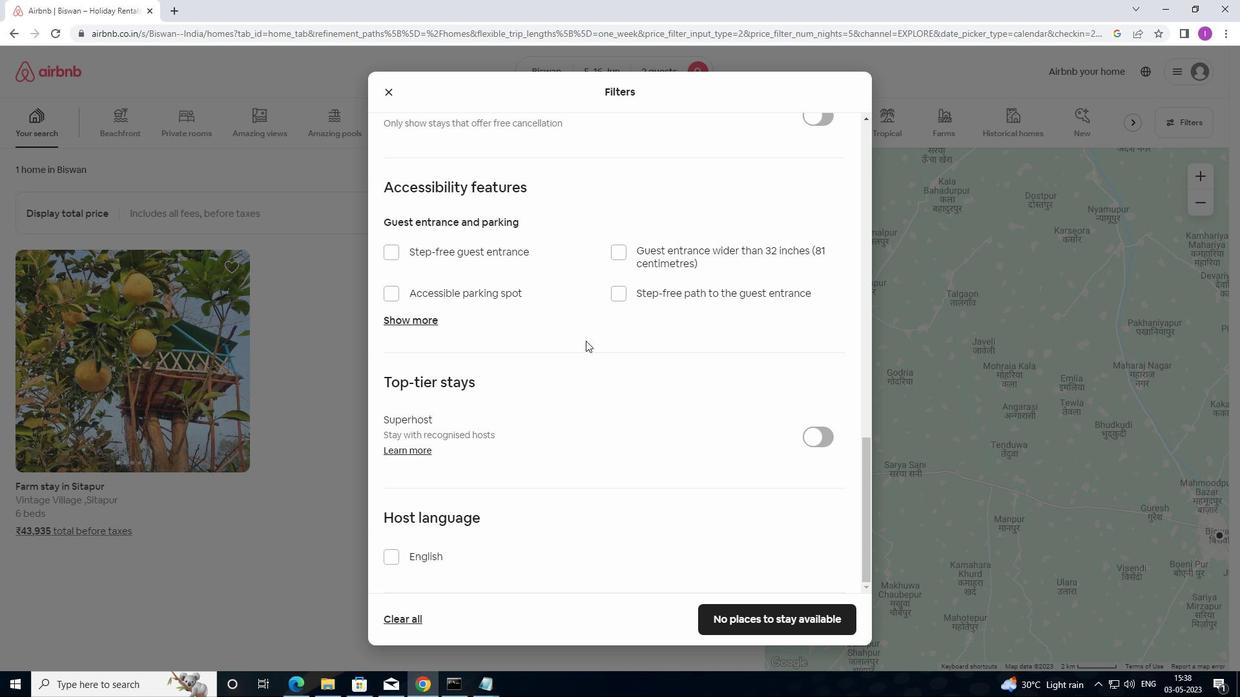 
Action: Mouse scrolled (589, 409) with delta (0, 0)
Screenshot: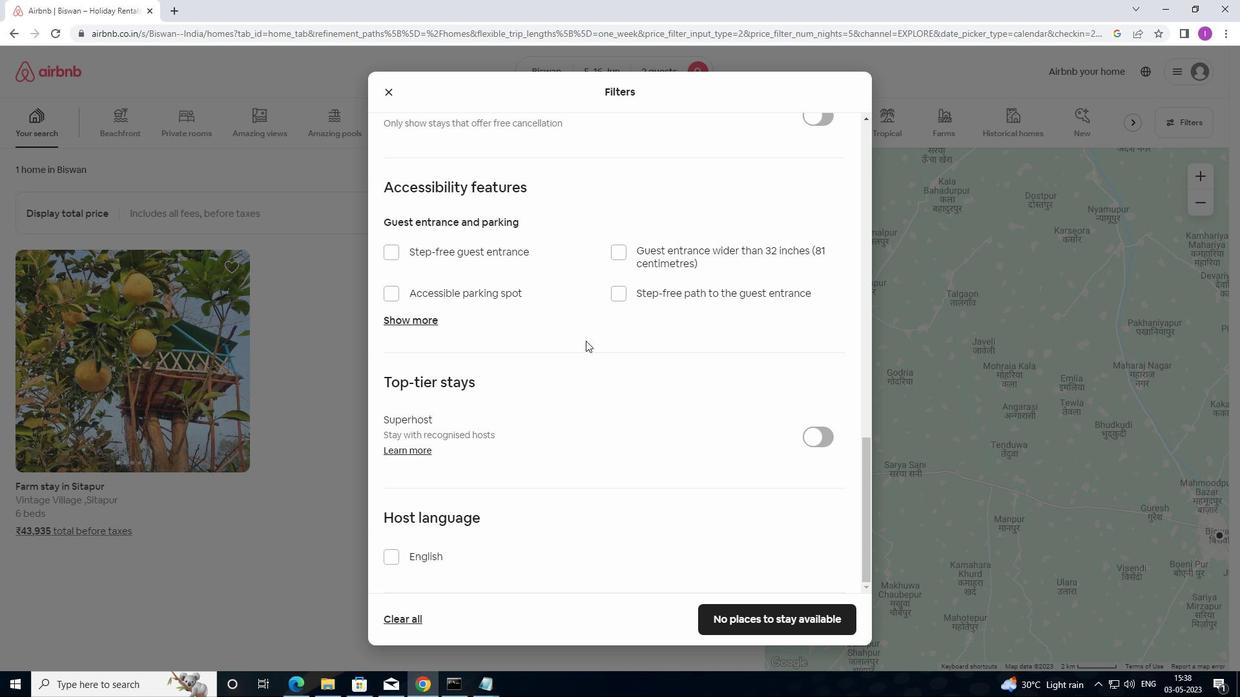 
Action: Mouse moved to (597, 429)
Screenshot: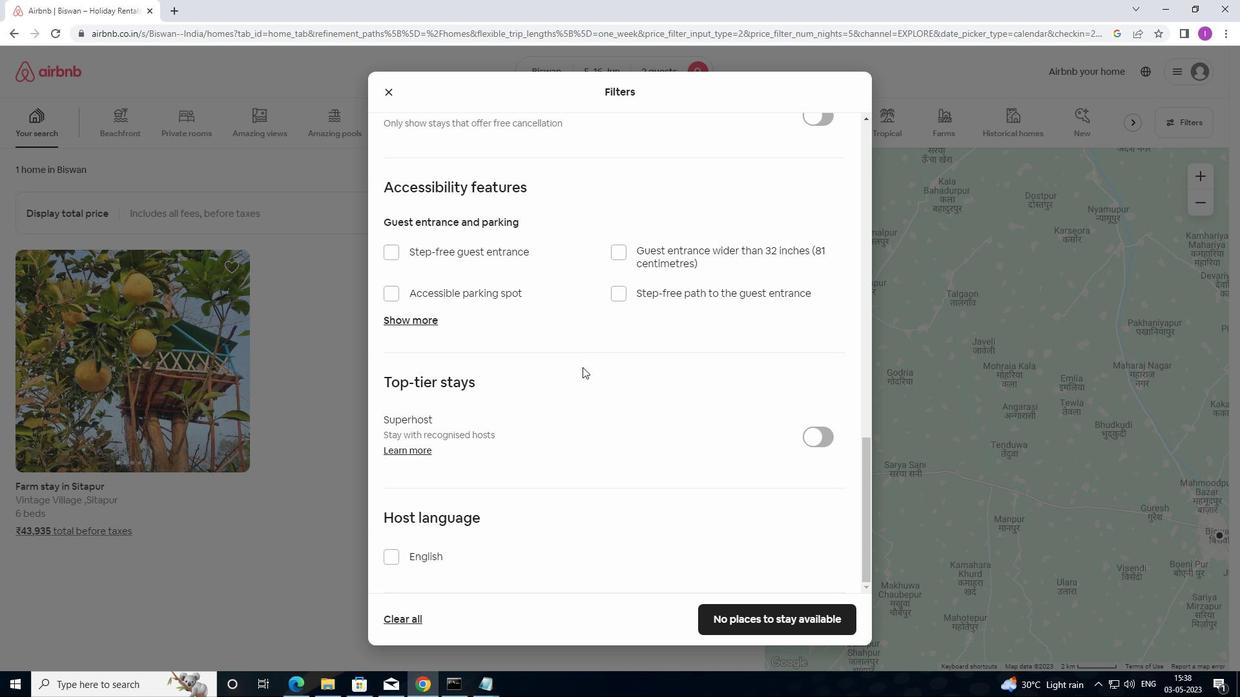 
Action: Mouse scrolled (597, 428) with delta (0, 0)
Screenshot: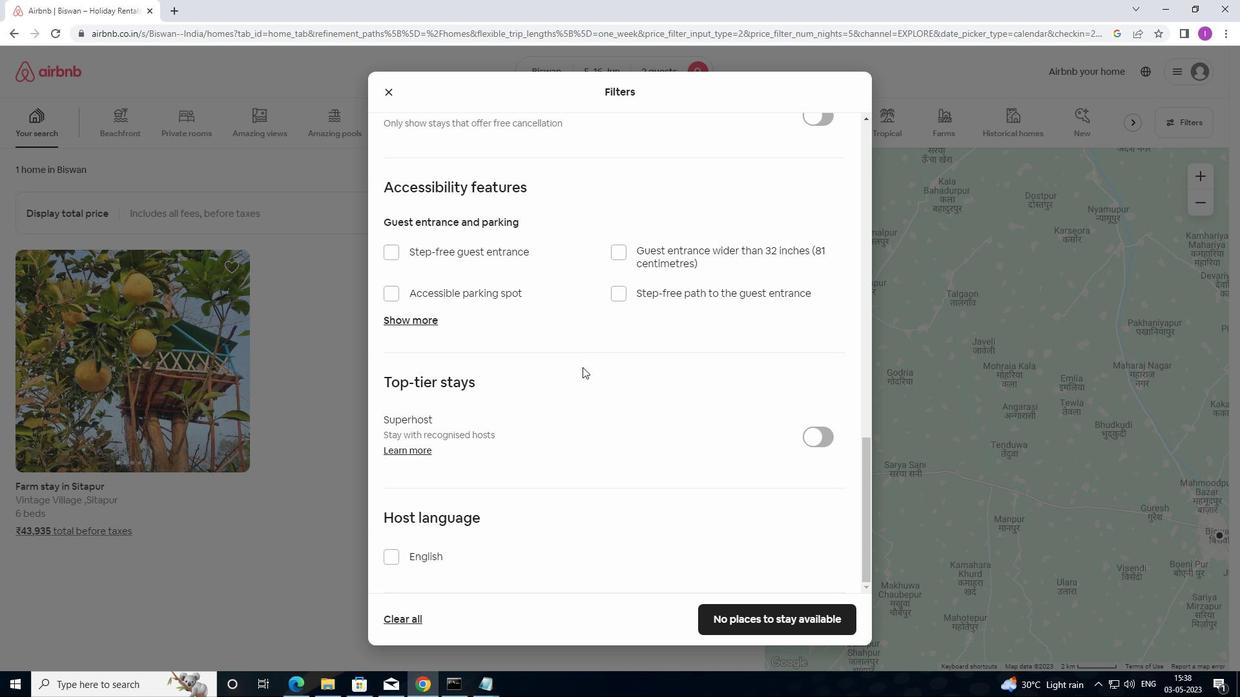 
Action: Mouse moved to (384, 555)
Screenshot: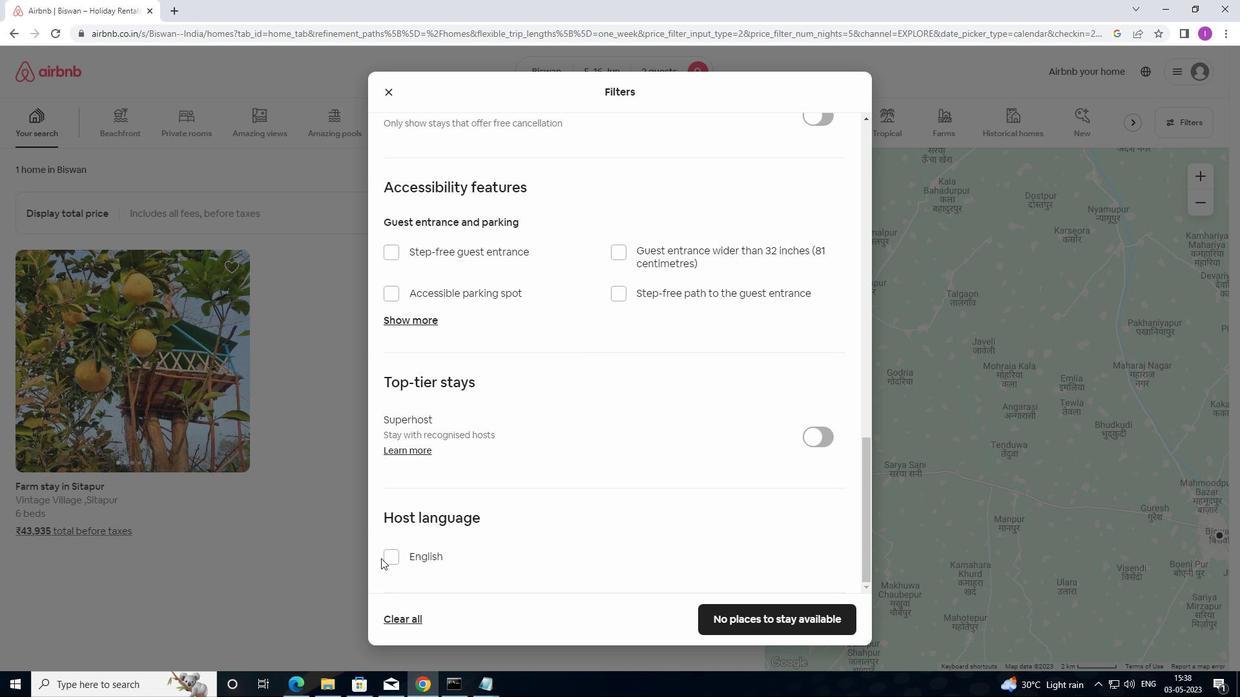 
Action: Mouse pressed left at (384, 555)
Screenshot: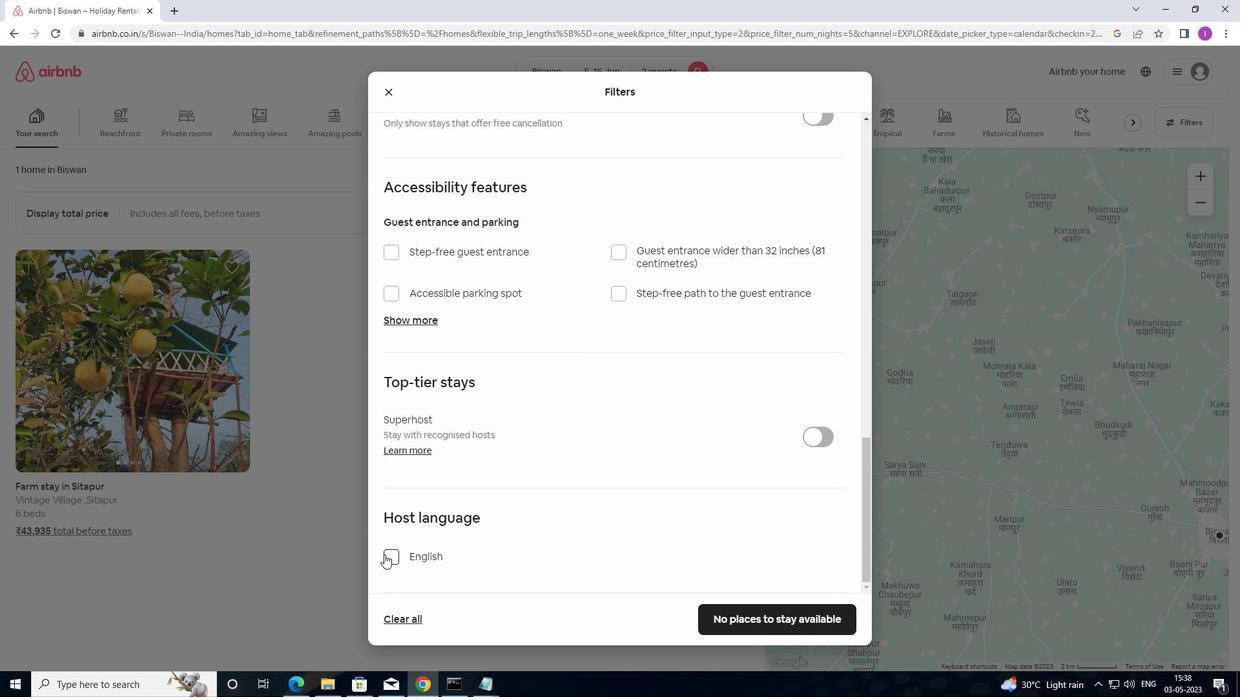 
Action: Mouse moved to (727, 619)
Screenshot: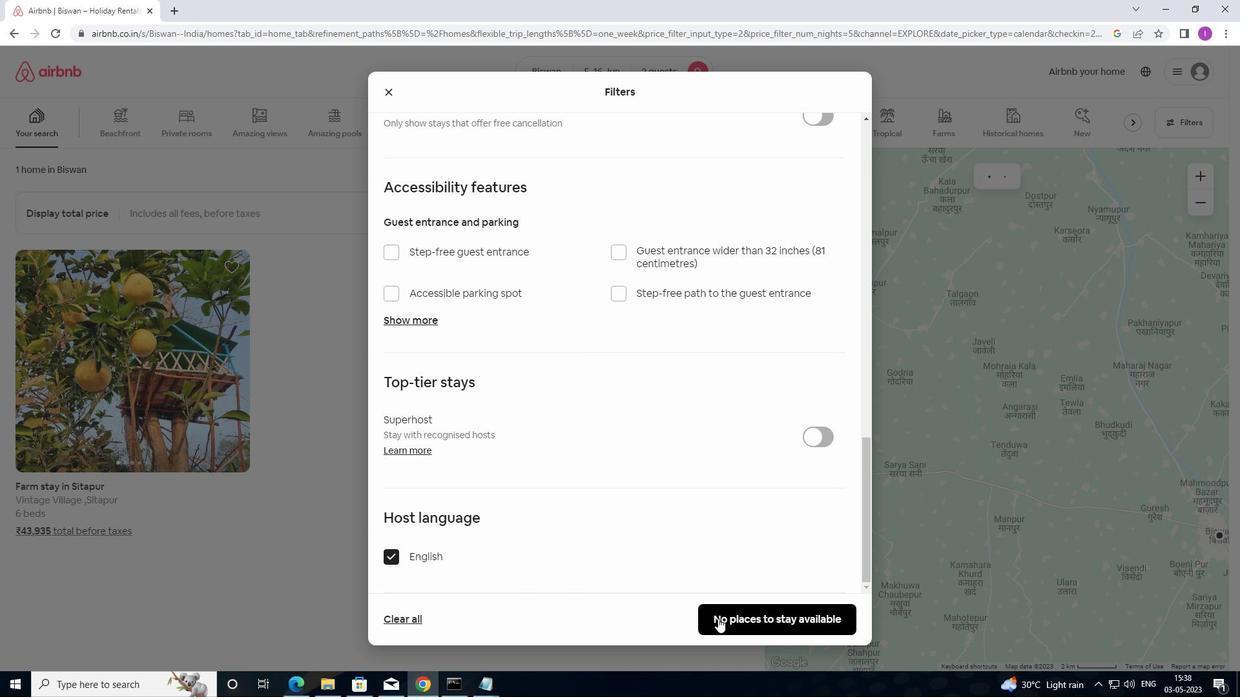 
Action: Mouse pressed left at (727, 619)
Screenshot: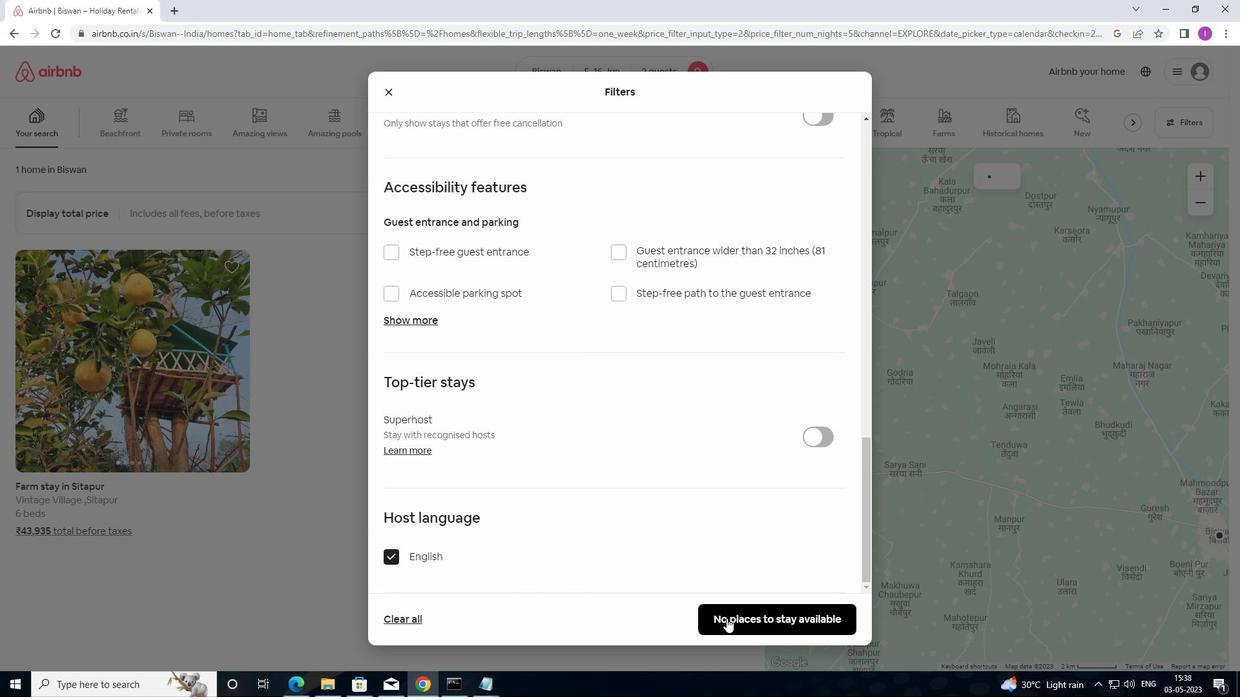 
Action: Mouse moved to (683, 583)
Screenshot: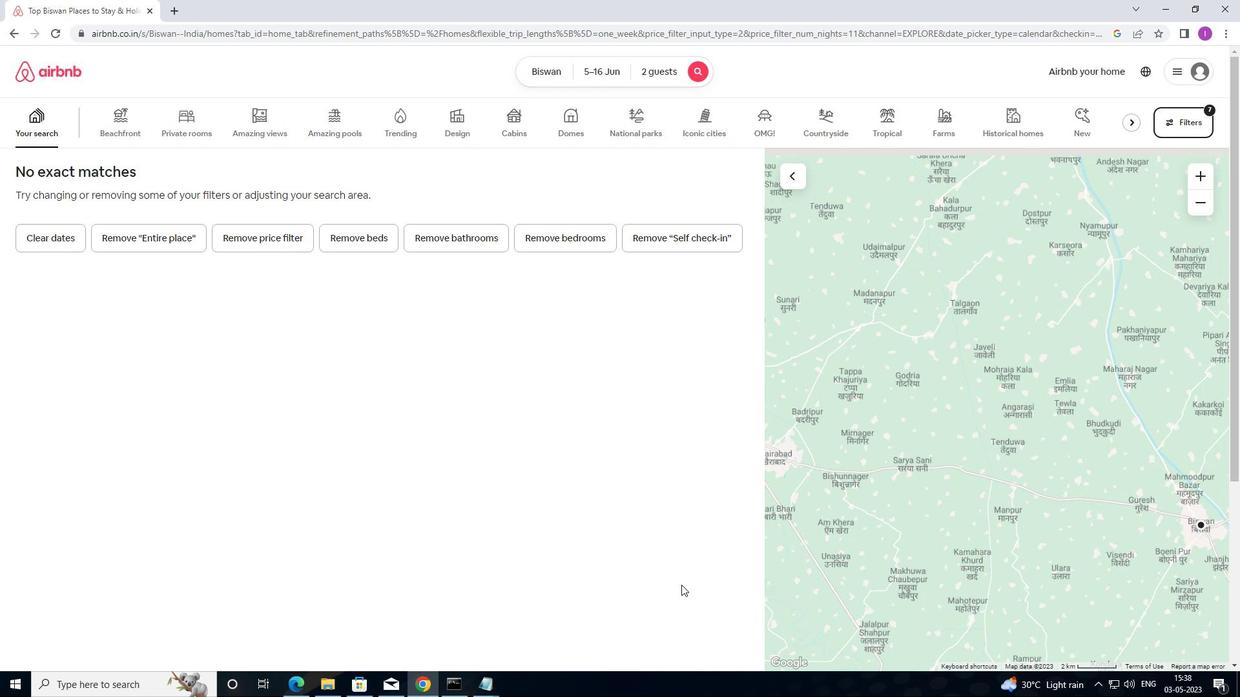 
